 Task: Explore Airbnb accommodation in Kaohsiung, Taiwan from 10th December, 2023 to 16th December, 2023 for 4 adults.4 bedrooms having 4 beds and 4 bathrooms. Property type can be flat. Amenities needed are: wifi, TV, free parkinig on premises, gym, breakfast. Look for 3 properties as per requirement.
Action: Mouse moved to (609, 261)
Screenshot: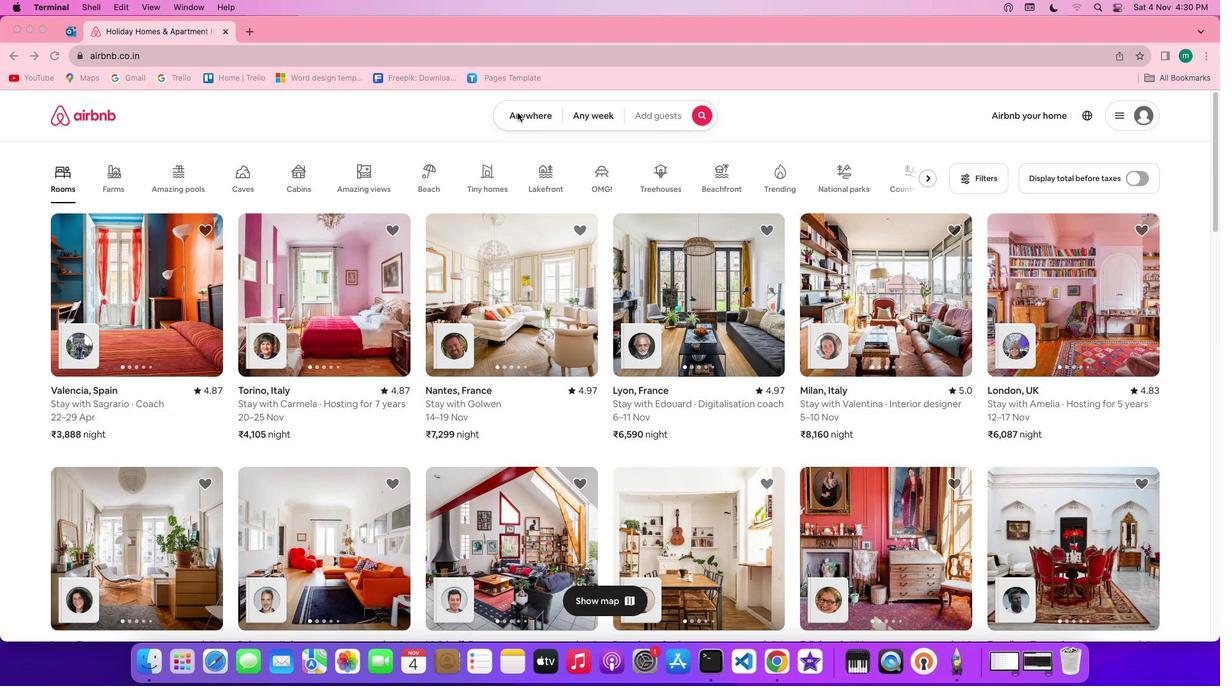 
Action: Mouse pressed left at (609, 261)
Screenshot: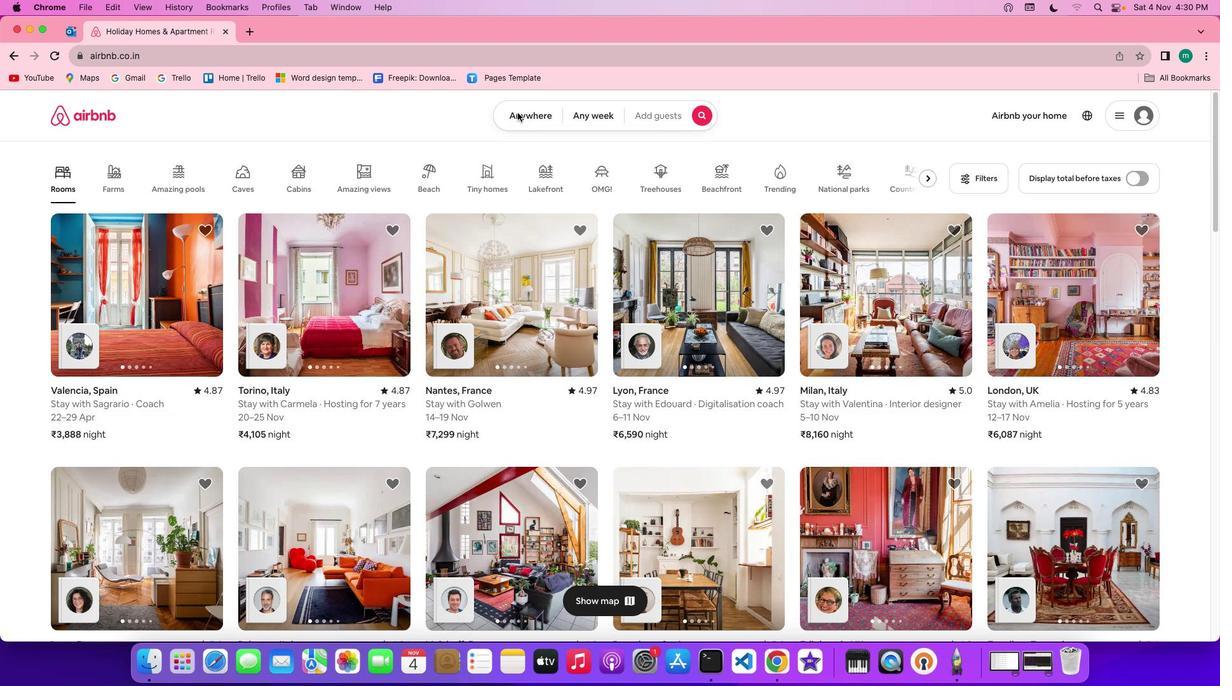 
Action: Mouse pressed left at (609, 261)
Screenshot: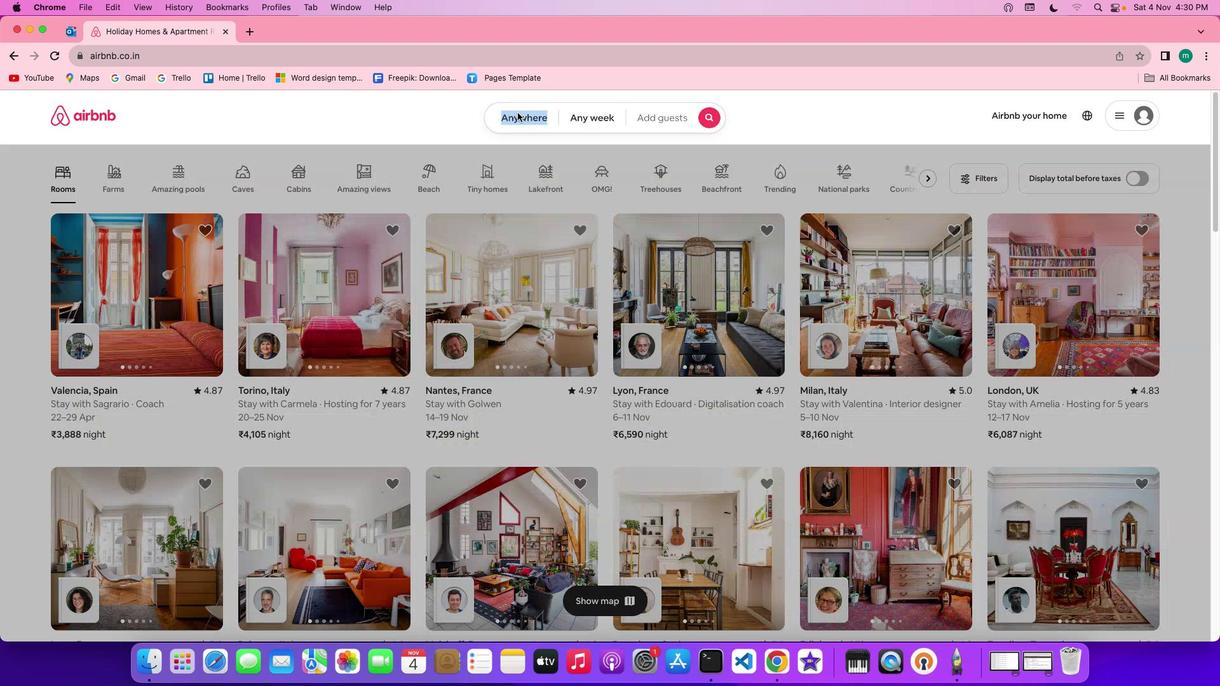 
Action: Mouse moved to (549, 290)
Screenshot: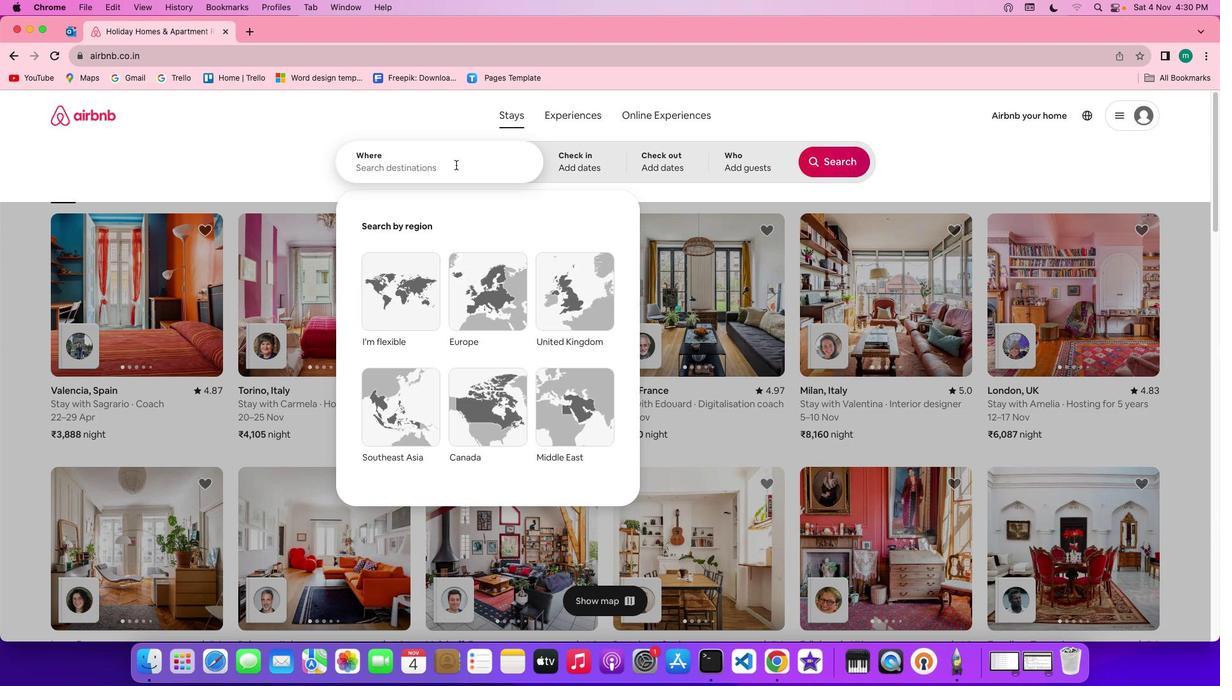 
Action: Key pressed Key.shift'k''a''o''h''s''i''u''n''g'','Key.spaceKey.shift't''a''i''w''a''n'
Screenshot: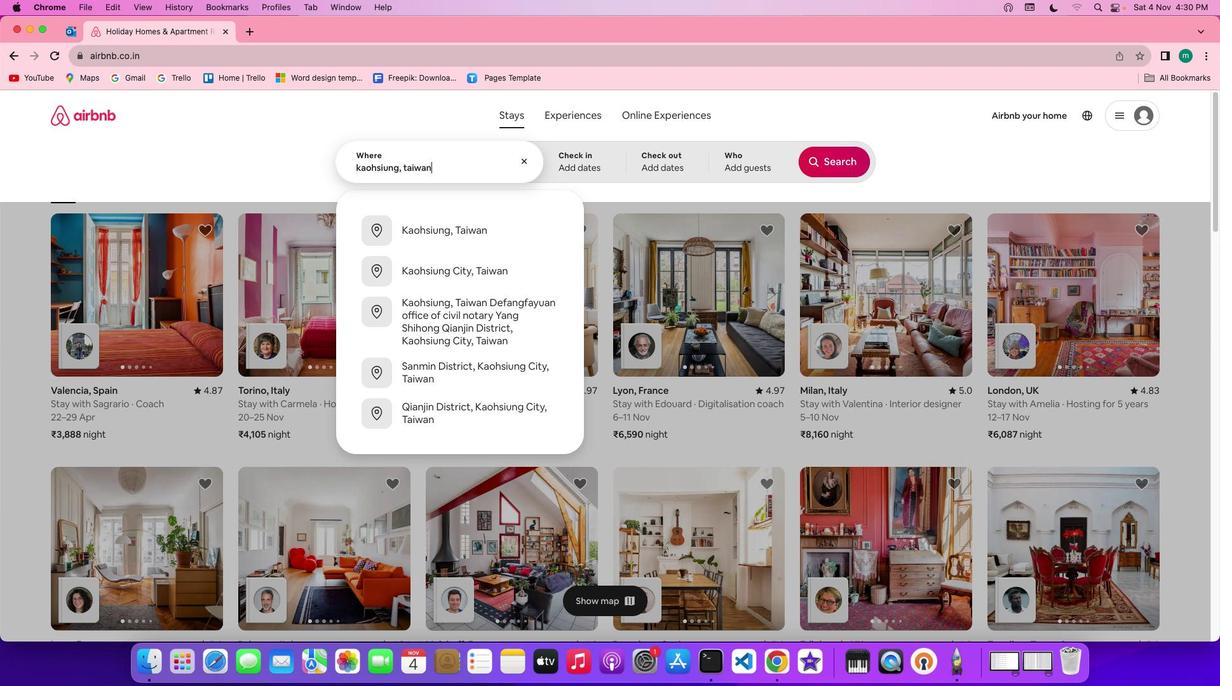 
Action: Mouse moved to (677, 290)
Screenshot: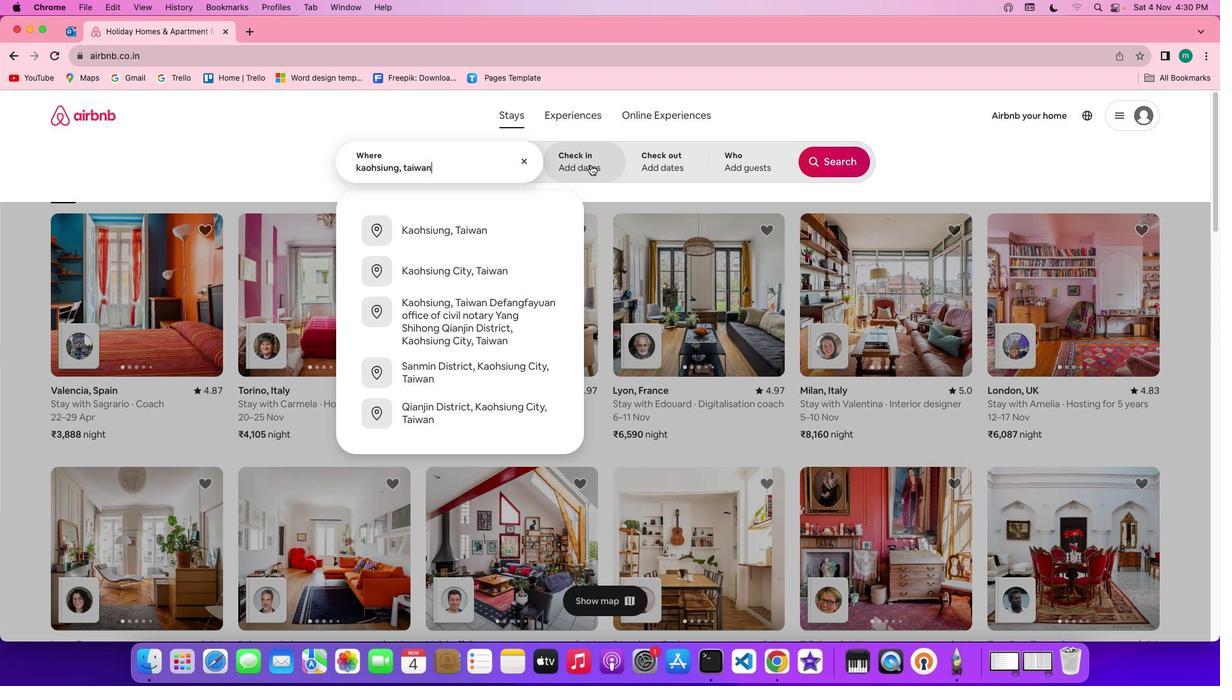 
Action: Mouse pressed left at (677, 290)
Screenshot: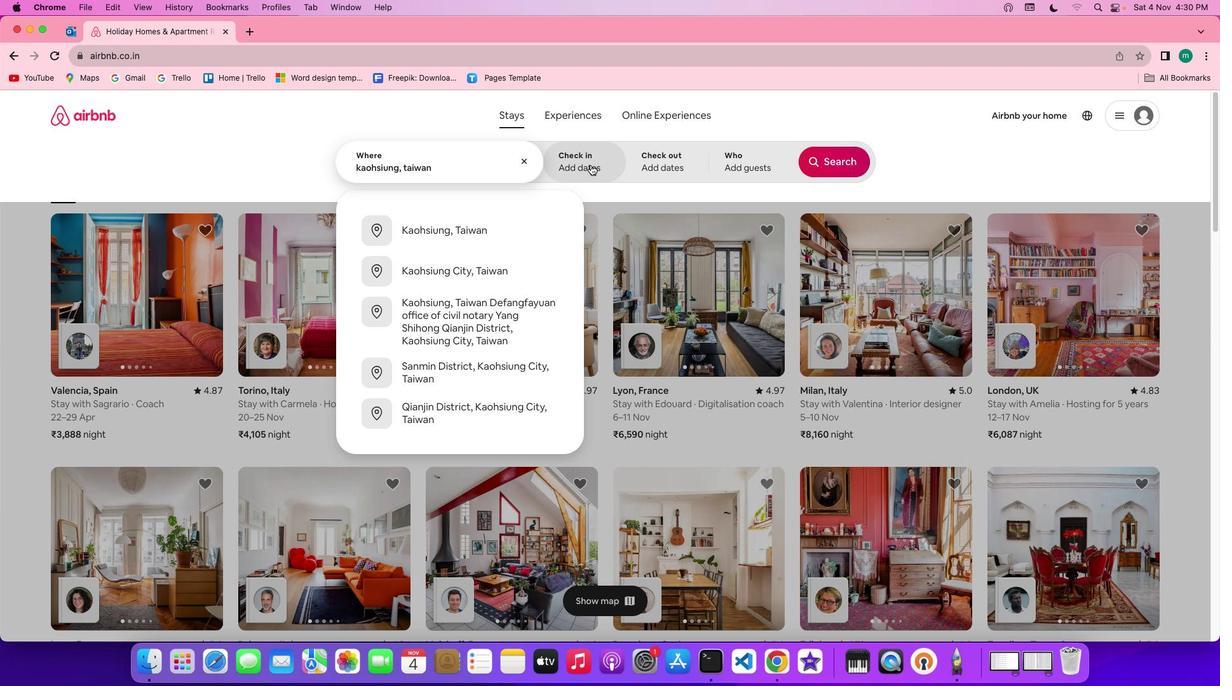 
Action: Mouse moved to (719, 410)
Screenshot: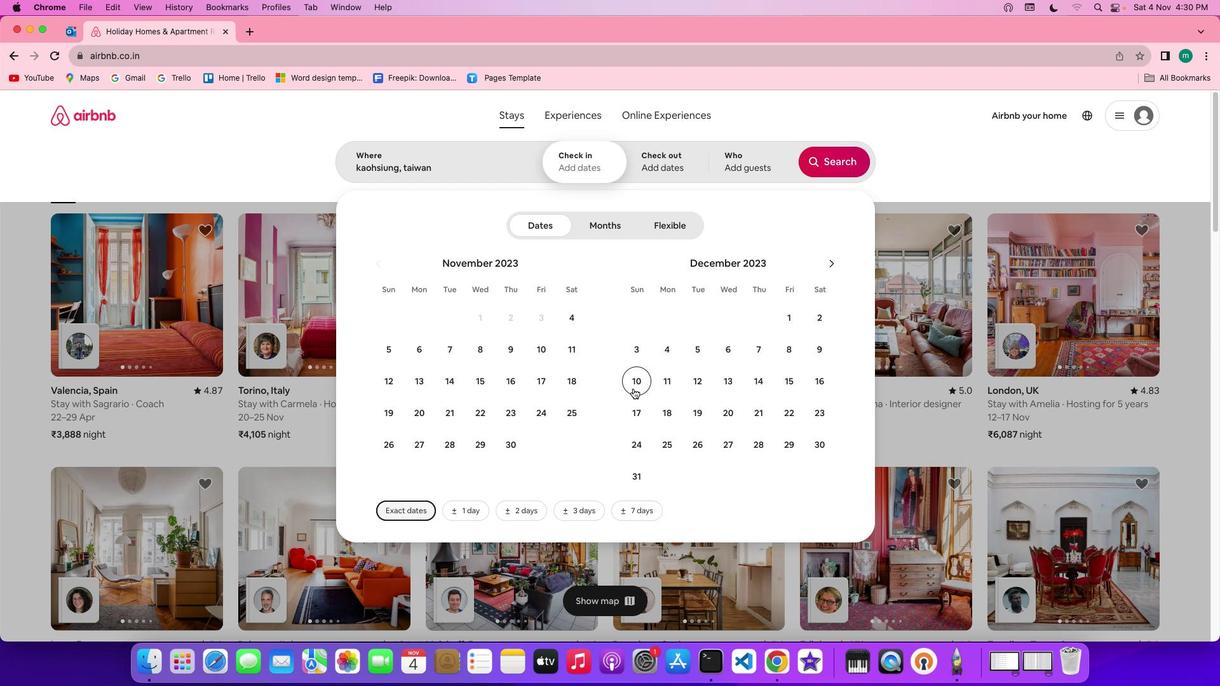 
Action: Mouse pressed left at (719, 410)
Screenshot: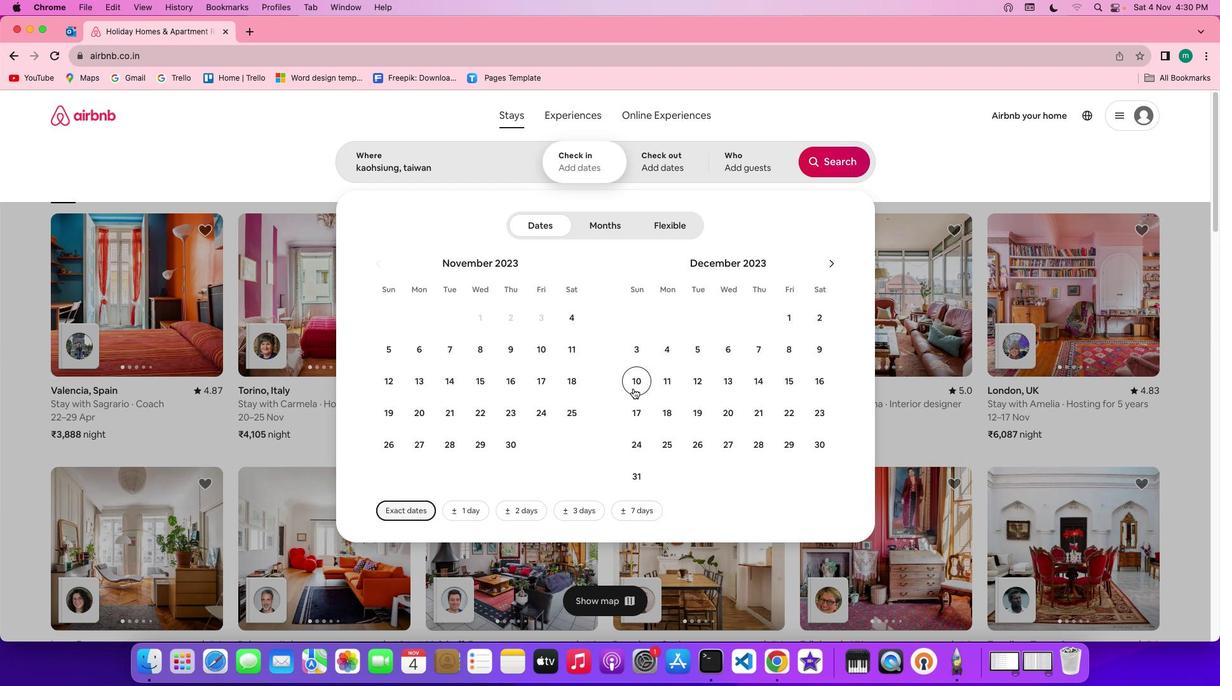 
Action: Mouse moved to (888, 407)
Screenshot: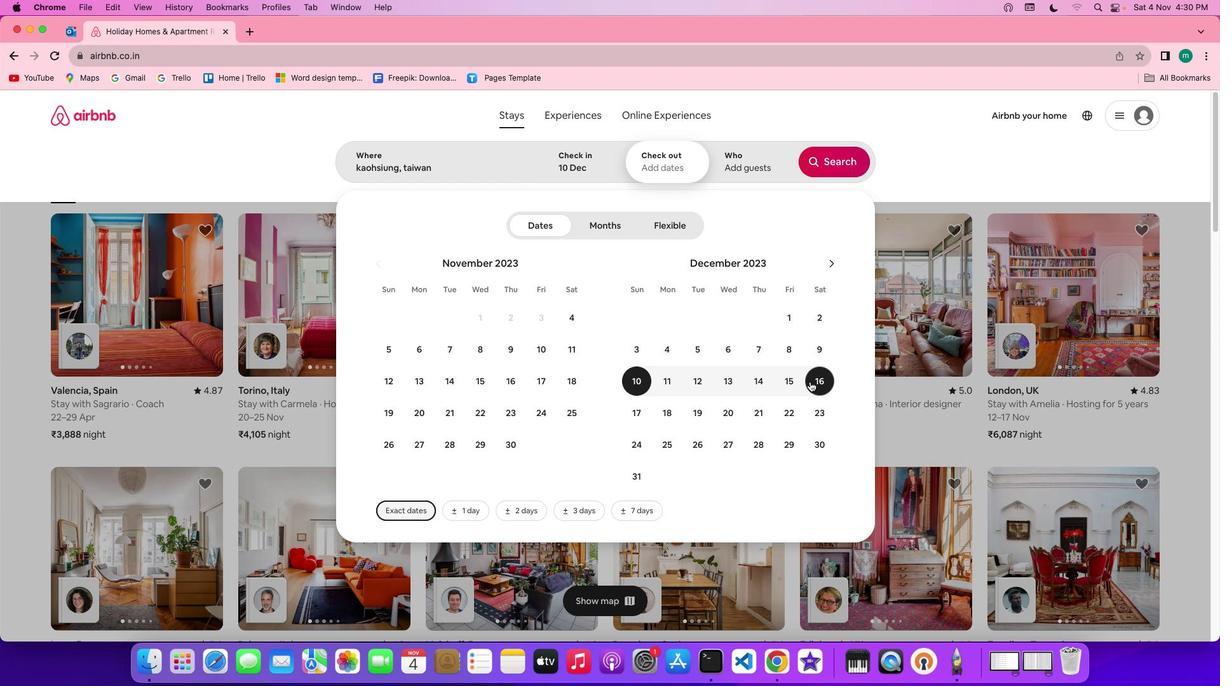 
Action: Mouse pressed left at (888, 407)
Screenshot: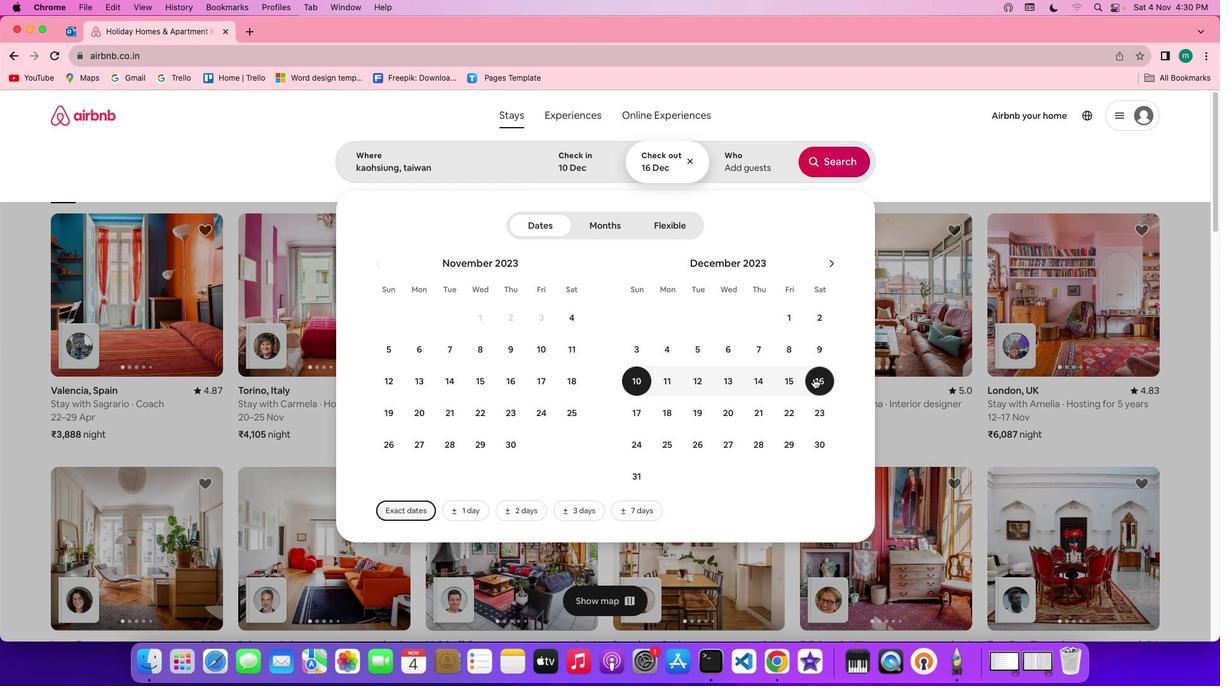 
Action: Mouse moved to (849, 292)
Screenshot: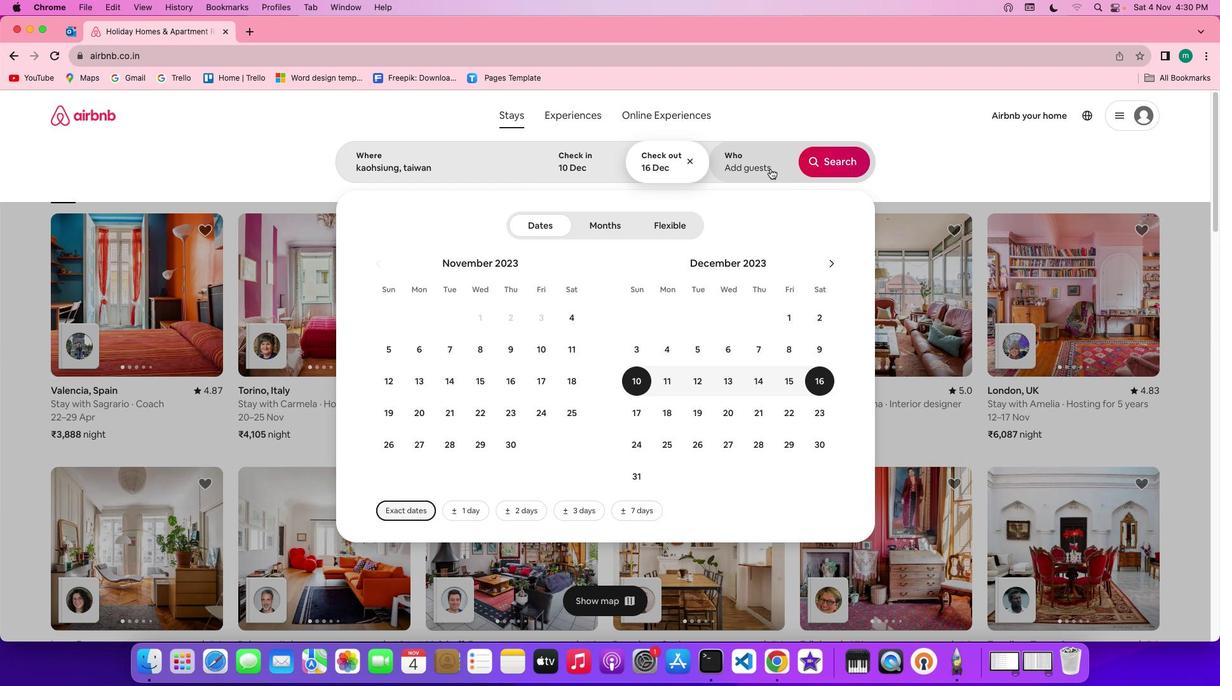 
Action: Mouse pressed left at (849, 292)
Screenshot: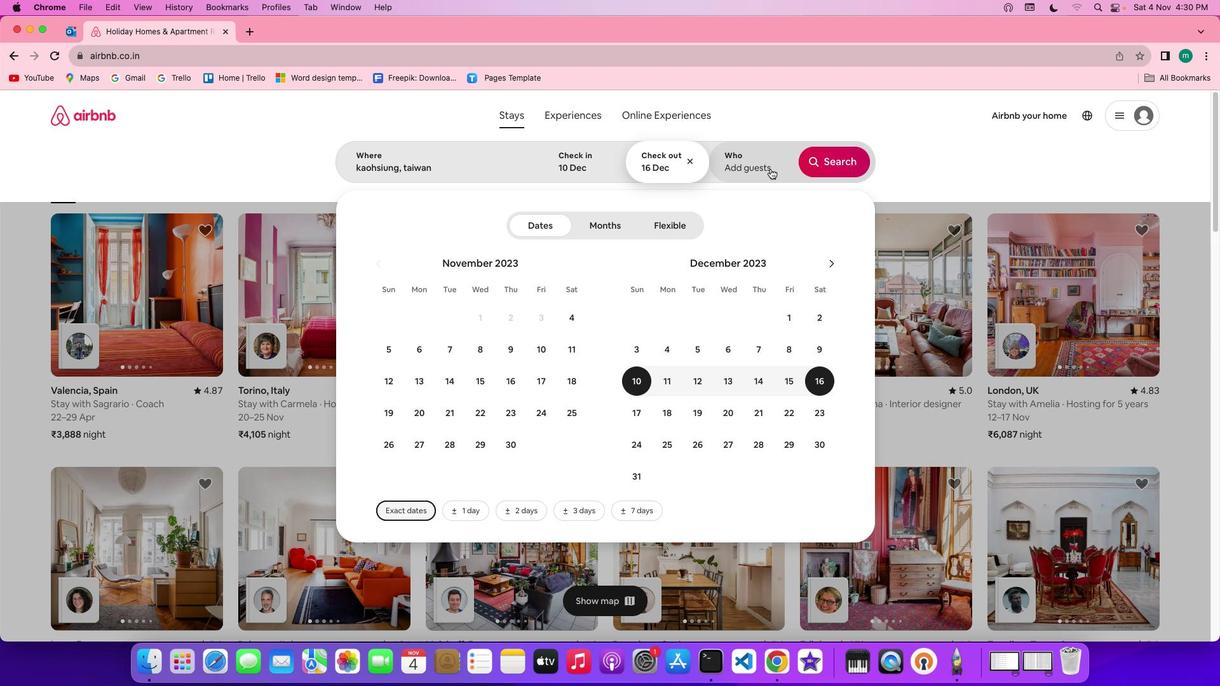 
Action: Mouse moved to (921, 324)
Screenshot: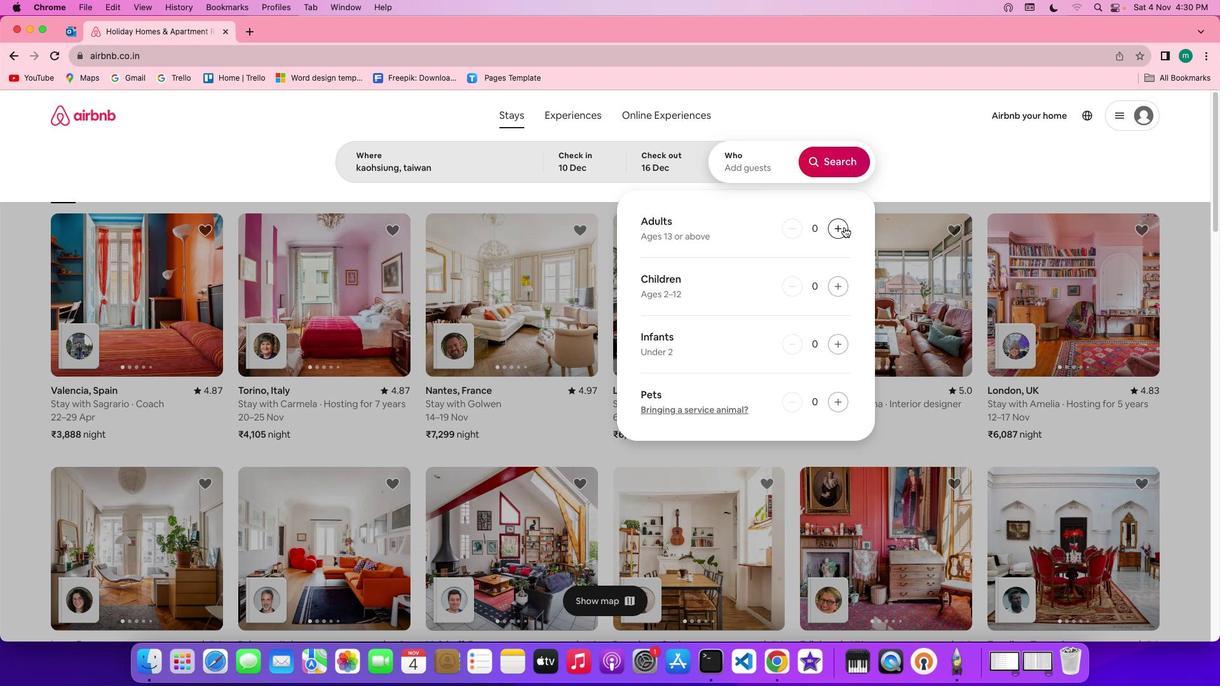 
Action: Mouse pressed left at (921, 324)
Screenshot: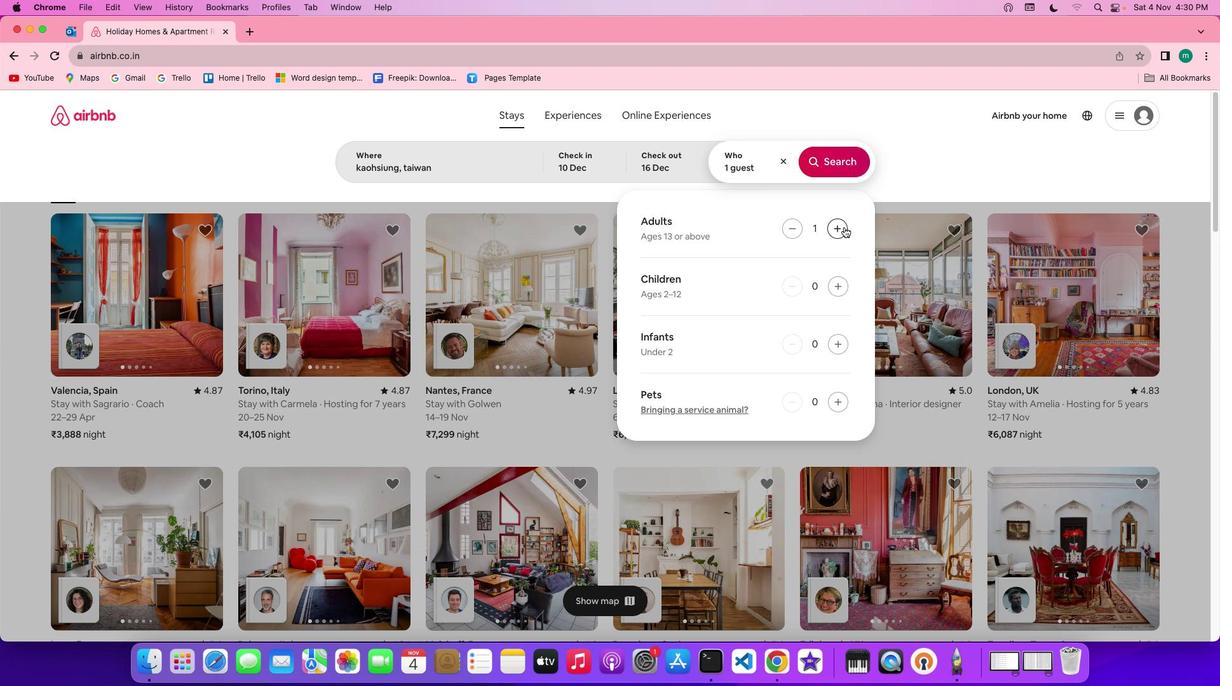 
Action: Mouse pressed left at (921, 324)
Screenshot: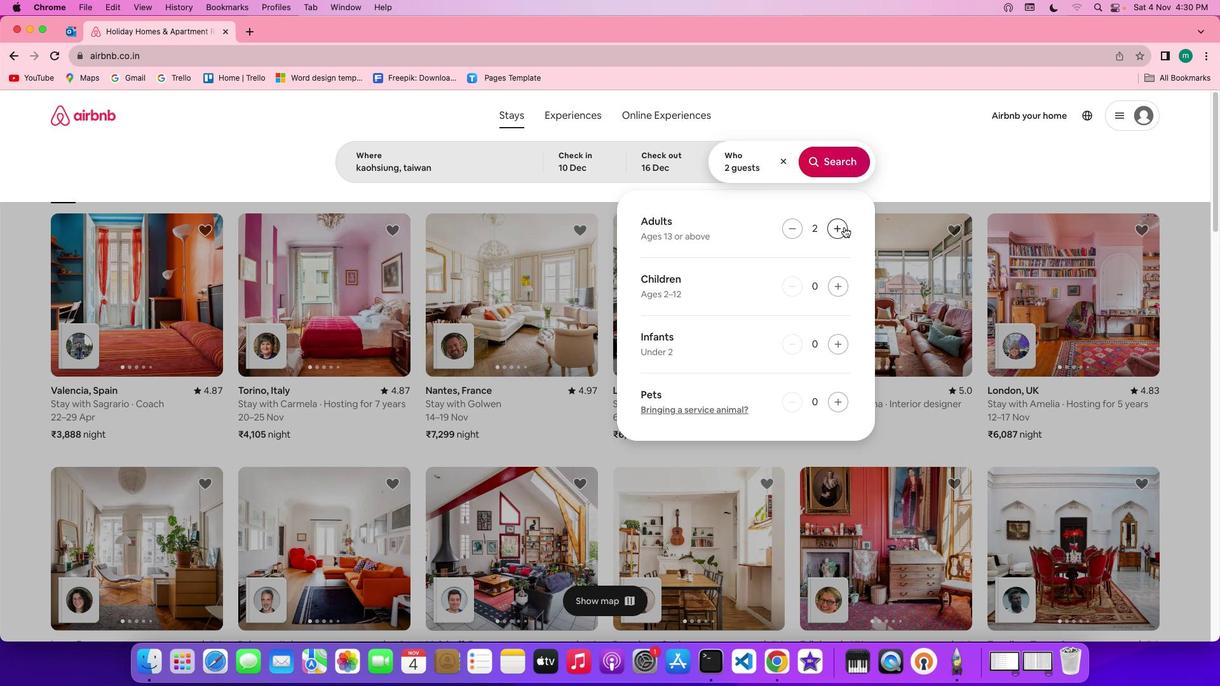 
Action: Mouse pressed left at (921, 324)
Screenshot: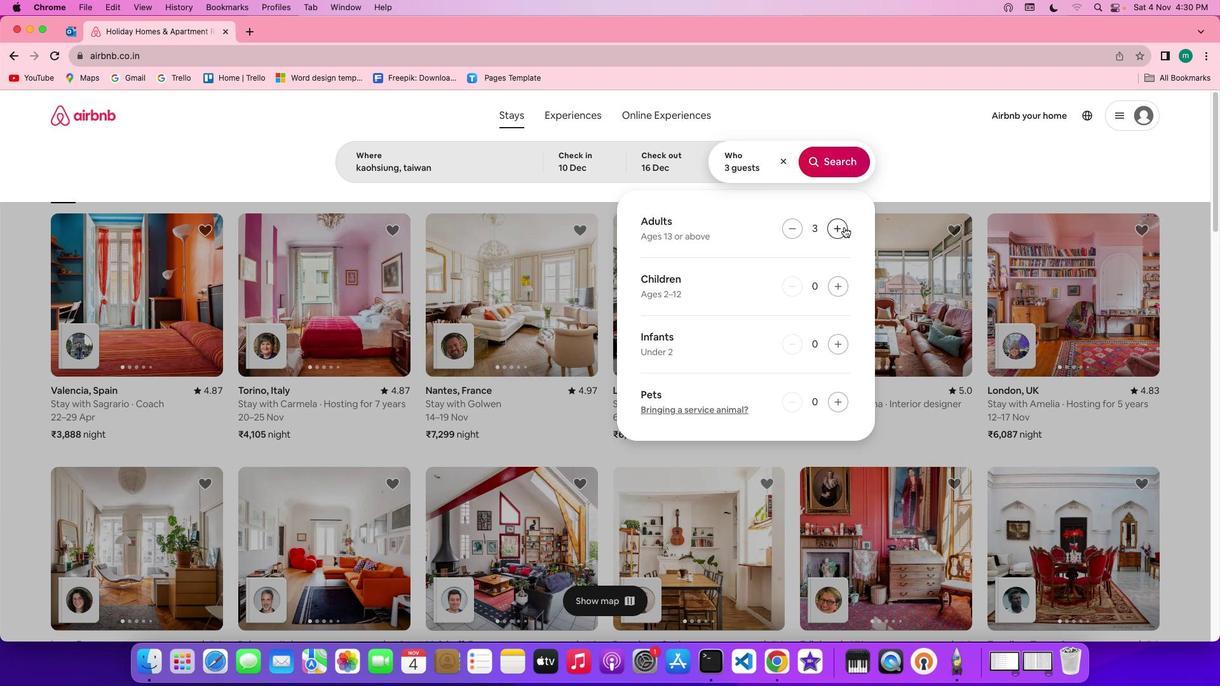 
Action: Mouse pressed left at (921, 324)
Screenshot: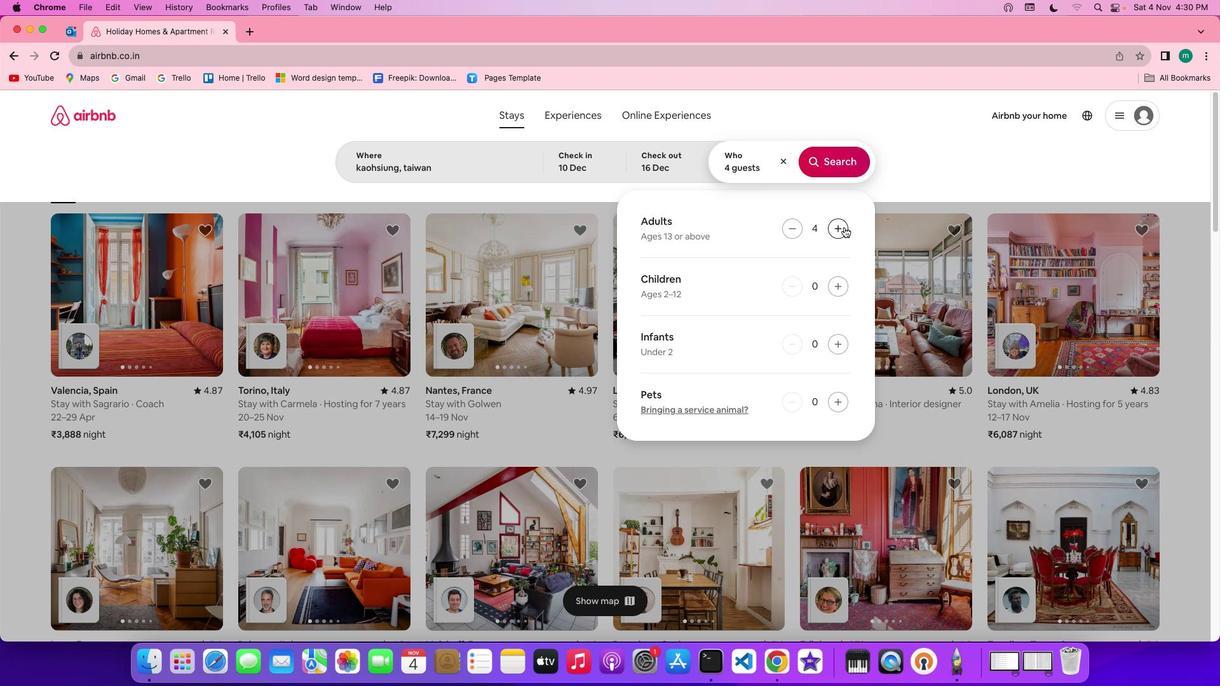 
Action: Mouse moved to (907, 285)
Screenshot: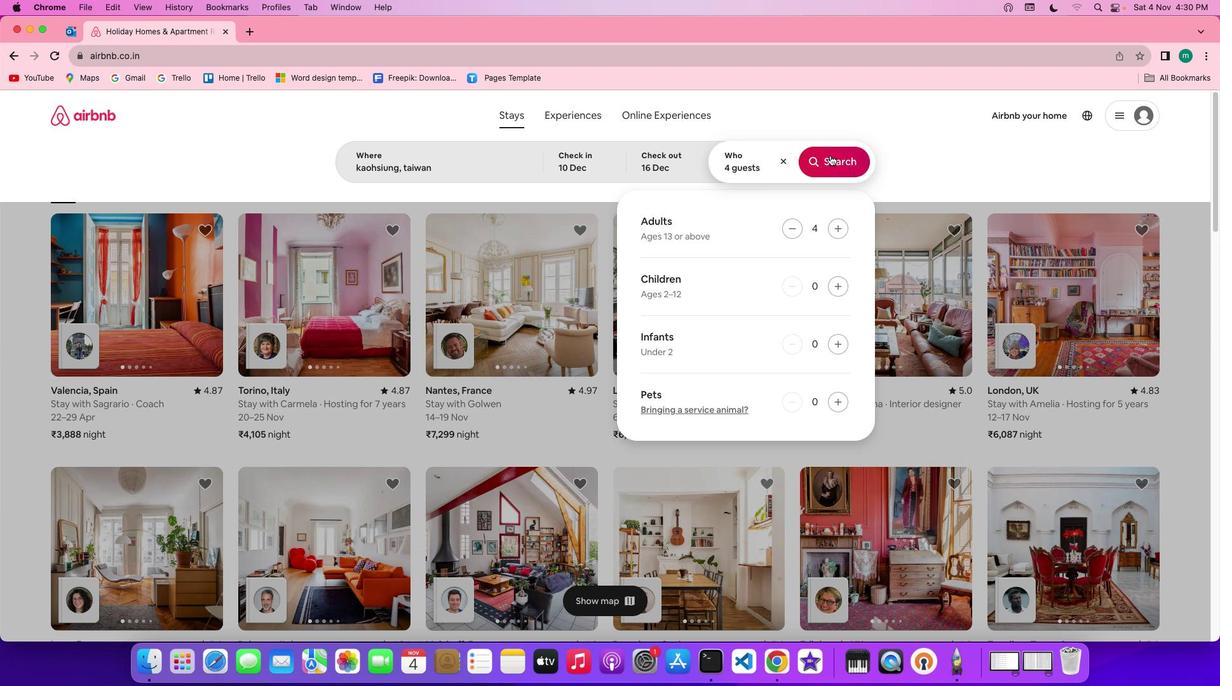 
Action: Mouse pressed left at (907, 285)
Screenshot: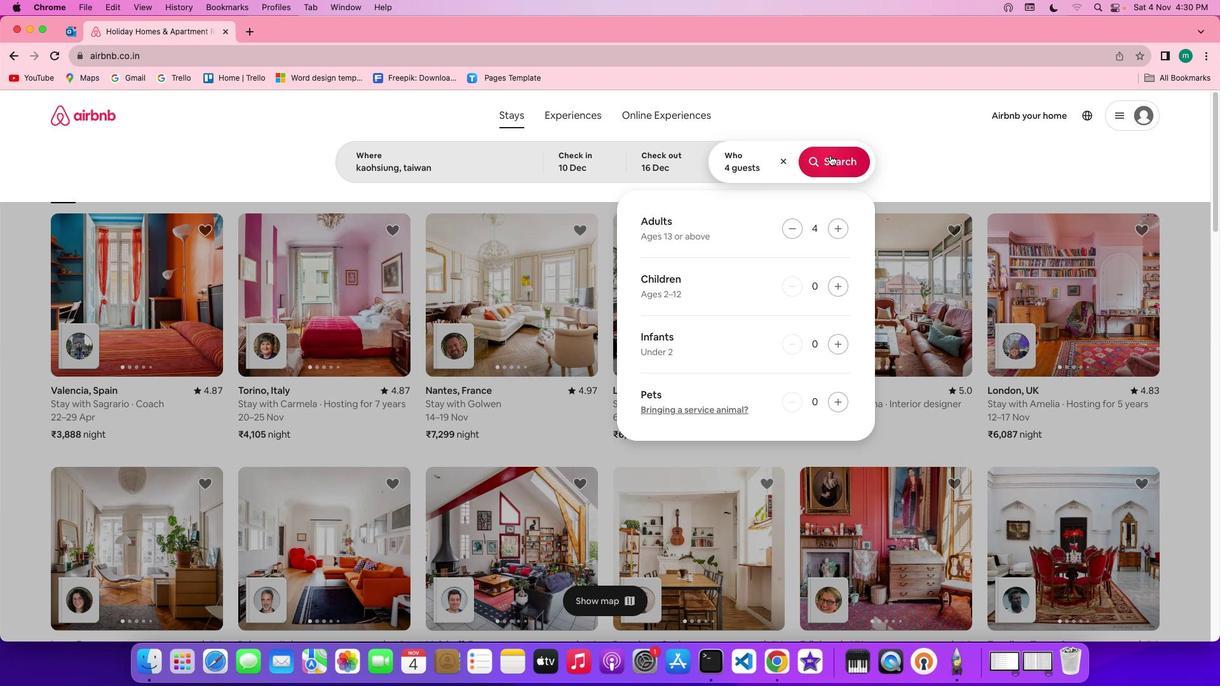 
Action: Mouse moved to (1074, 289)
Screenshot: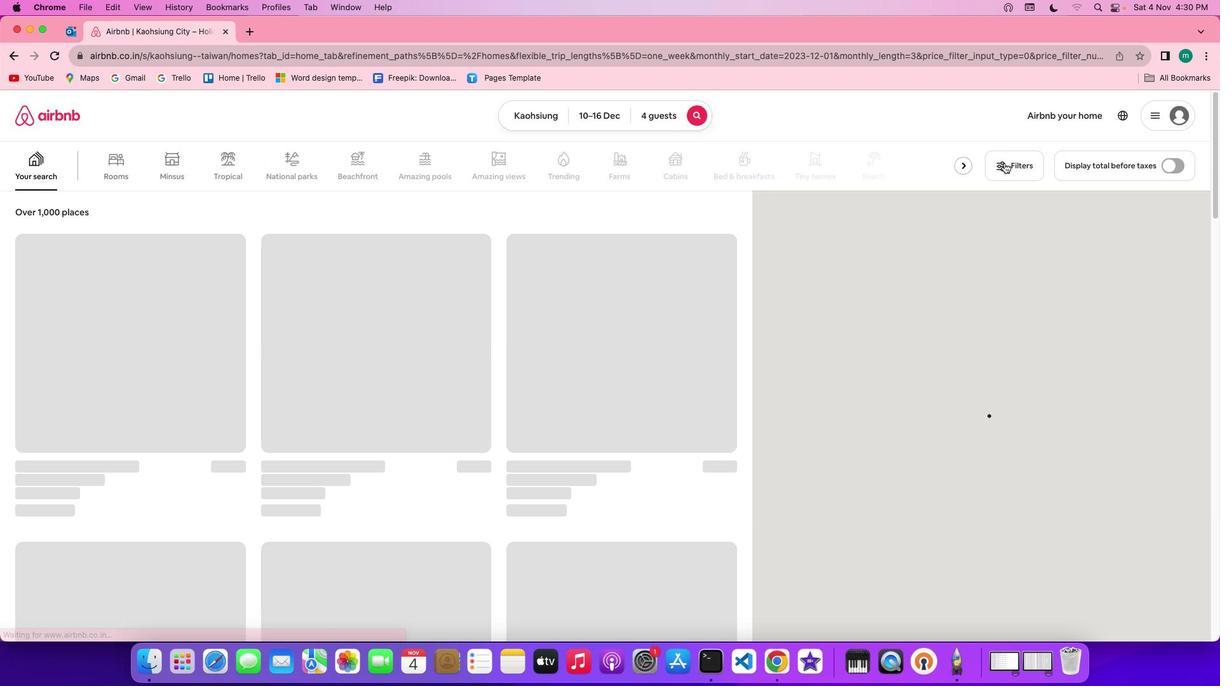 
Action: Mouse pressed left at (1074, 289)
Screenshot: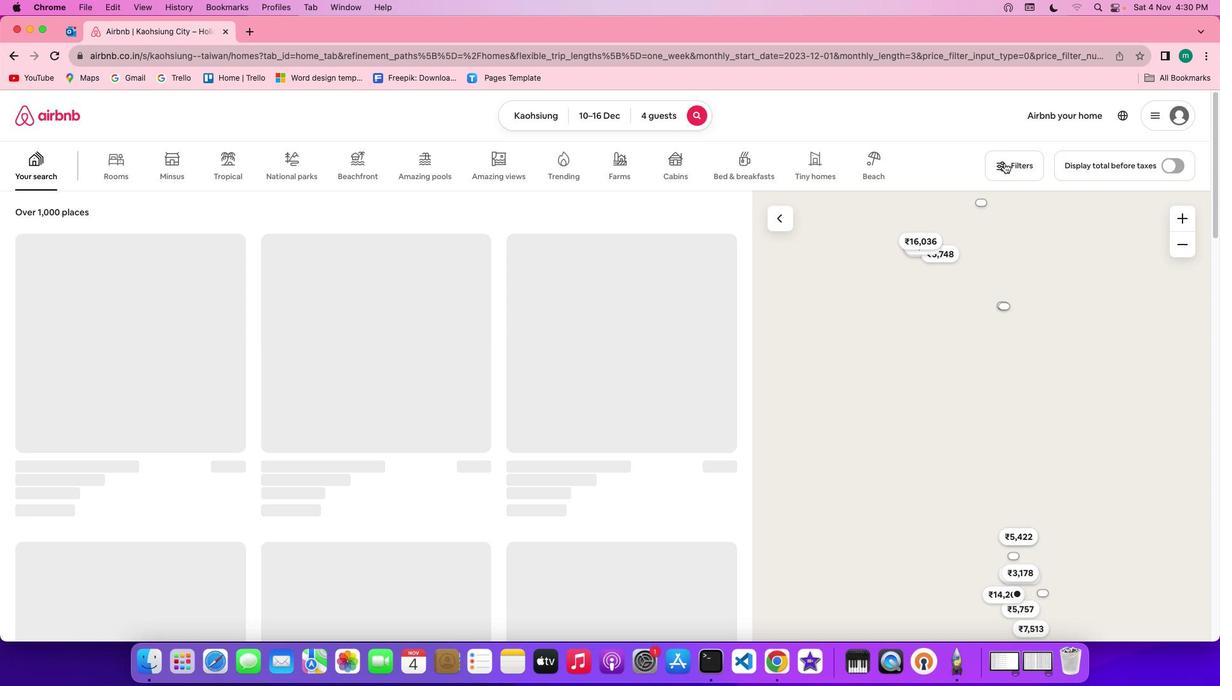 
Action: Mouse moved to (1090, 290)
Screenshot: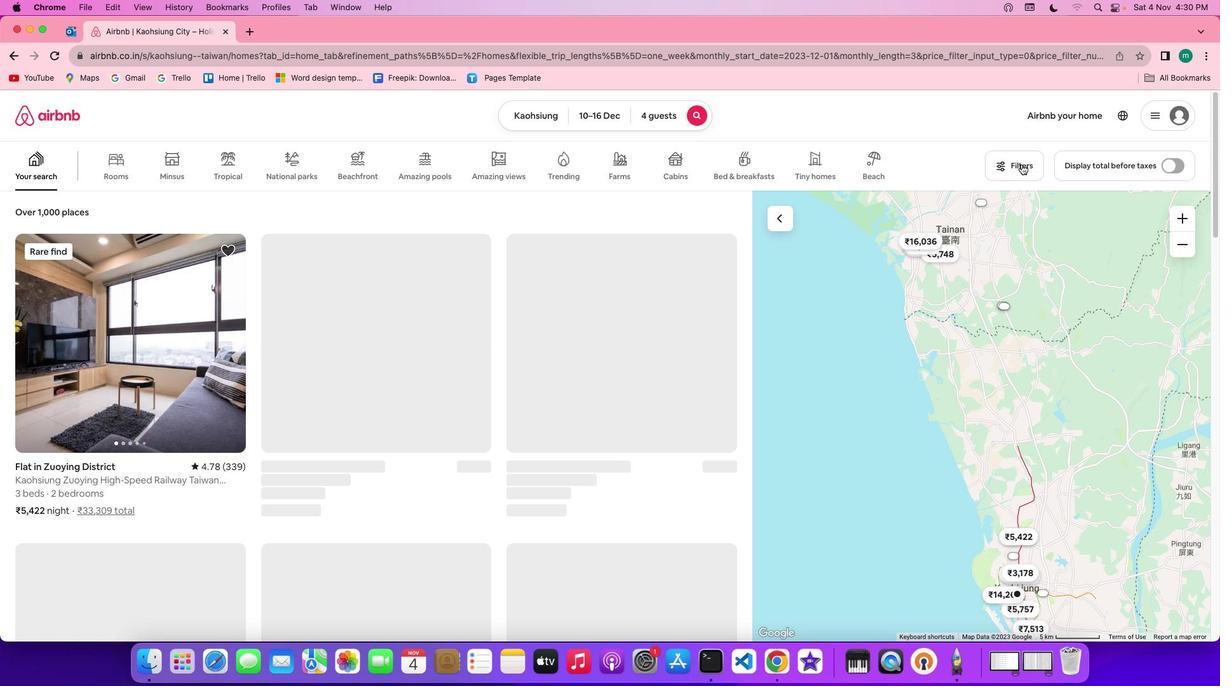 
Action: Mouse pressed left at (1090, 290)
Screenshot: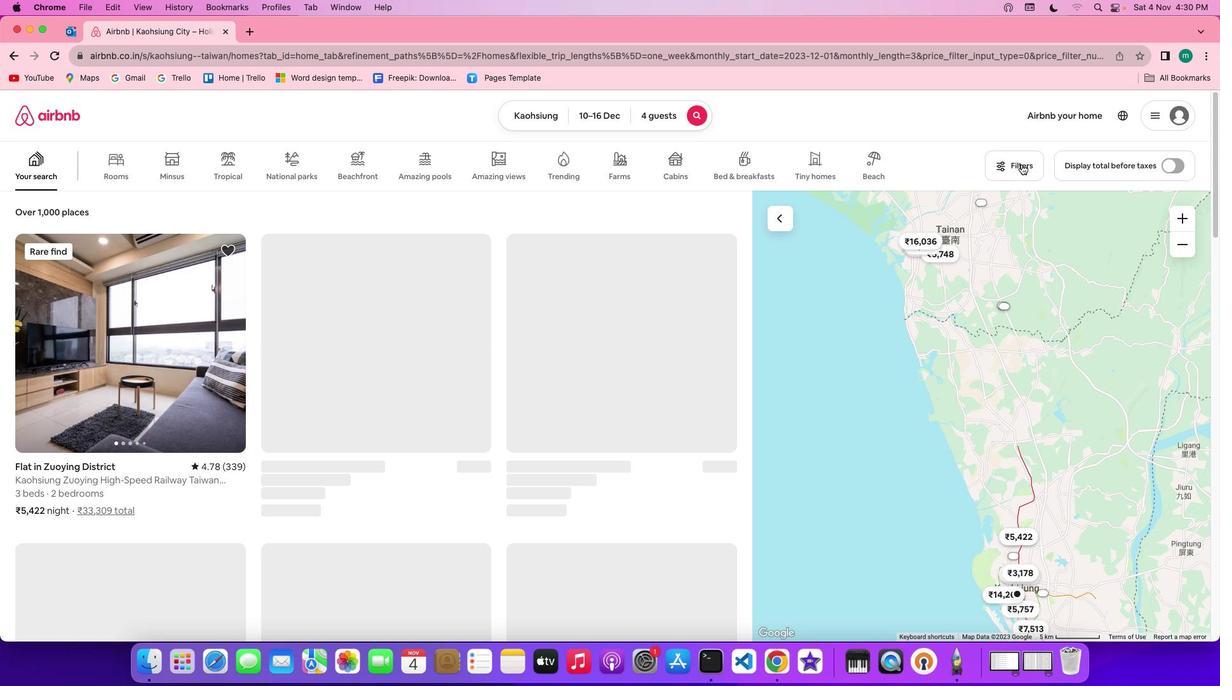 
Action: Mouse moved to (1069, 289)
Screenshot: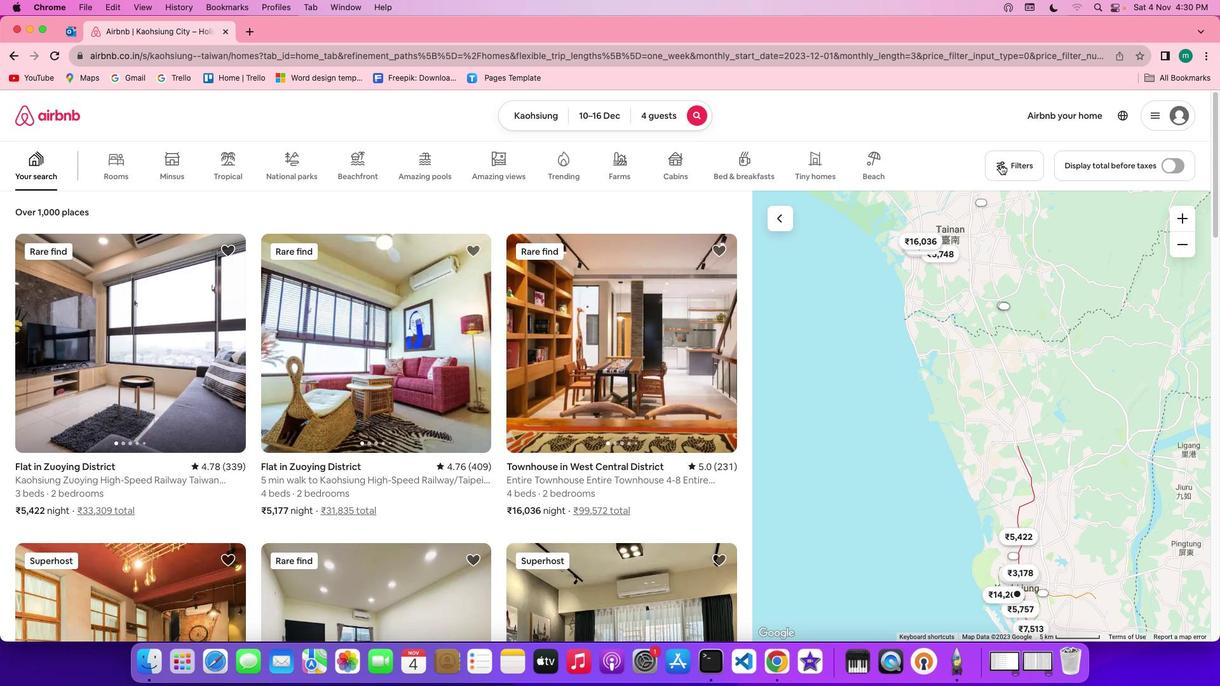 
Action: Mouse pressed left at (1069, 289)
Screenshot: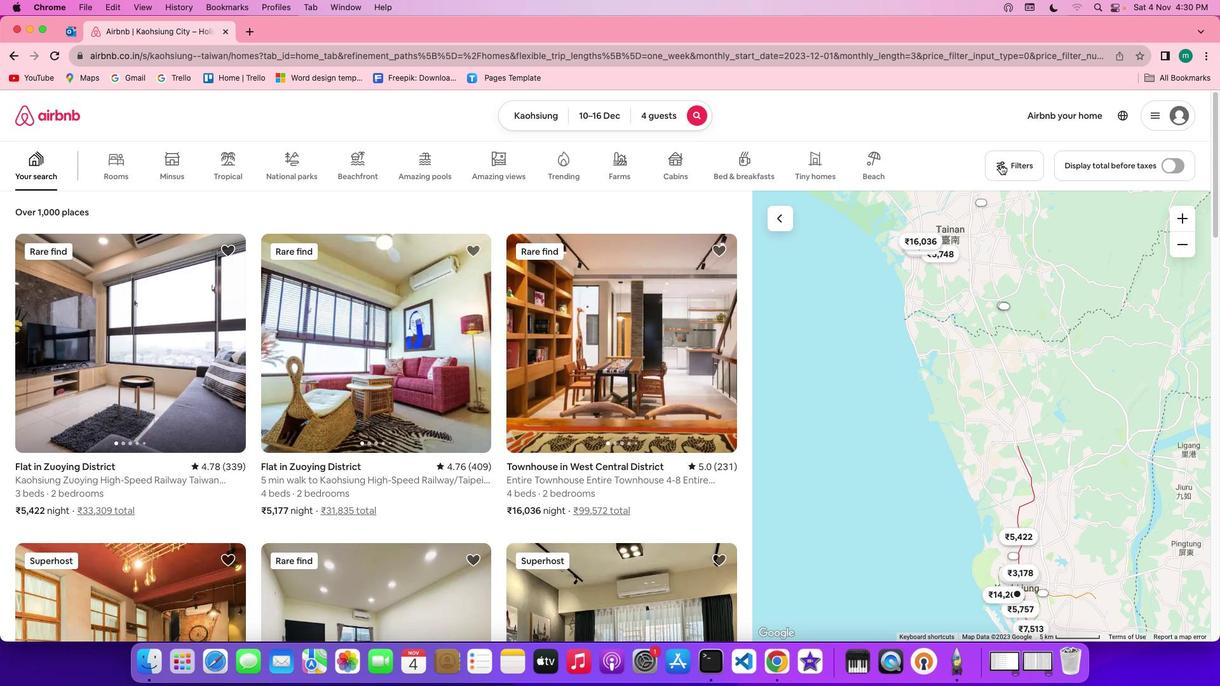 
Action: Mouse moved to (707, 423)
Screenshot: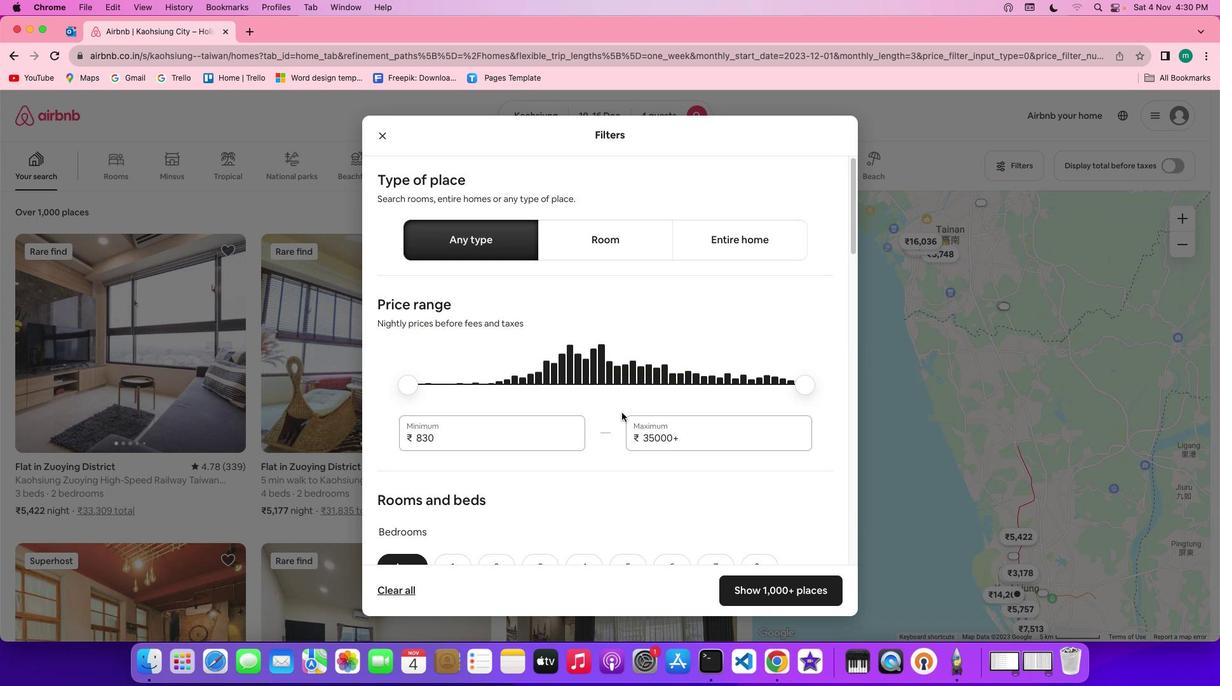 
Action: Mouse scrolled (707, 423) with delta (113, 201)
Screenshot: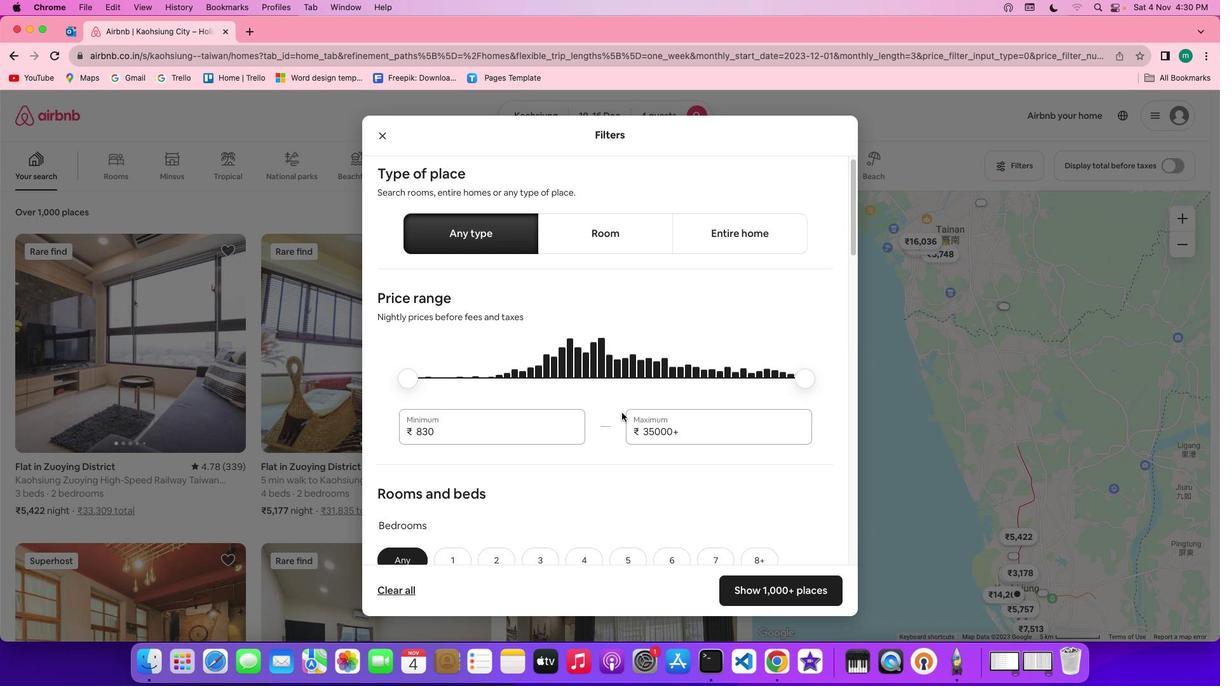 
Action: Mouse scrolled (707, 423) with delta (113, 201)
Screenshot: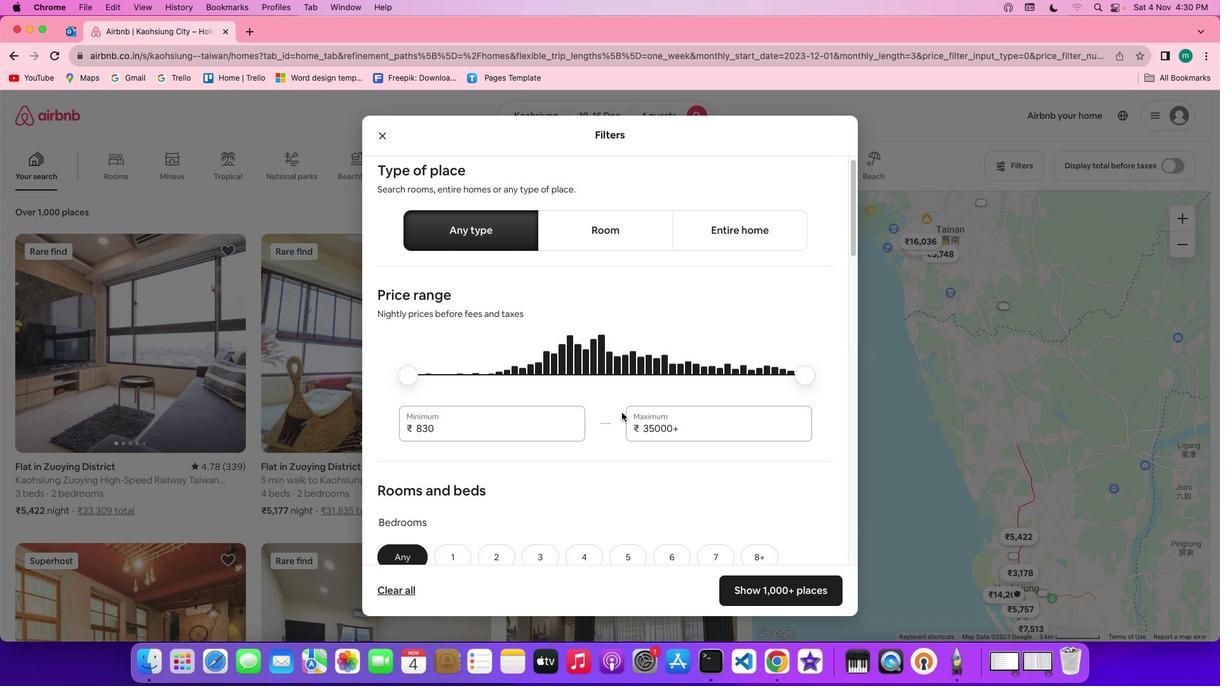 
Action: Mouse scrolled (707, 423) with delta (113, 200)
Screenshot: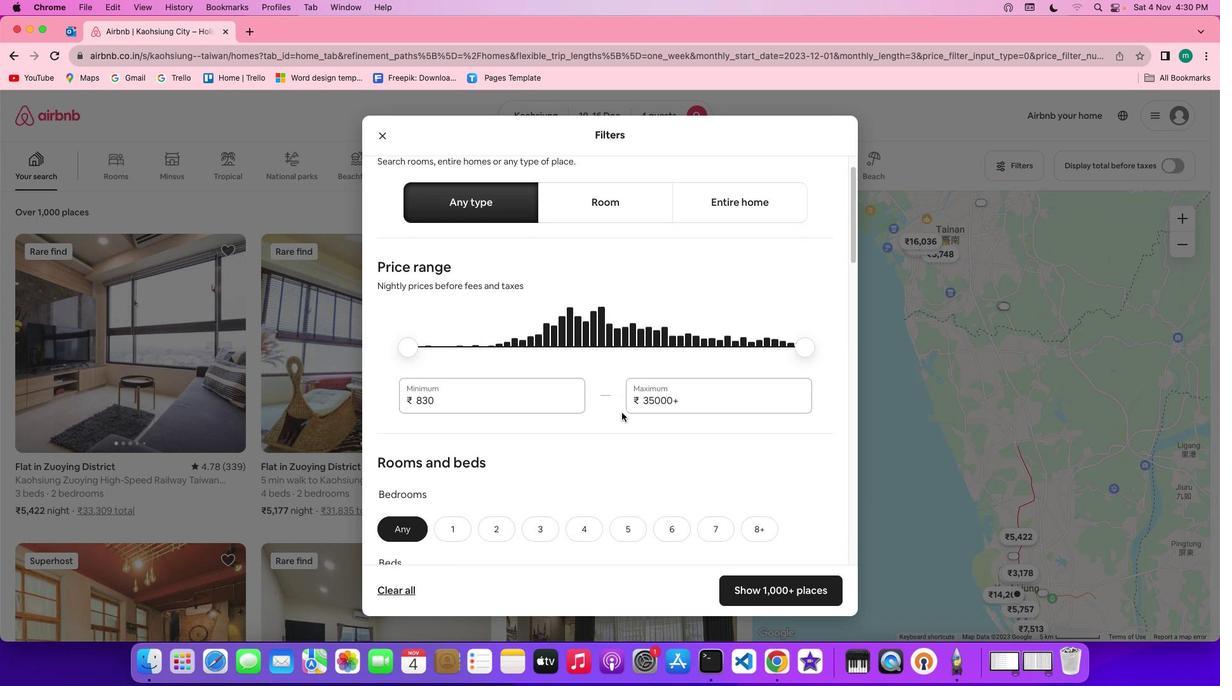 
Action: Mouse scrolled (707, 423) with delta (113, 200)
Screenshot: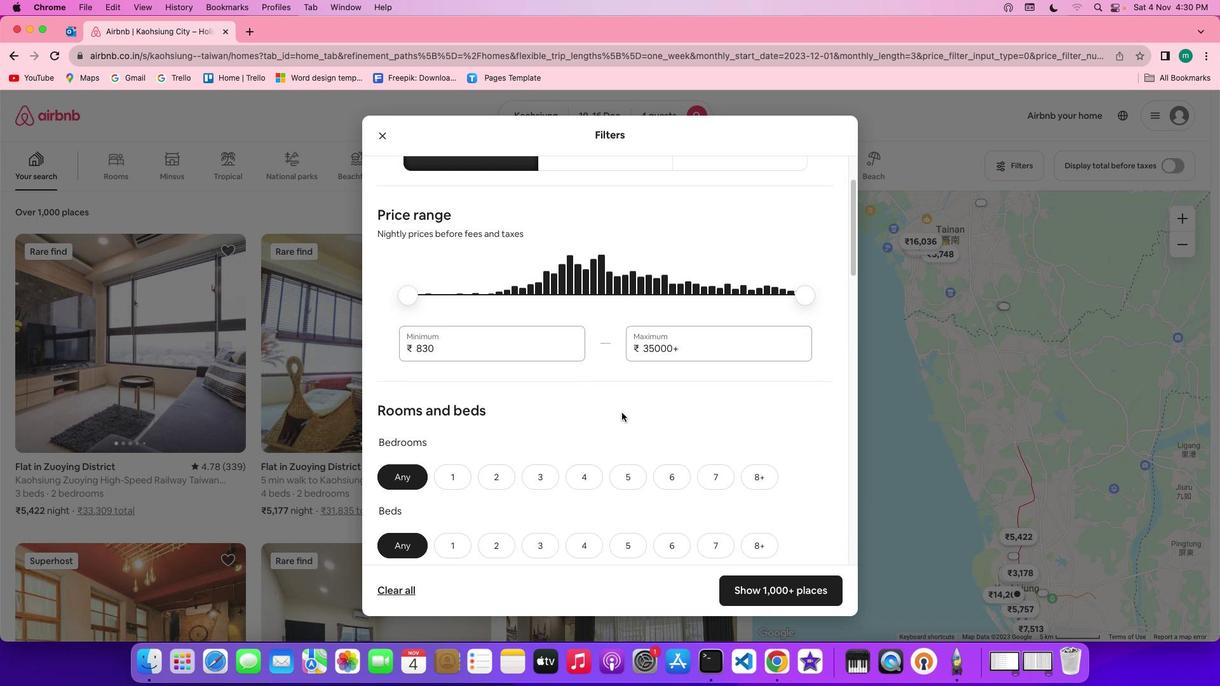 
Action: Mouse scrolled (707, 423) with delta (113, 201)
Screenshot: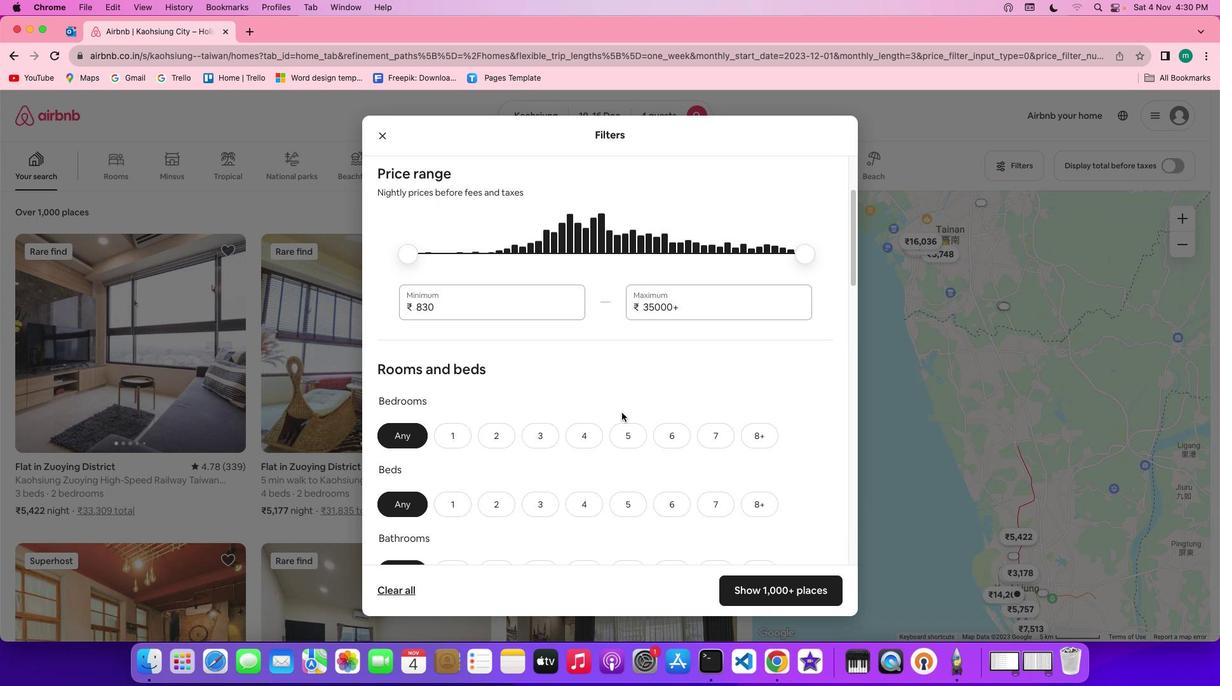 
Action: Mouse scrolled (707, 423) with delta (113, 201)
Screenshot: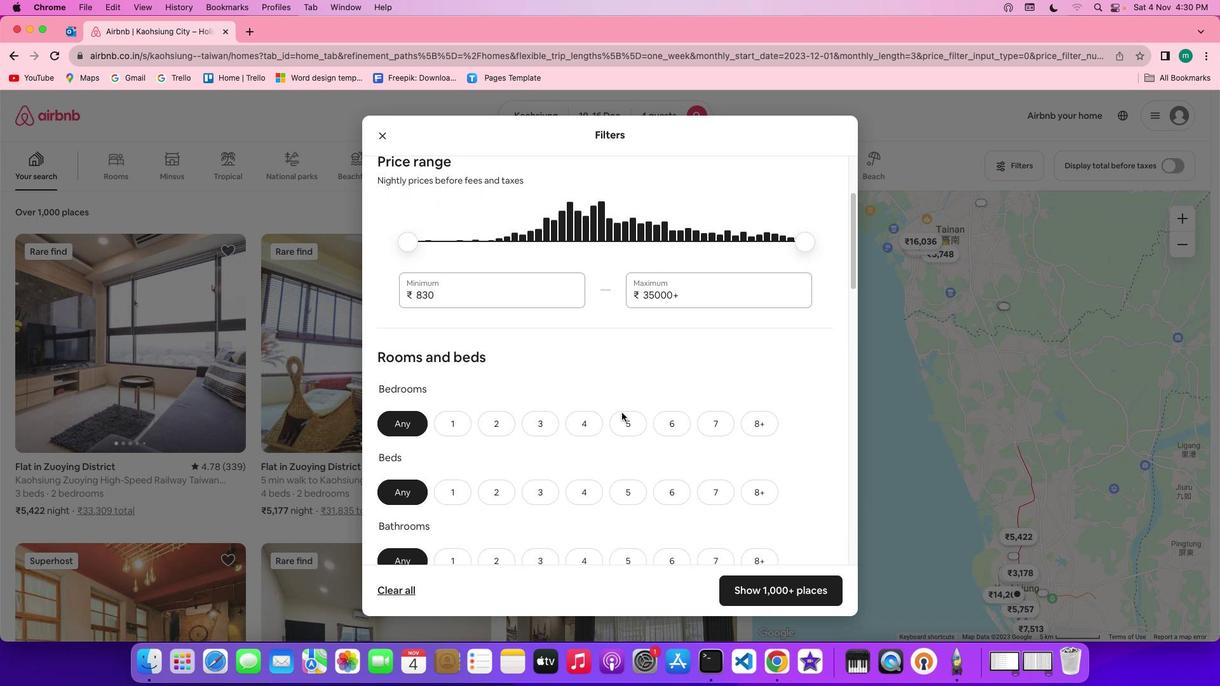 
Action: Mouse scrolled (707, 423) with delta (113, 200)
Screenshot: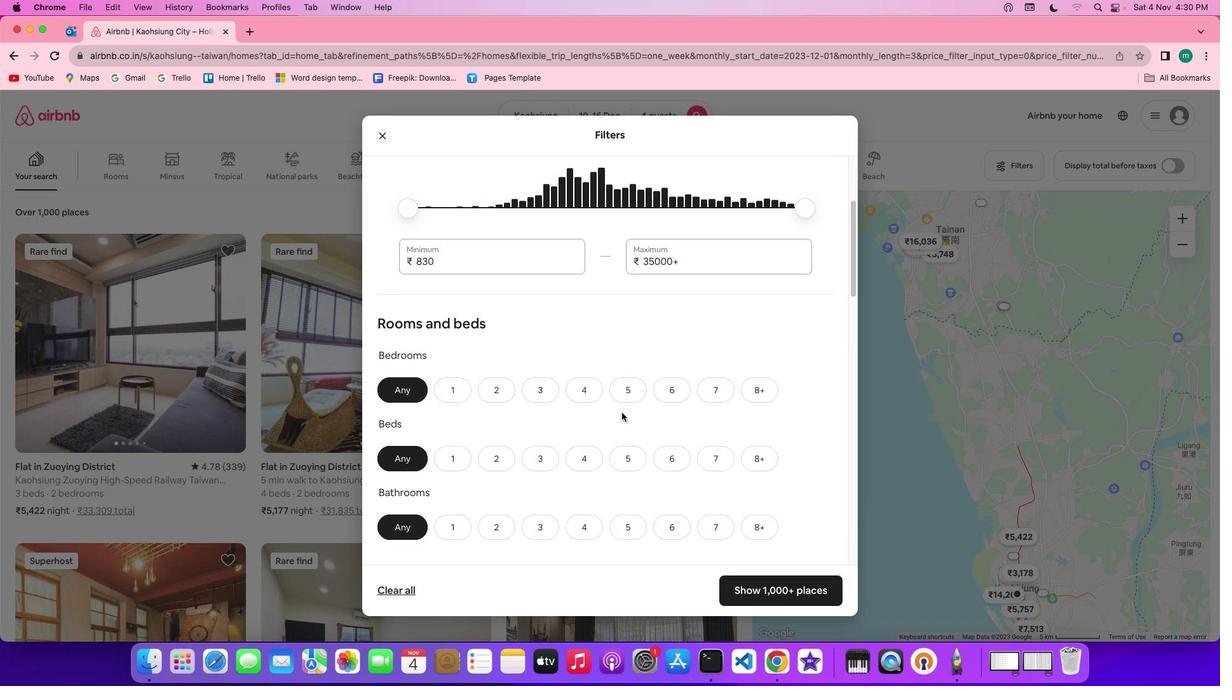 
Action: Mouse scrolled (707, 423) with delta (113, 201)
Screenshot: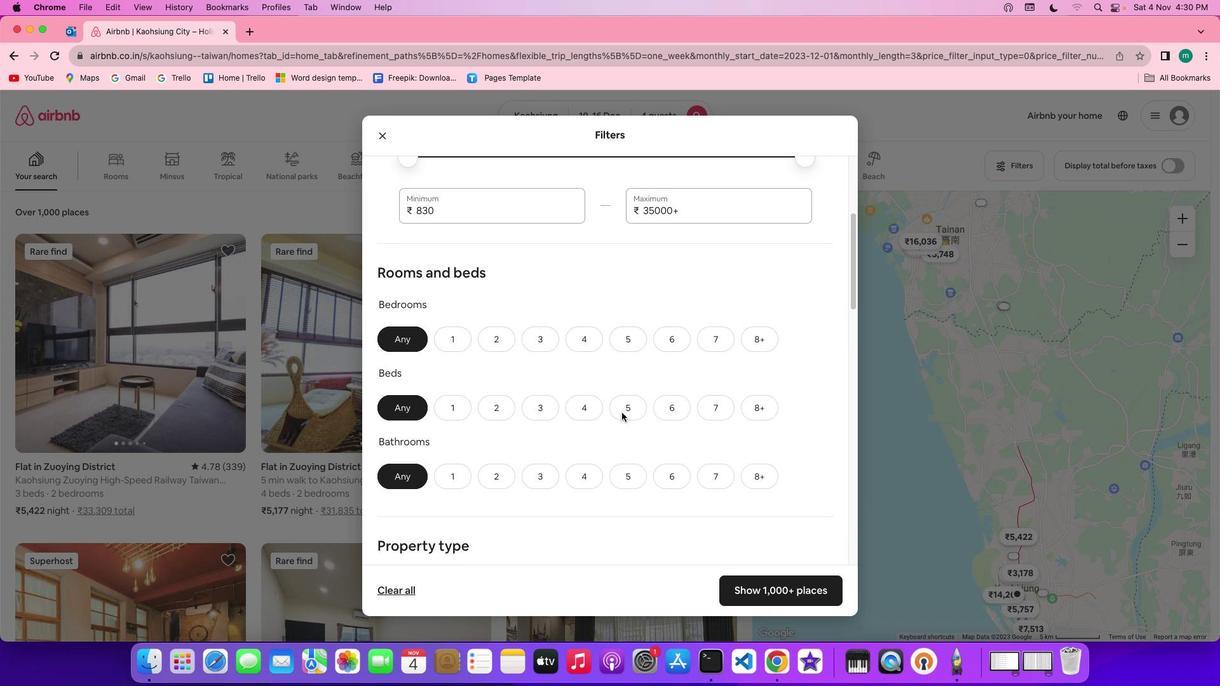 
Action: Mouse moved to (680, 367)
Screenshot: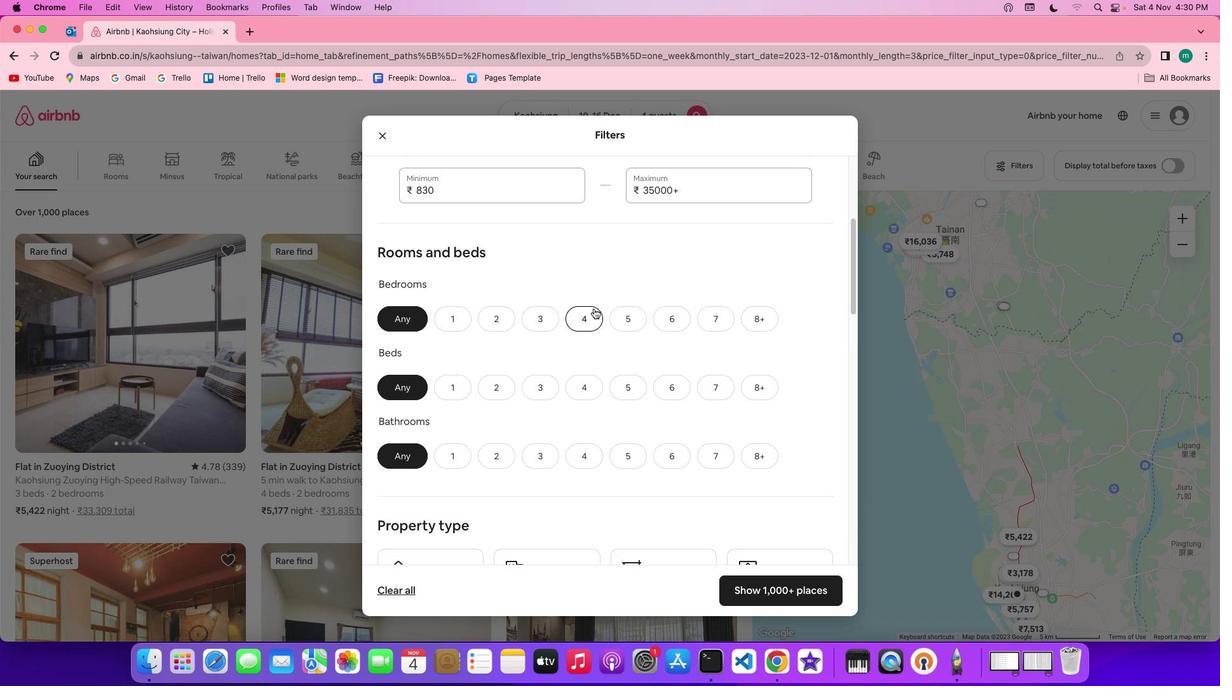 
Action: Mouse pressed left at (680, 367)
Screenshot: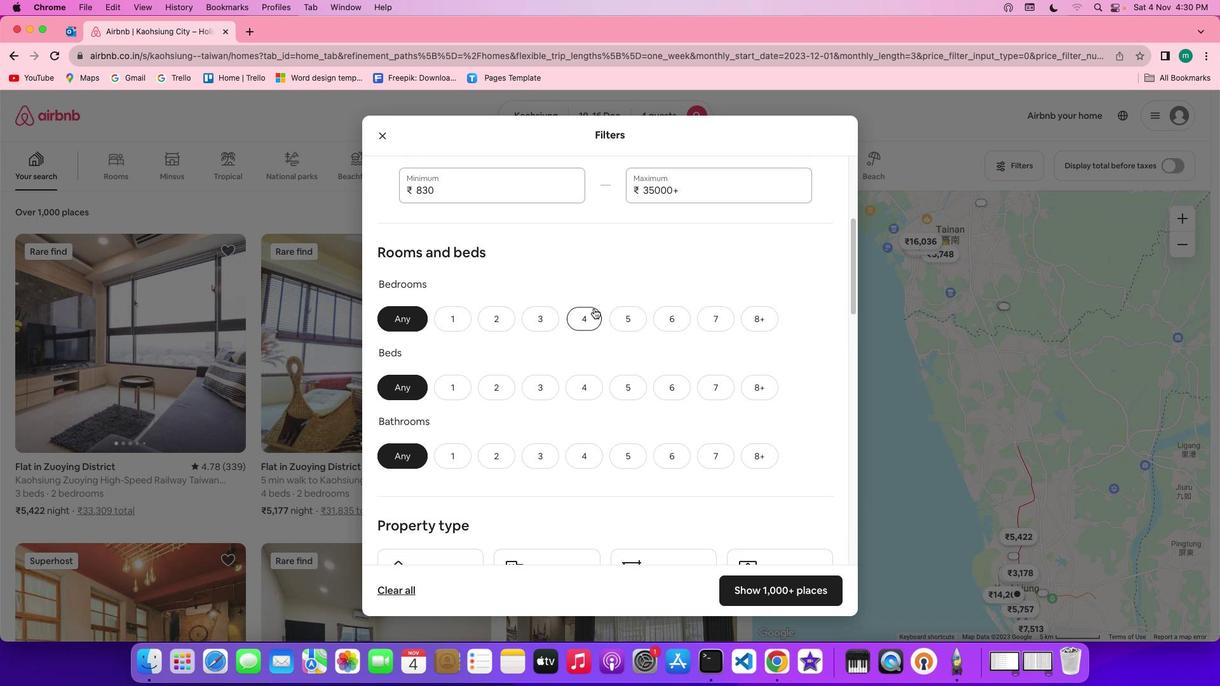 
Action: Mouse moved to (678, 411)
Screenshot: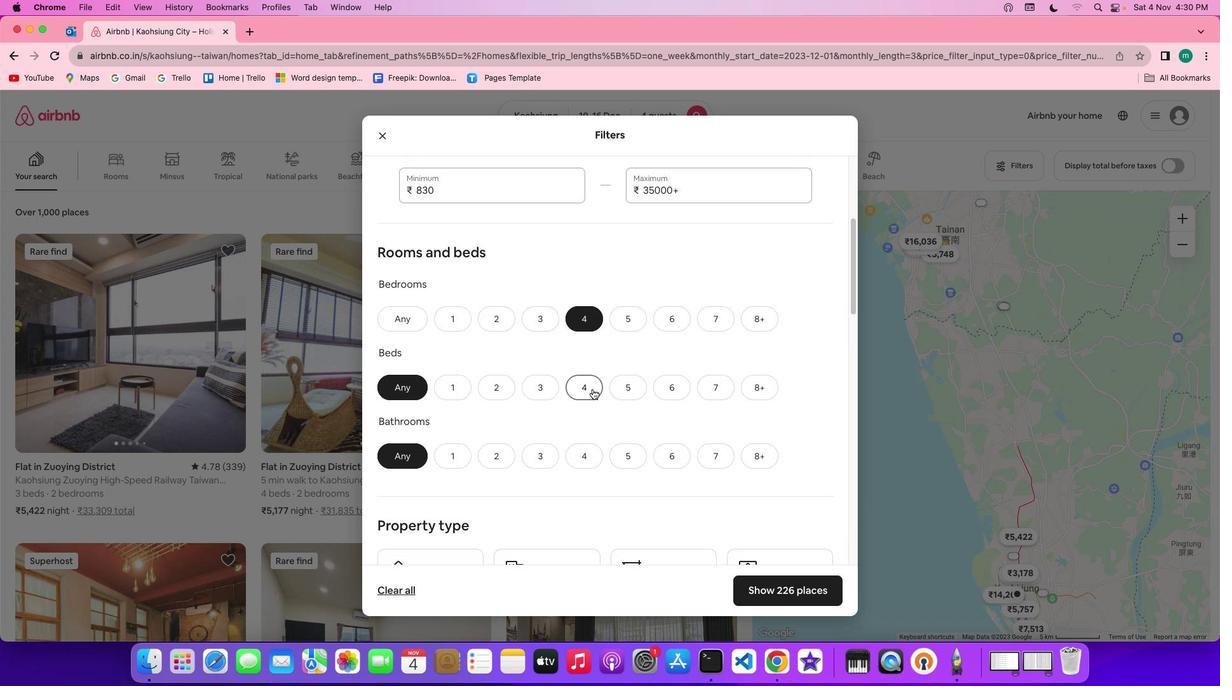 
Action: Mouse pressed left at (678, 411)
Screenshot: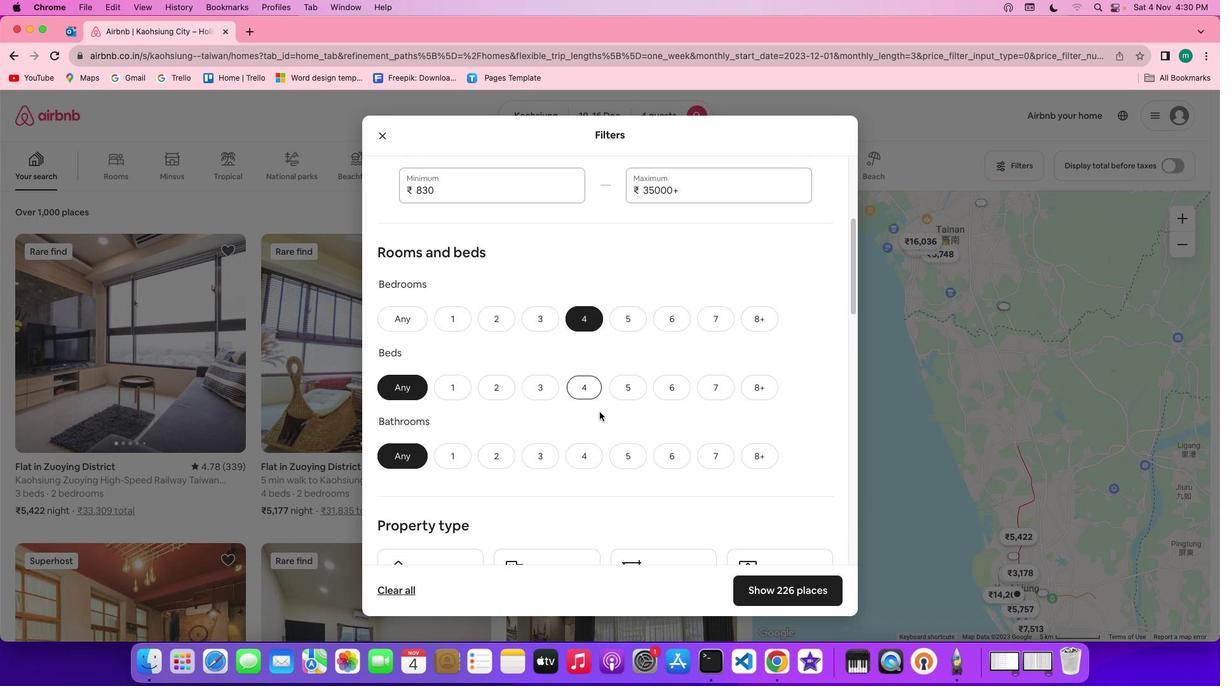 
Action: Mouse moved to (680, 442)
Screenshot: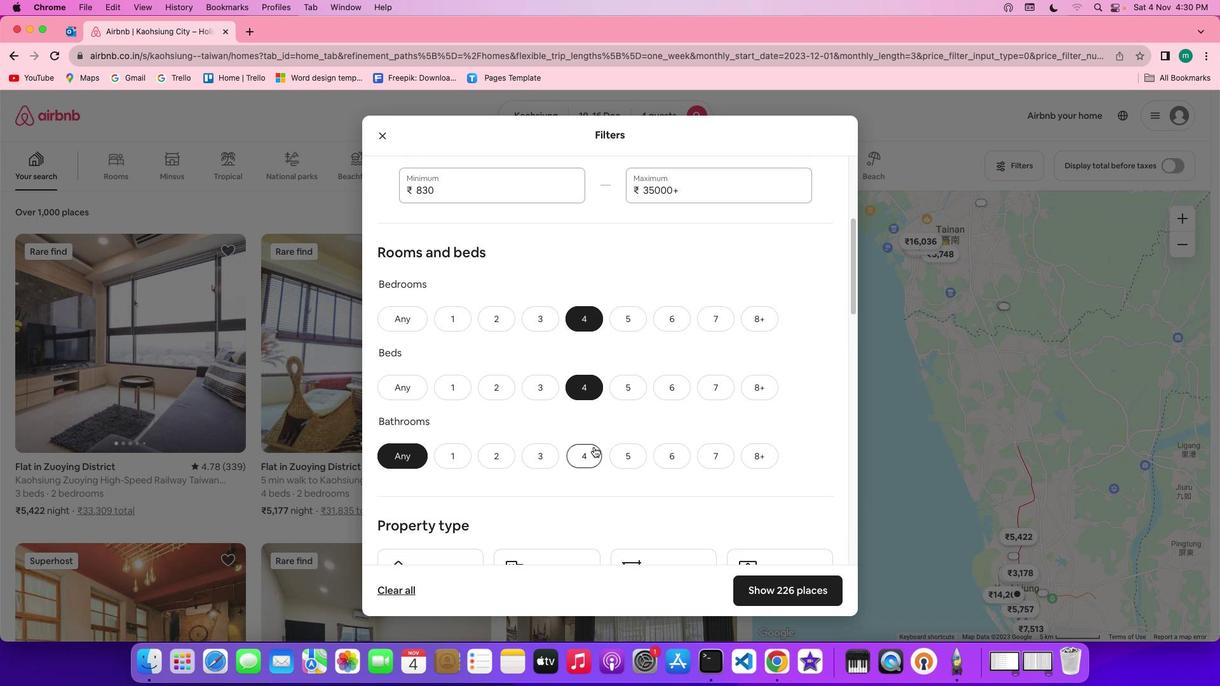
Action: Mouse pressed left at (680, 442)
Screenshot: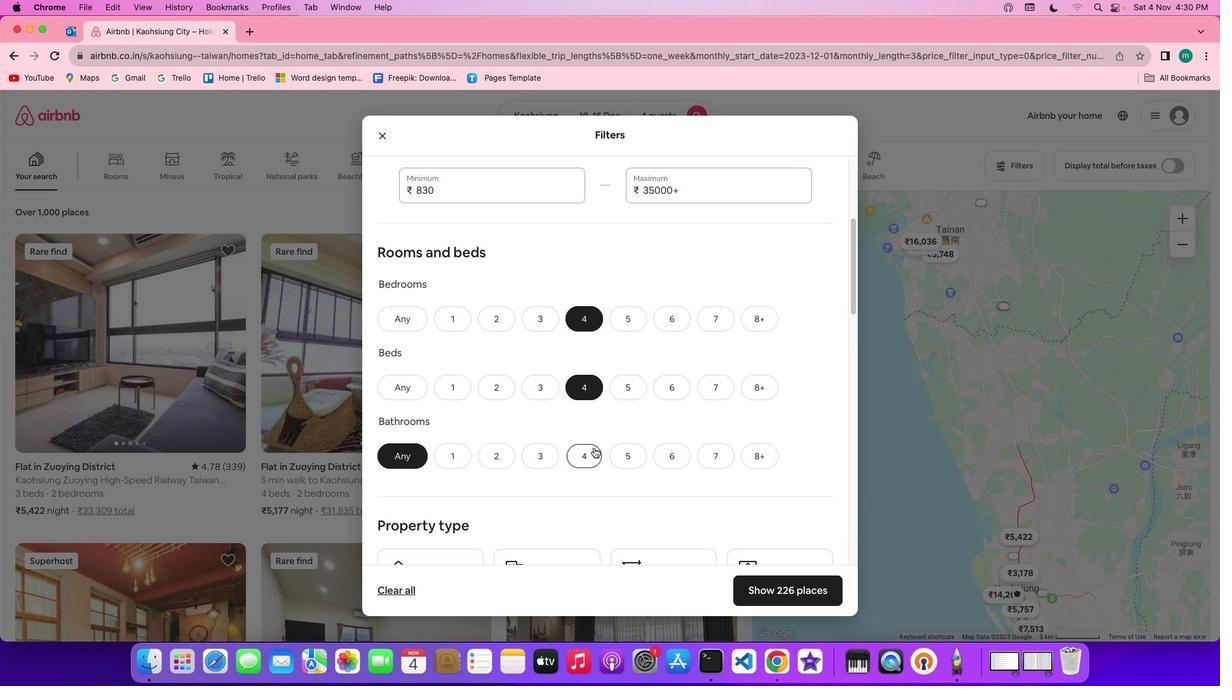 
Action: Mouse moved to (775, 445)
Screenshot: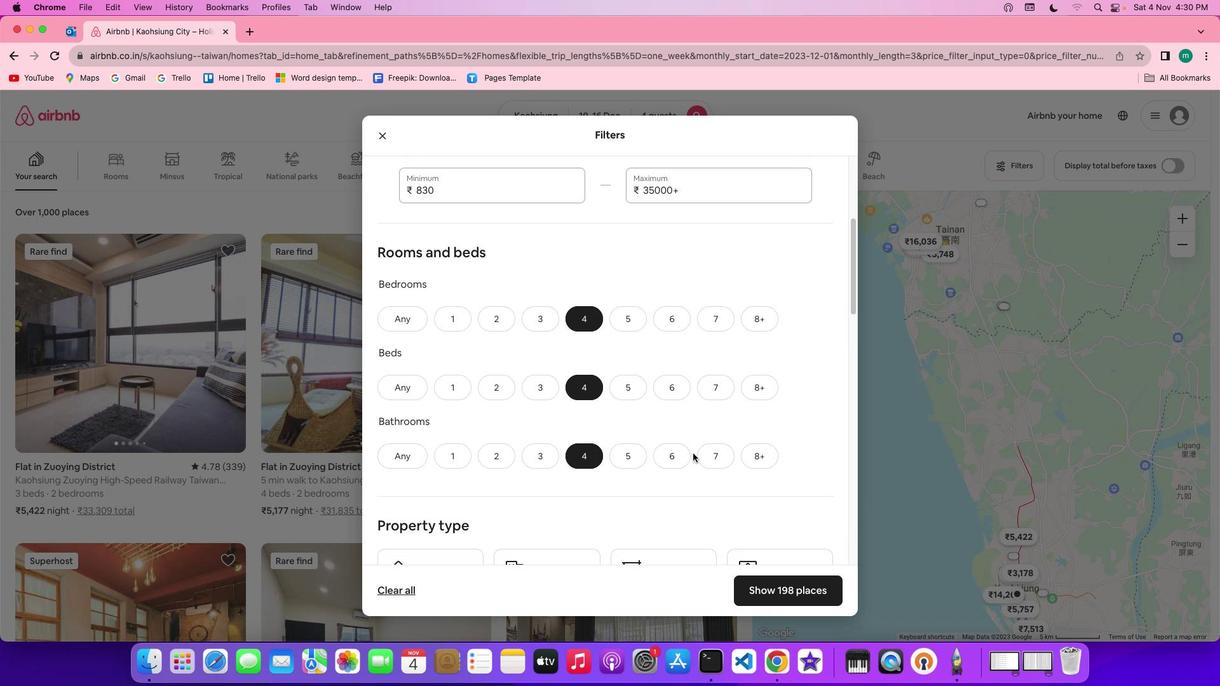 
Action: Mouse scrolled (775, 445) with delta (113, 201)
Screenshot: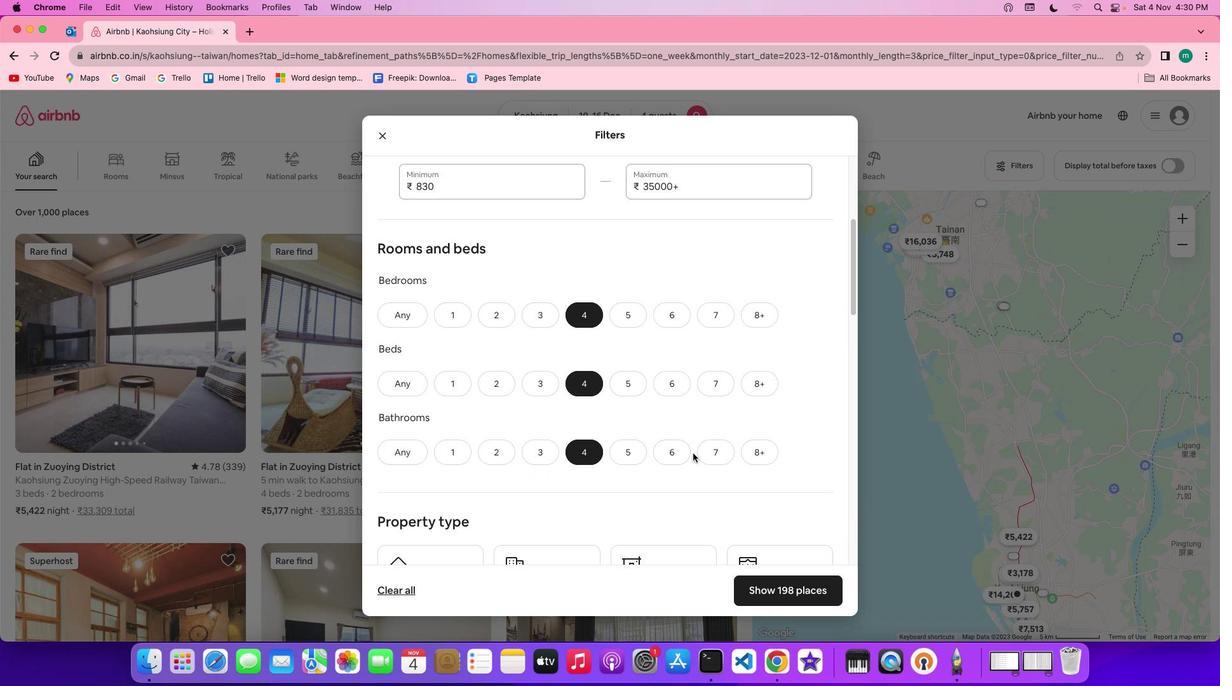 
Action: Mouse scrolled (775, 445) with delta (113, 201)
Screenshot: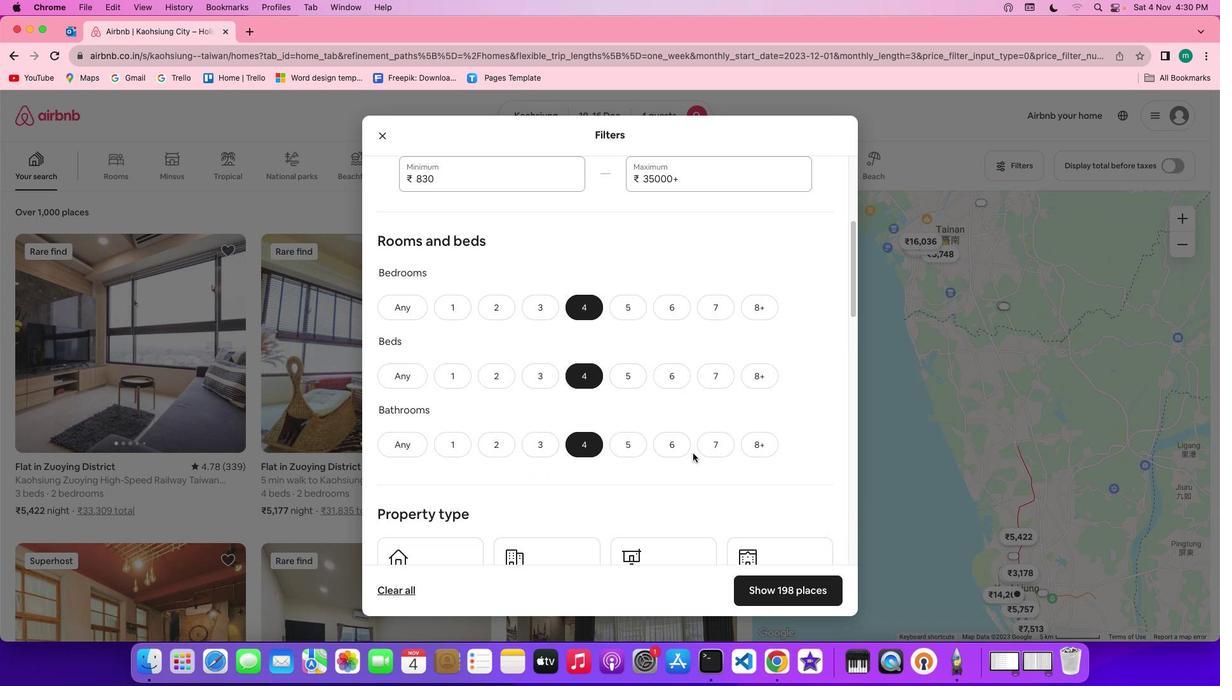 
Action: Mouse scrolled (775, 445) with delta (113, 201)
Screenshot: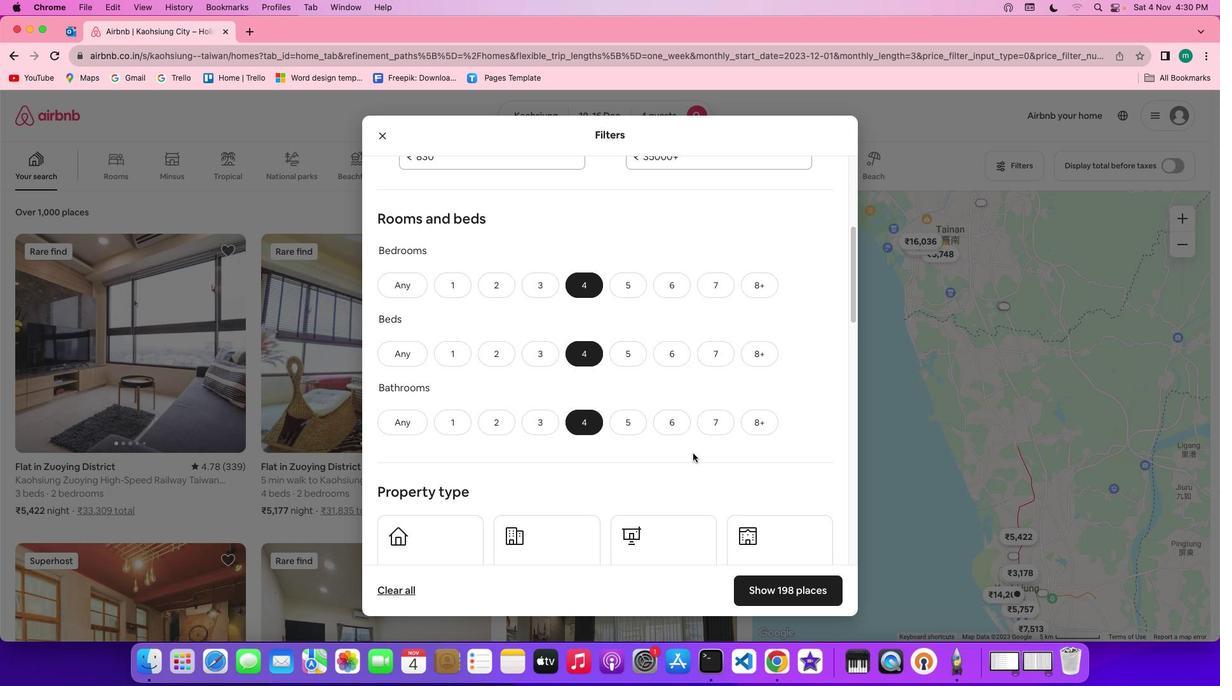 
Action: Mouse scrolled (775, 445) with delta (113, 201)
Screenshot: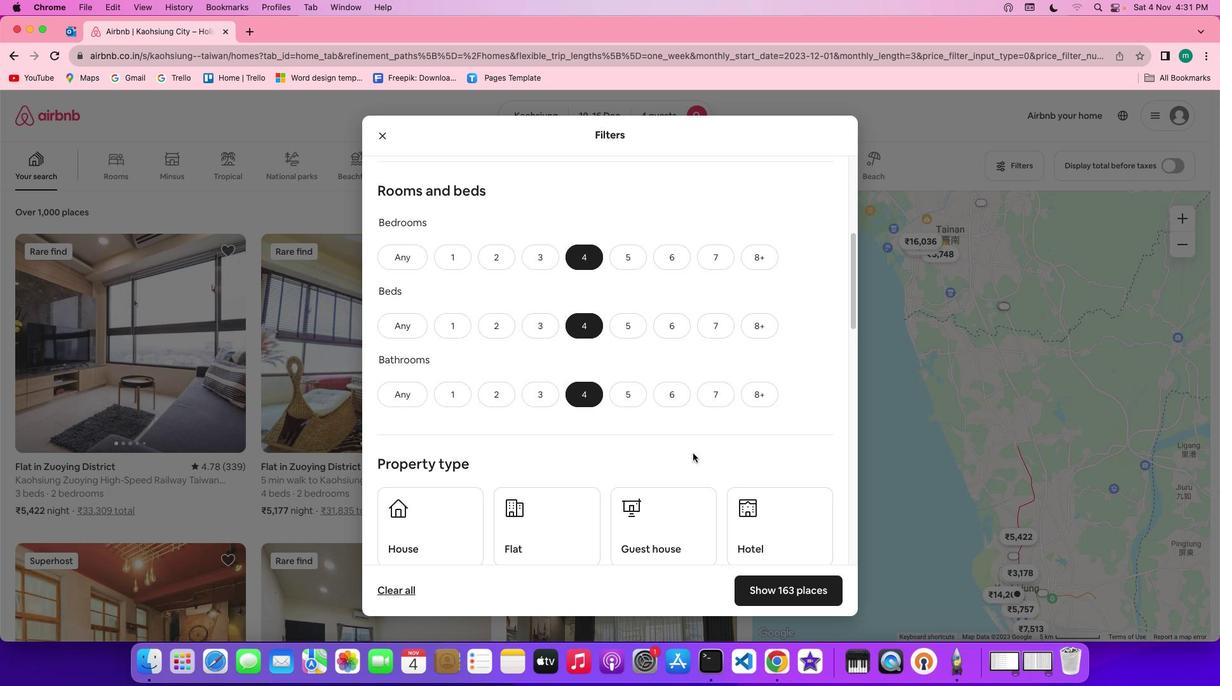 
Action: Mouse scrolled (775, 445) with delta (113, 201)
Screenshot: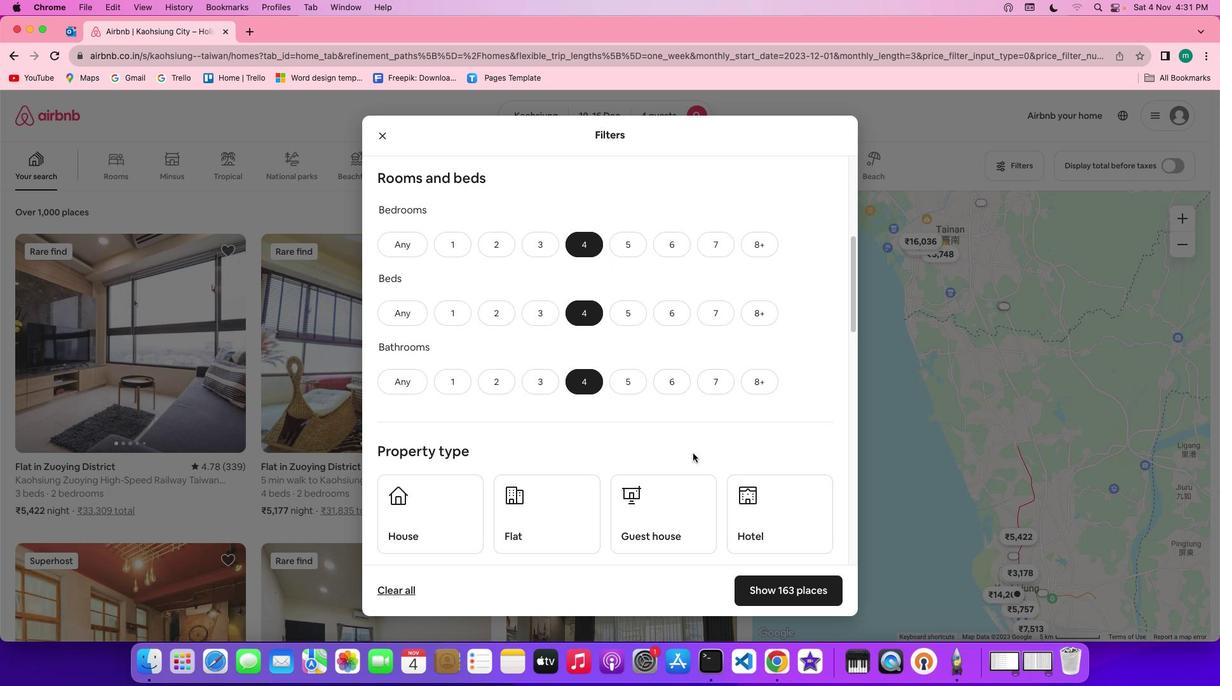 
Action: Mouse scrolled (775, 445) with delta (113, 200)
Screenshot: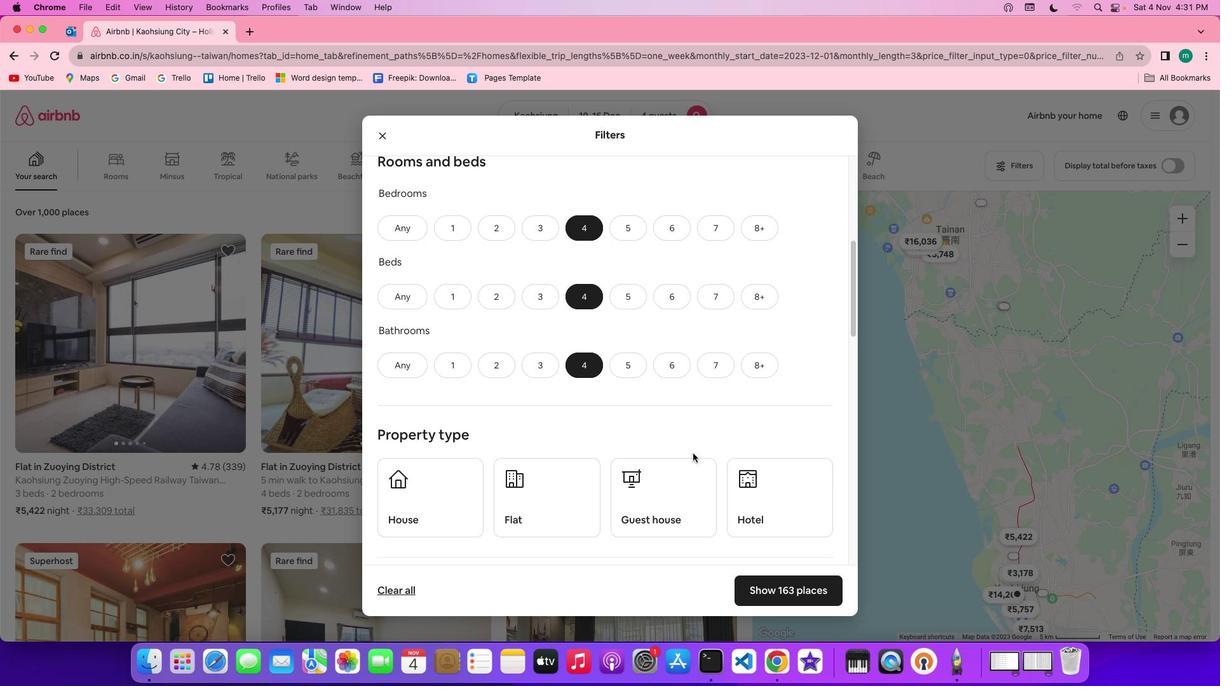 
Action: Mouse scrolled (775, 445) with delta (113, 201)
Screenshot: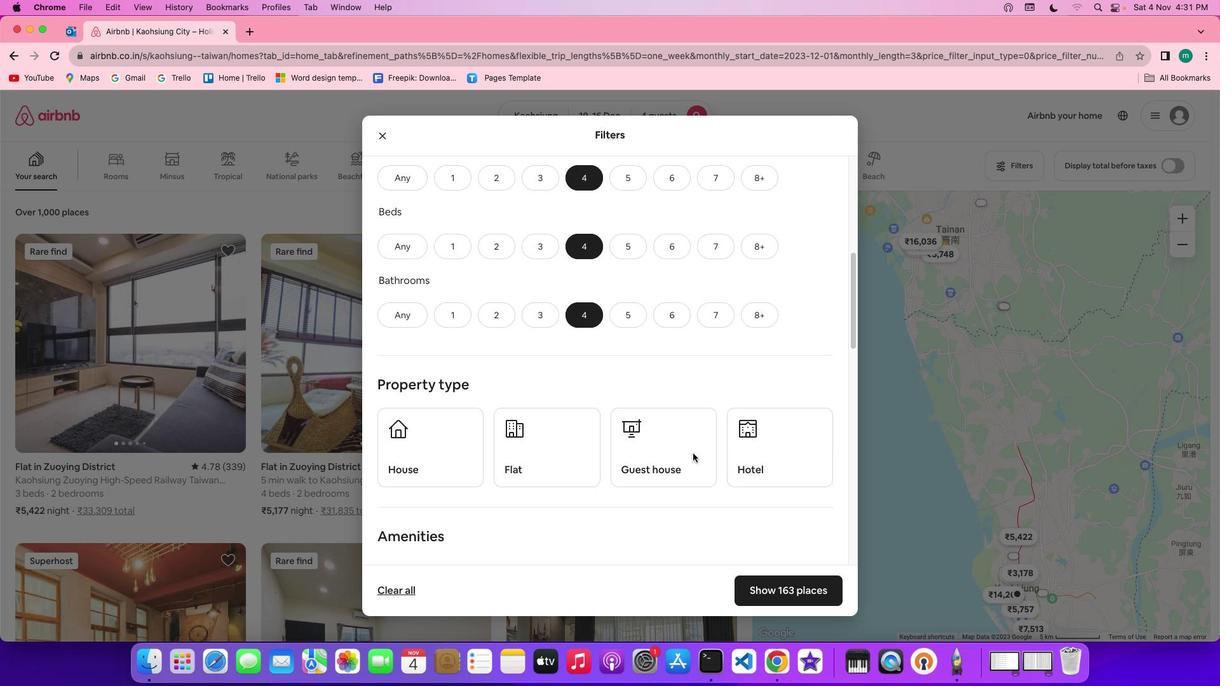 
Action: Mouse scrolled (775, 445) with delta (113, 201)
Screenshot: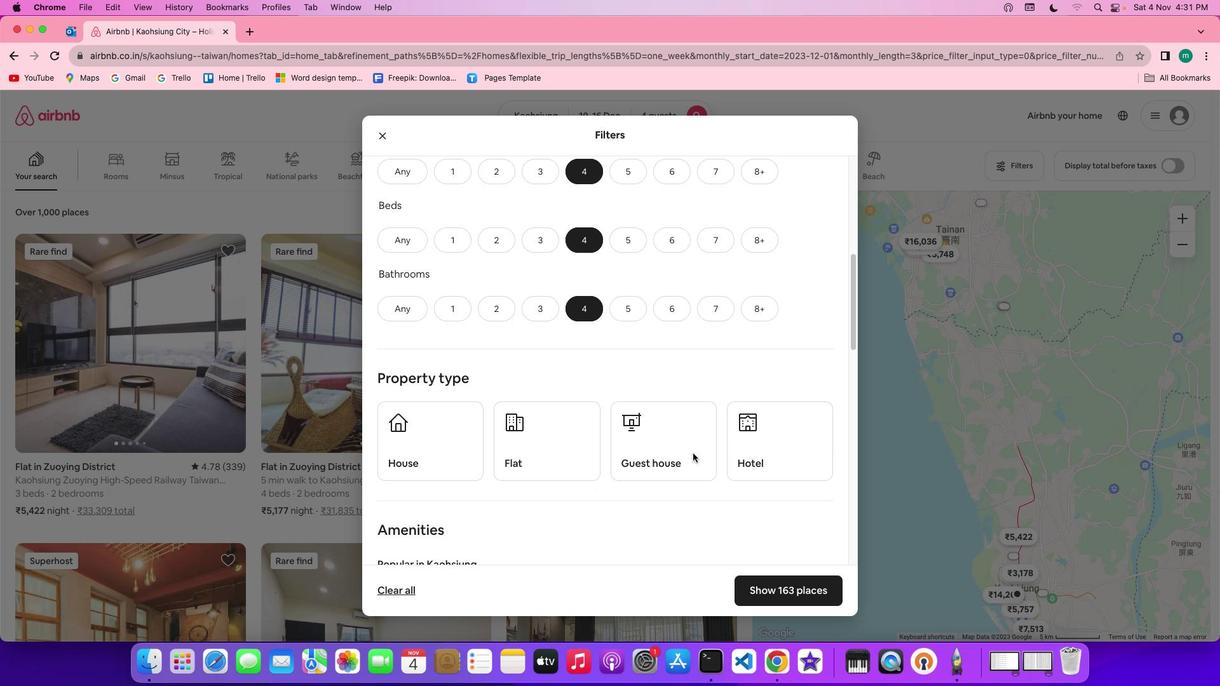 
Action: Mouse scrolled (775, 445) with delta (113, 201)
Screenshot: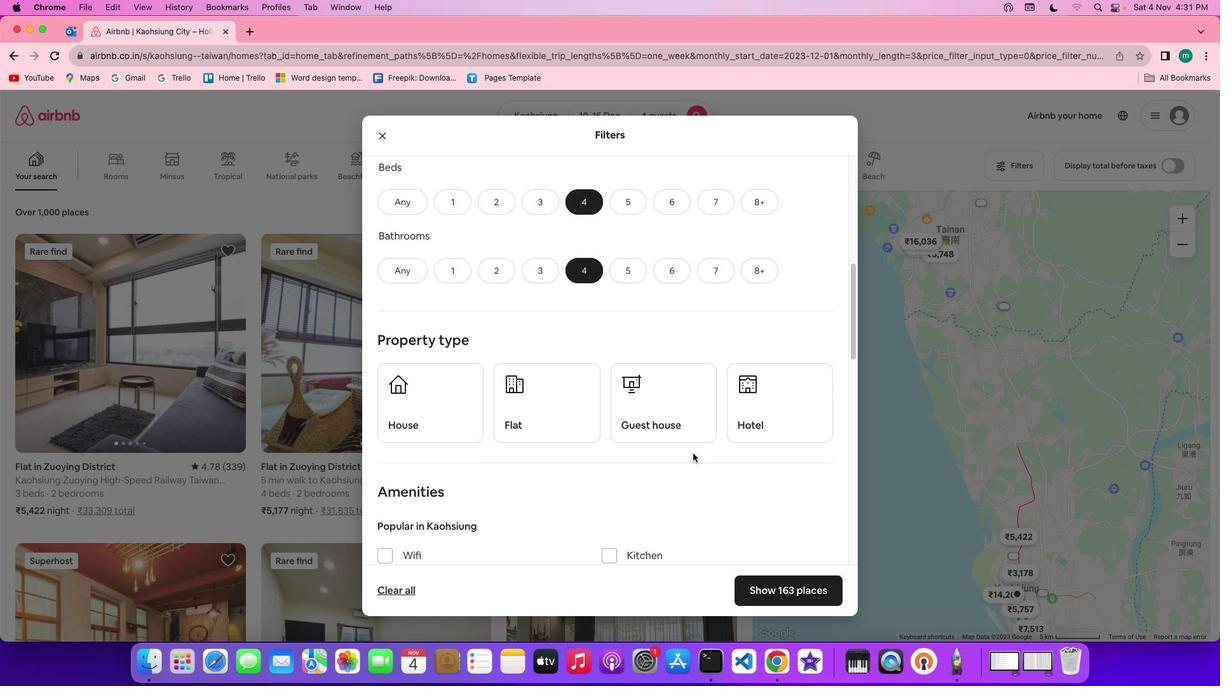 
Action: Mouse scrolled (775, 445) with delta (113, 201)
Screenshot: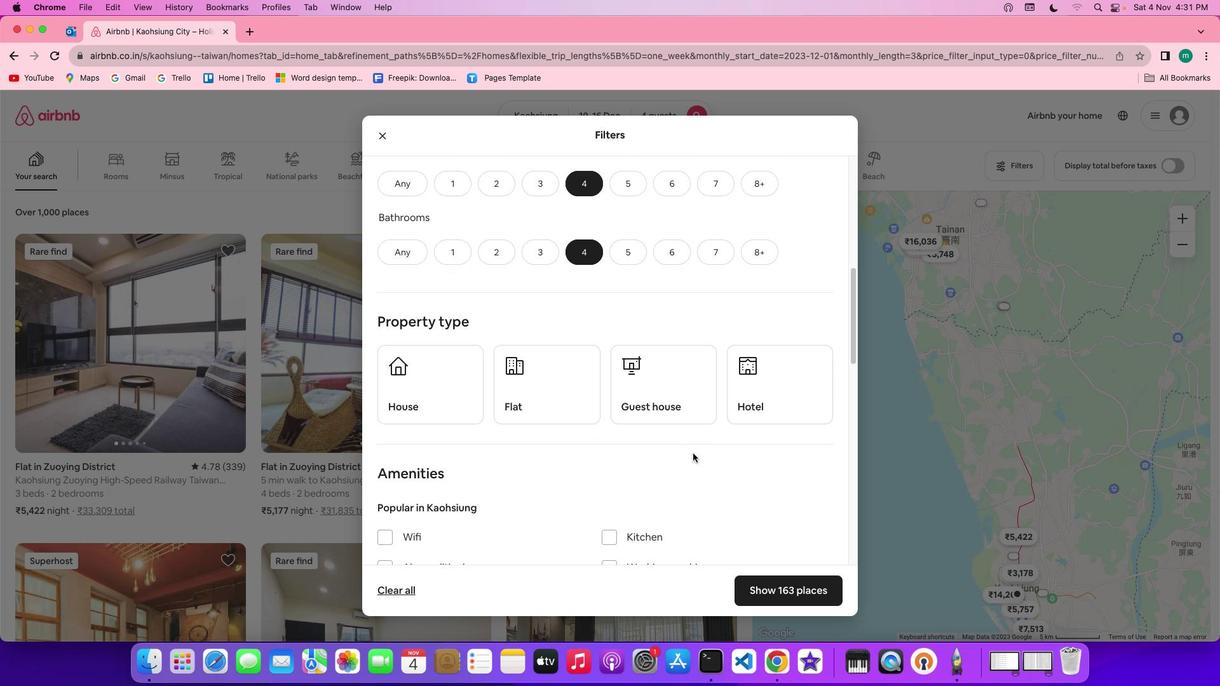 
Action: Mouse scrolled (775, 445) with delta (113, 201)
Screenshot: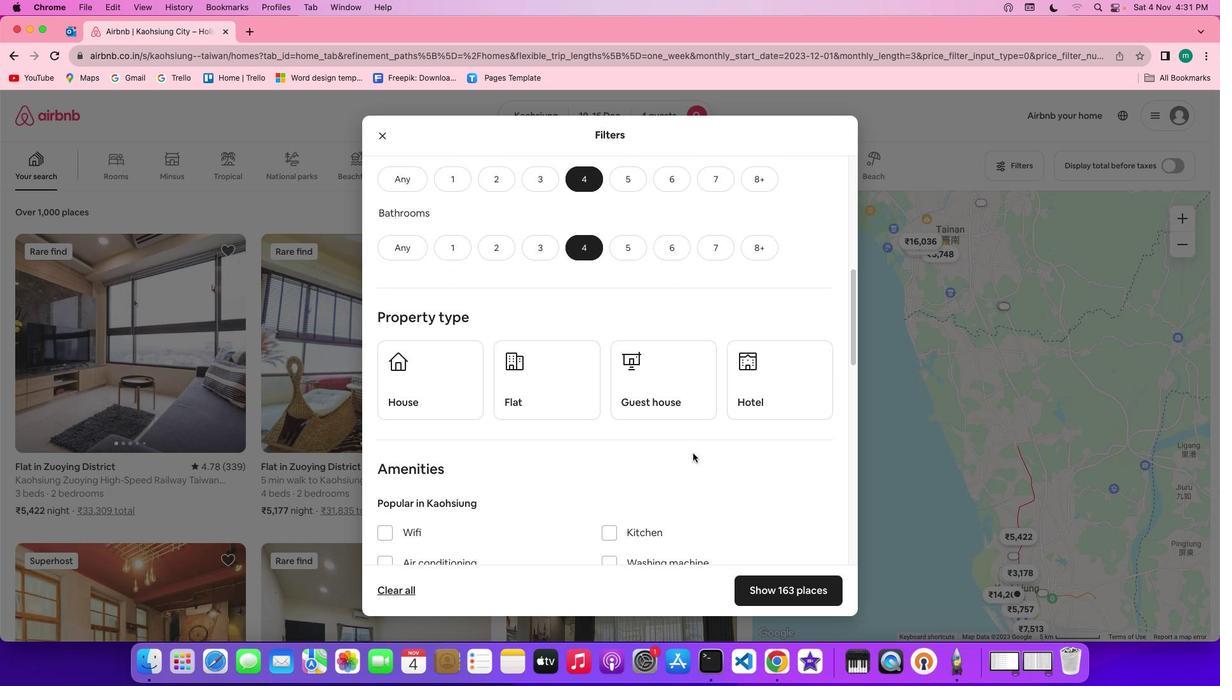 
Action: Mouse scrolled (775, 445) with delta (113, 201)
Screenshot: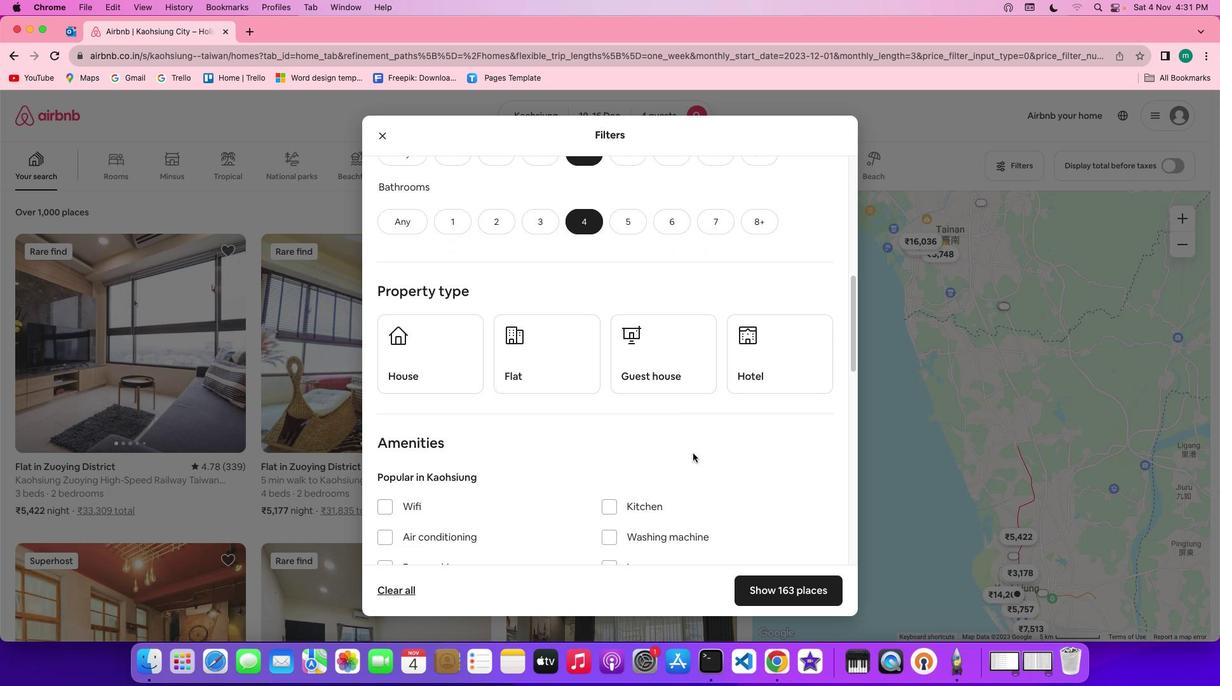 
Action: Mouse moved to (652, 408)
Screenshot: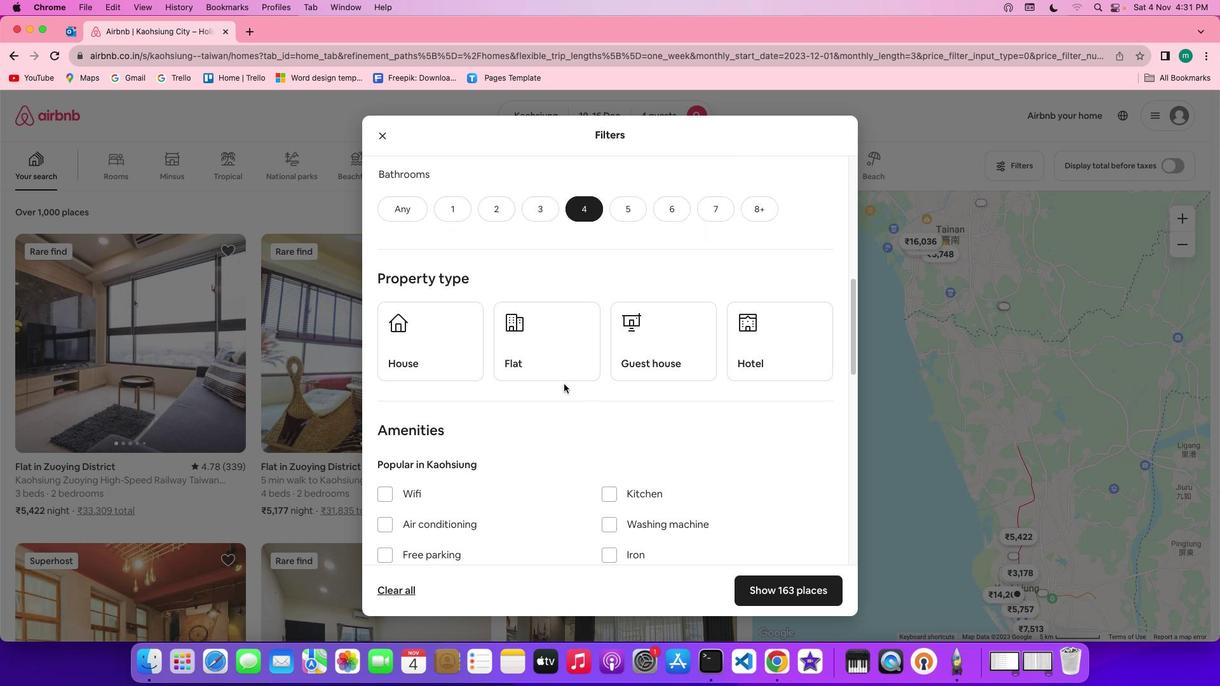 
Action: Mouse pressed left at (652, 408)
Screenshot: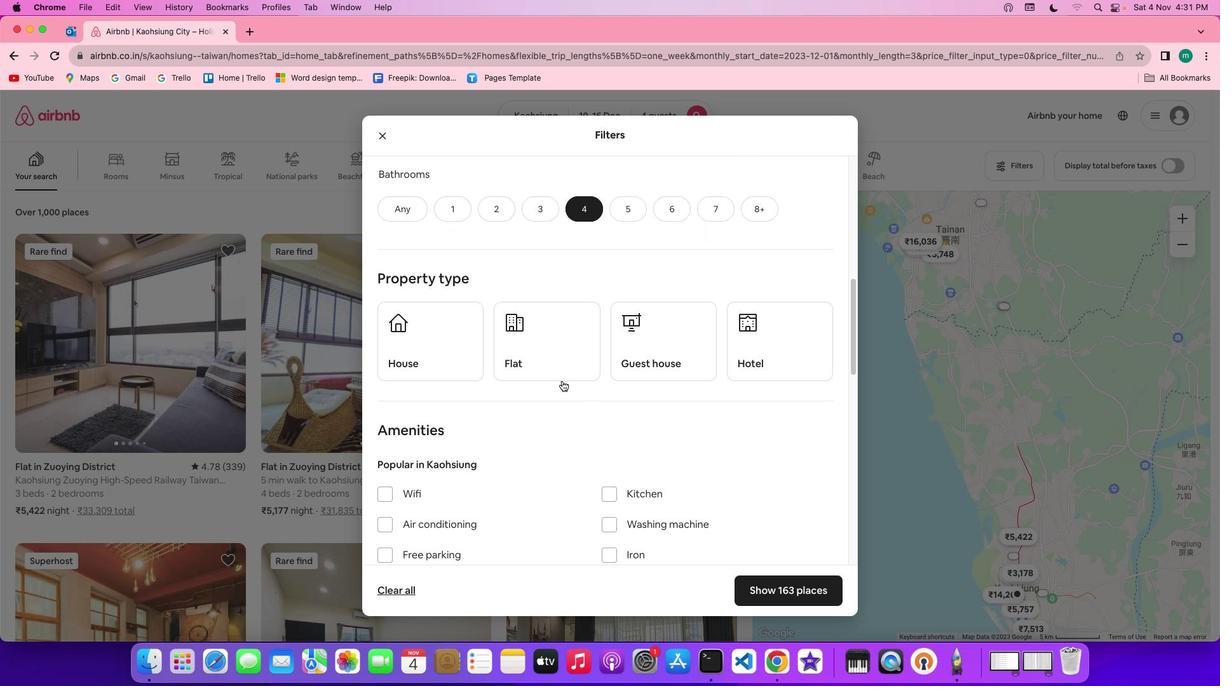 
Action: Mouse moved to (649, 404)
Screenshot: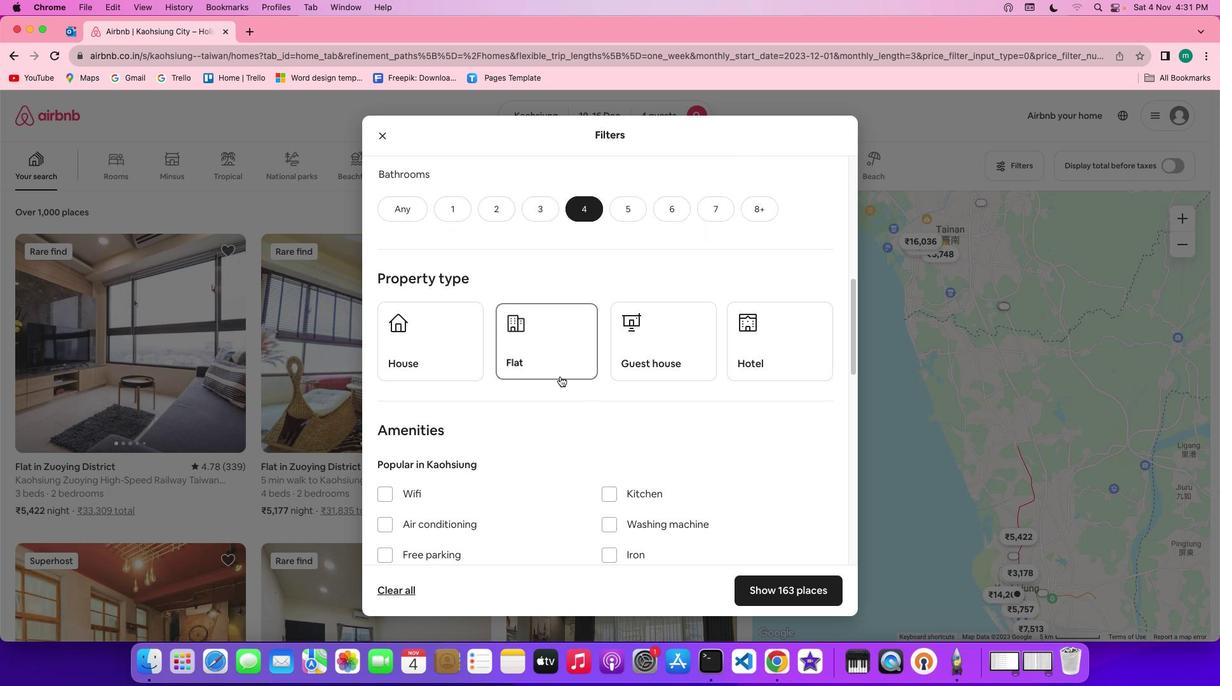 
Action: Mouse pressed left at (649, 404)
Screenshot: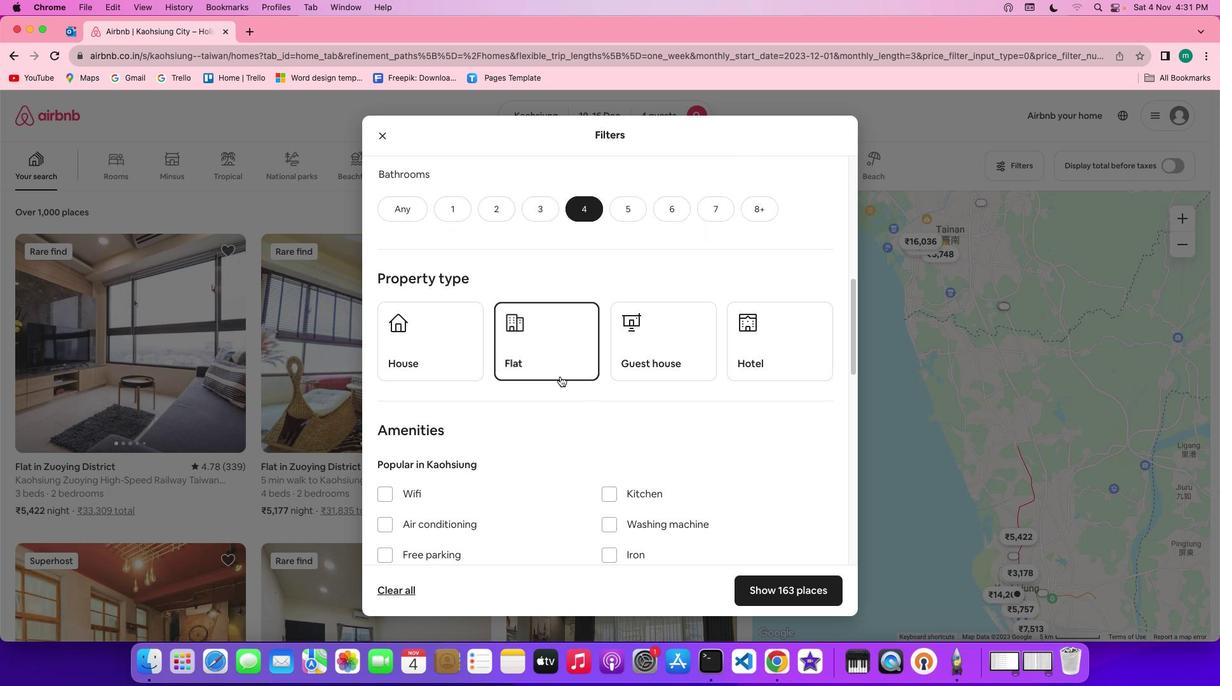 
Action: Mouse moved to (739, 425)
Screenshot: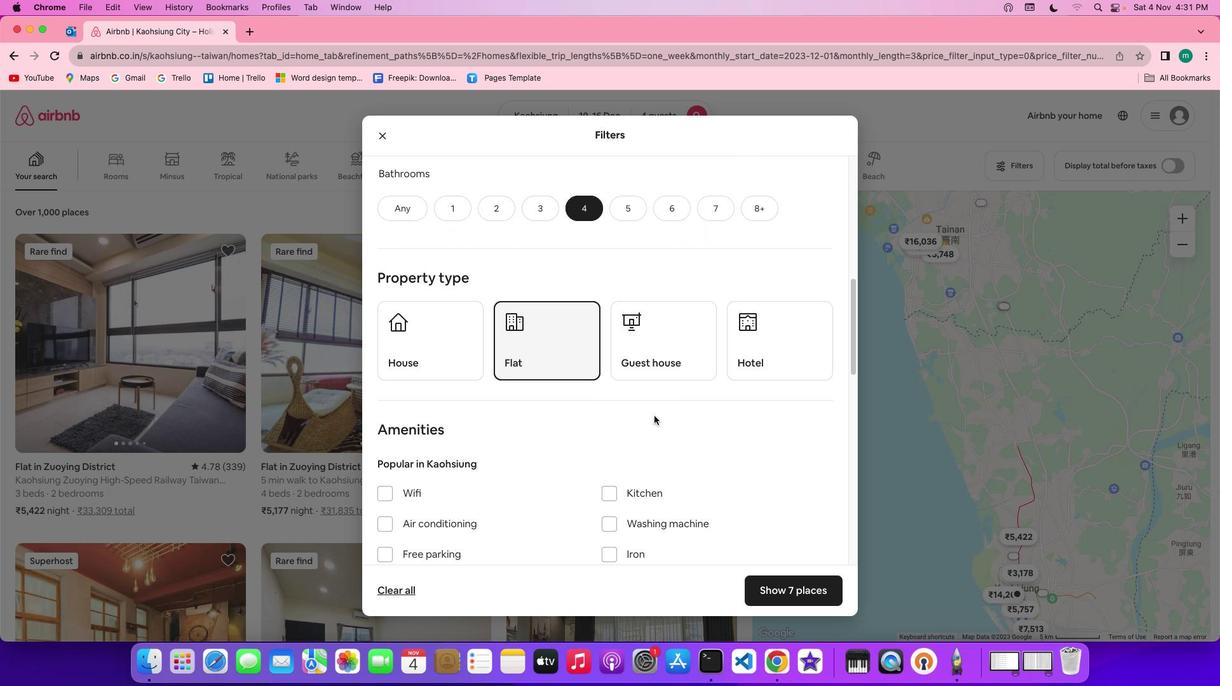 
Action: Mouse scrolled (739, 425) with delta (113, 201)
Screenshot: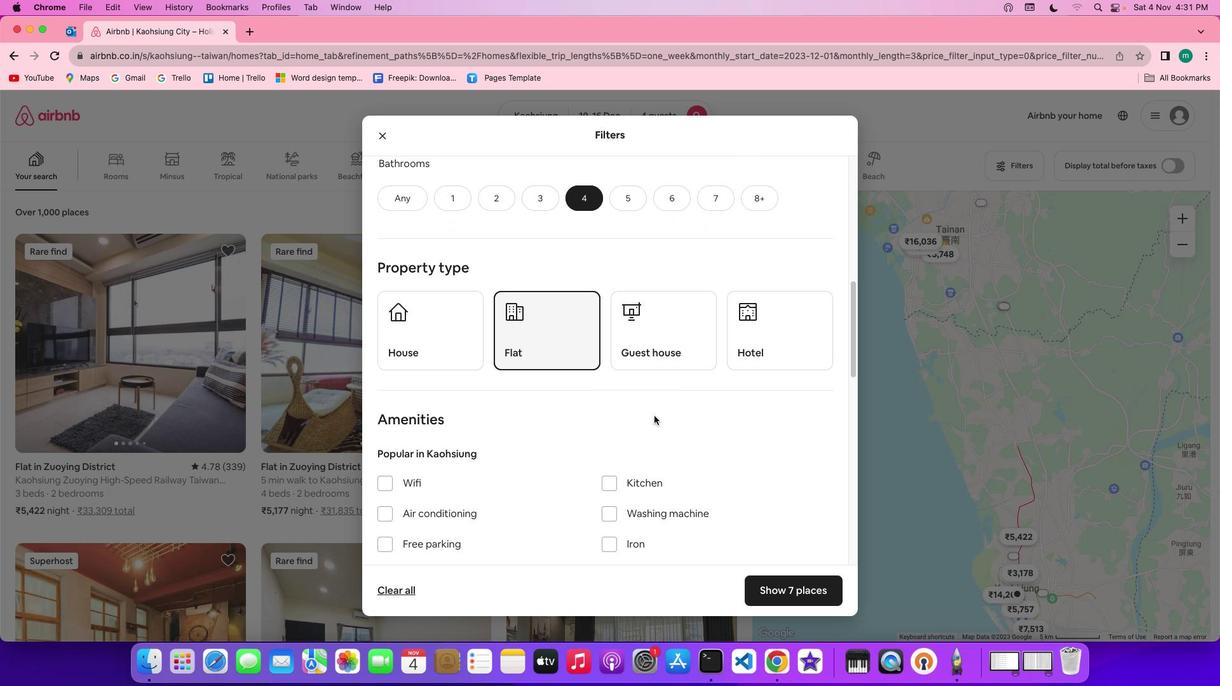 
Action: Mouse scrolled (739, 425) with delta (113, 201)
Screenshot: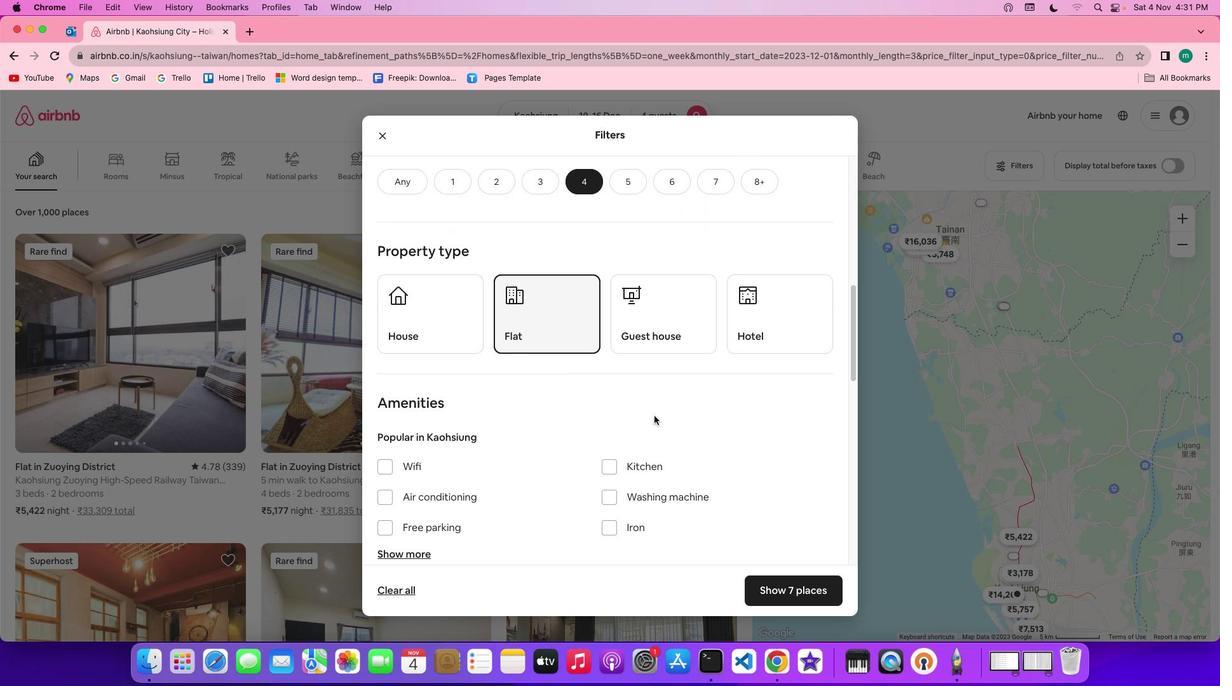 
Action: Mouse scrolled (739, 425) with delta (113, 200)
Screenshot: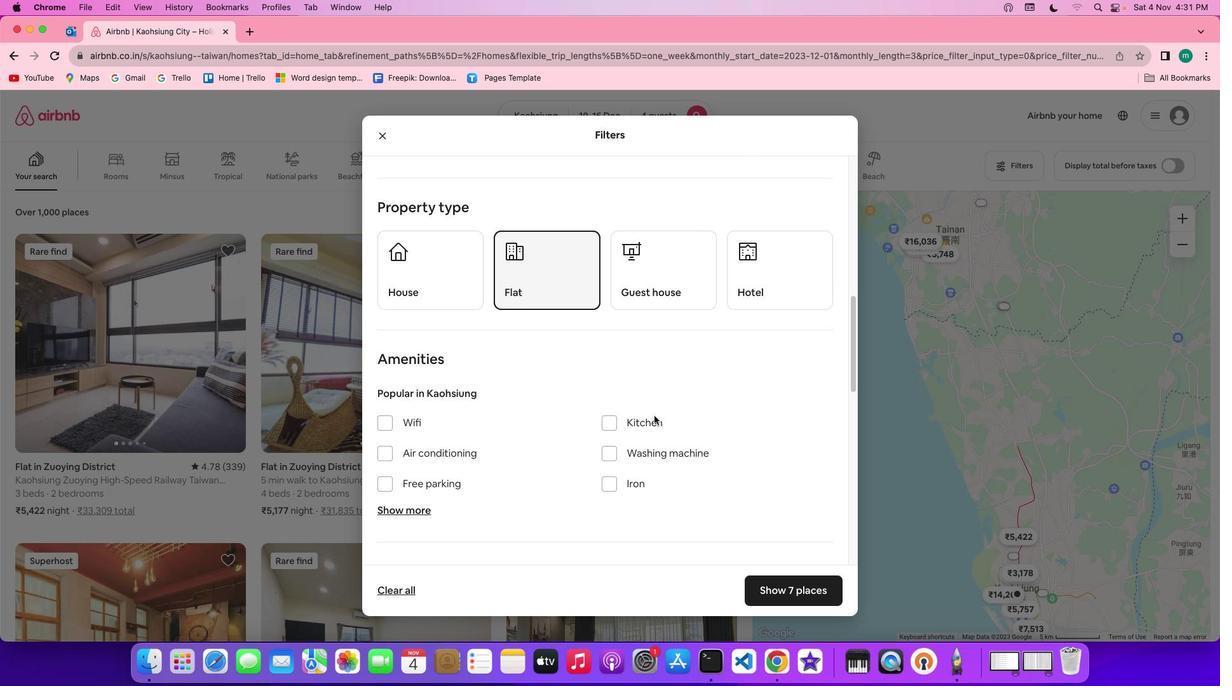 
Action: Mouse scrolled (739, 425) with delta (113, 201)
Screenshot: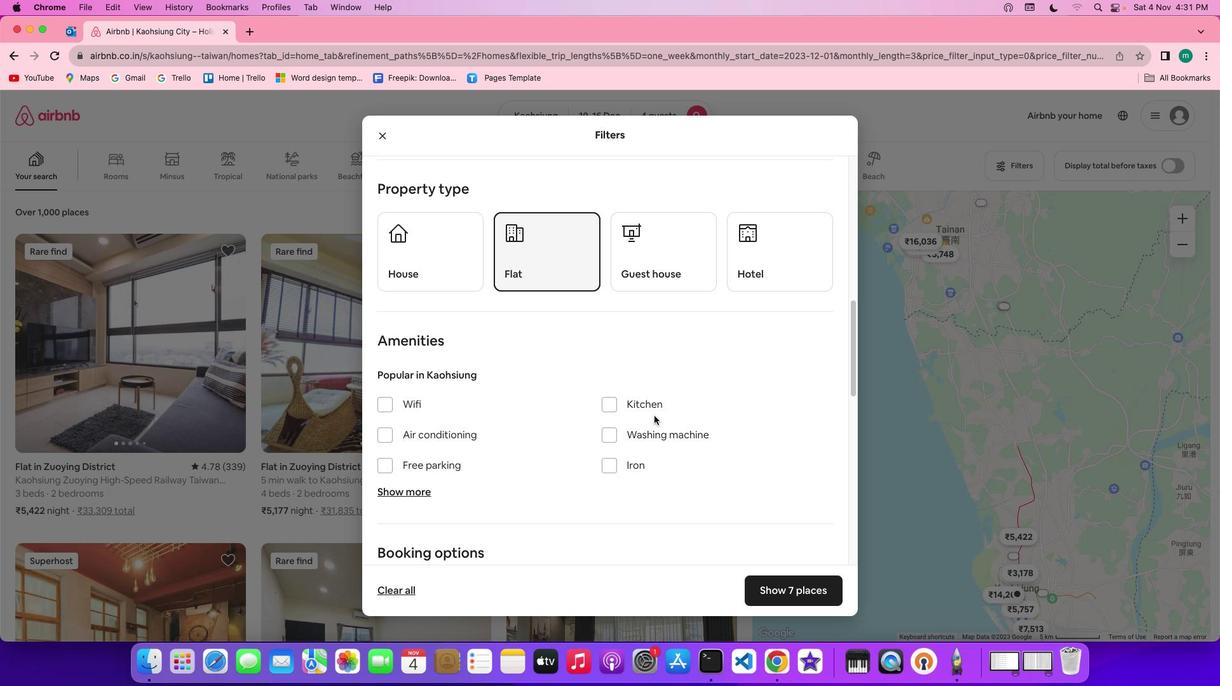 
Action: Mouse scrolled (739, 425) with delta (113, 201)
Screenshot: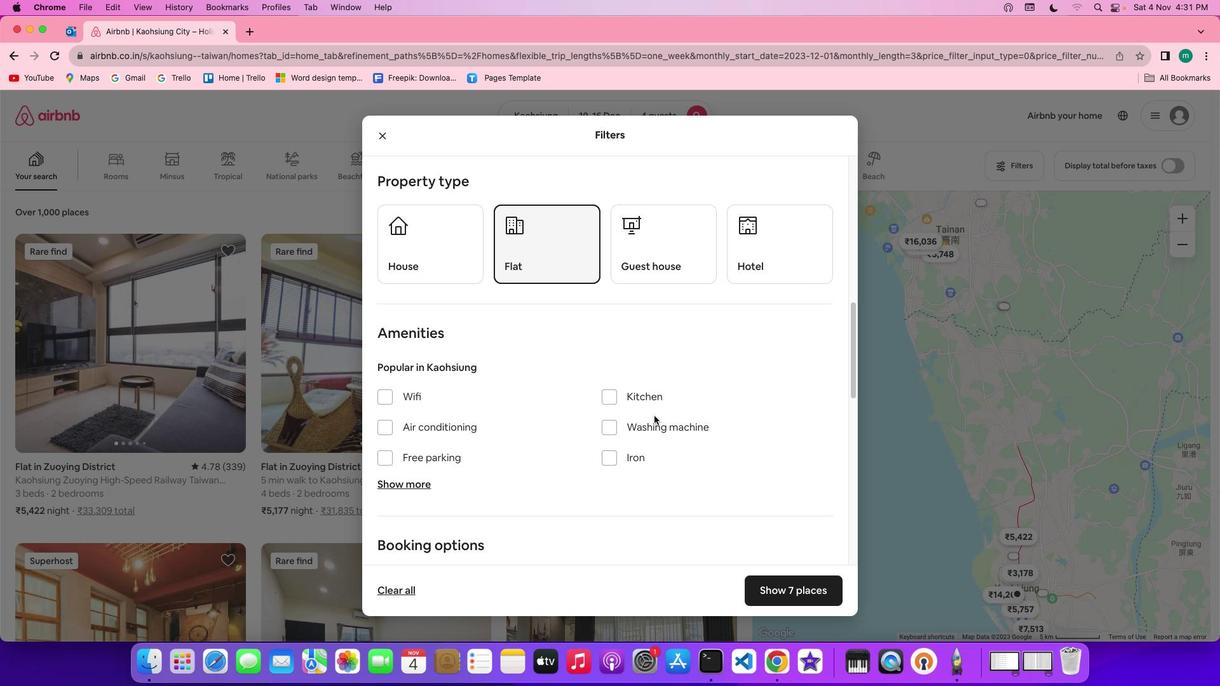 
Action: Mouse scrolled (739, 425) with delta (113, 201)
Screenshot: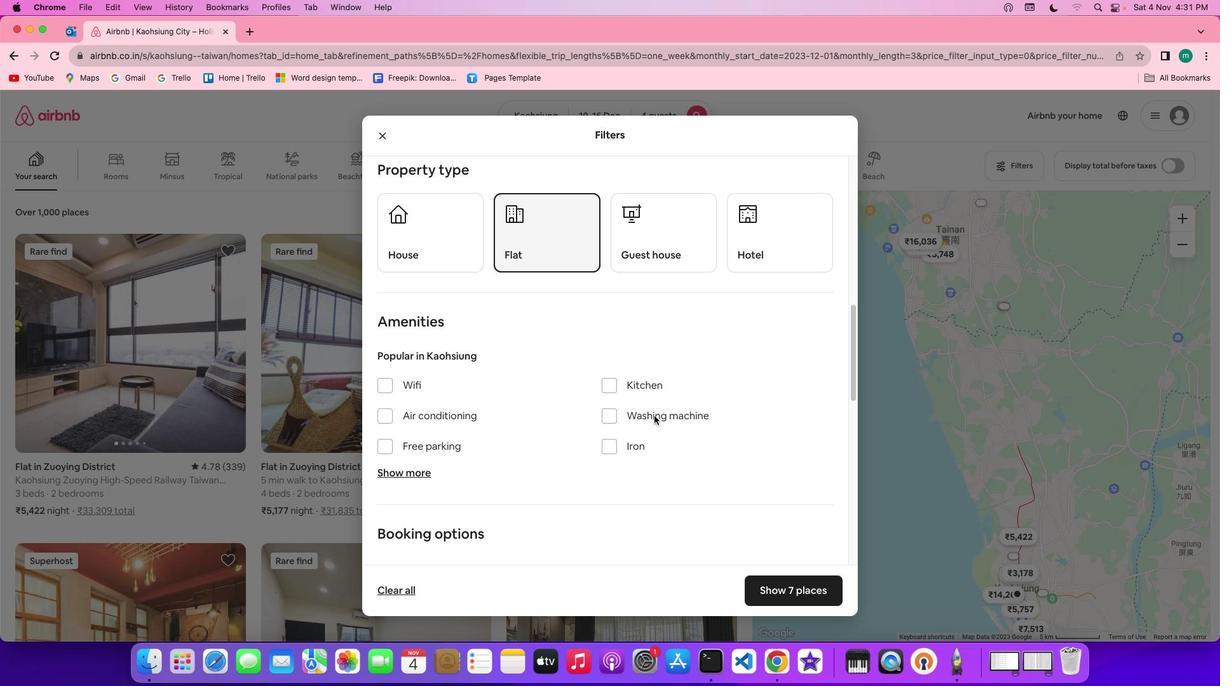 
Action: Mouse scrolled (739, 425) with delta (113, 200)
Screenshot: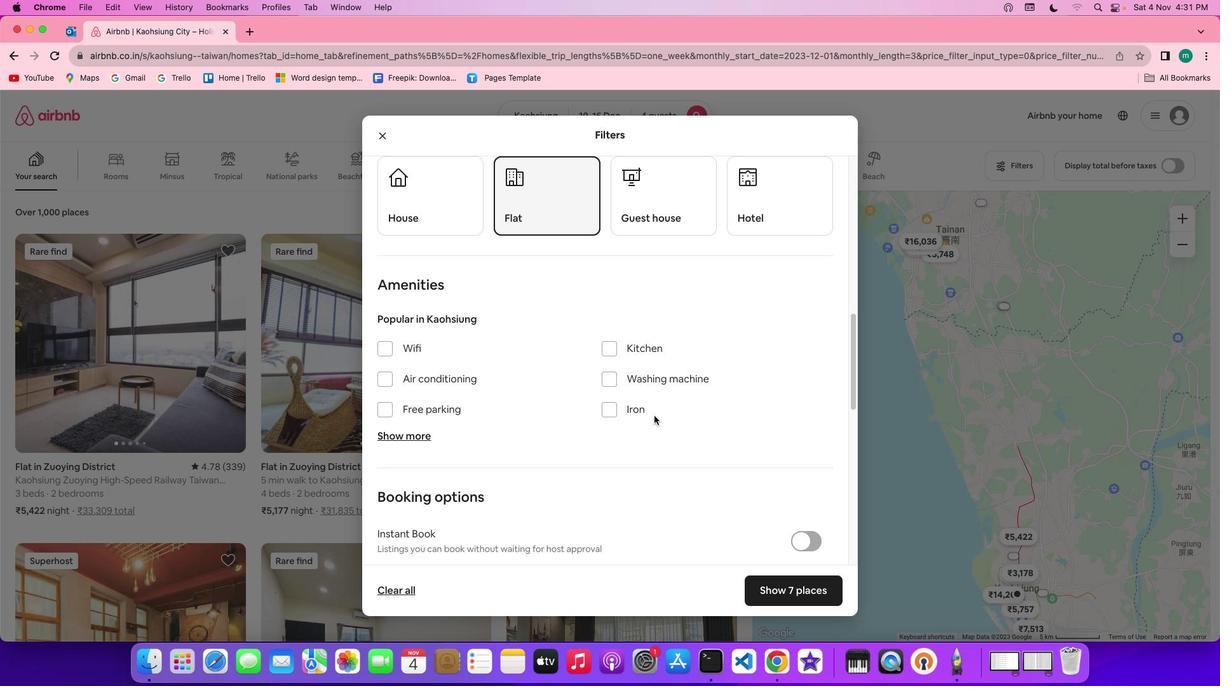 
Action: Mouse scrolled (739, 425) with delta (113, 201)
Screenshot: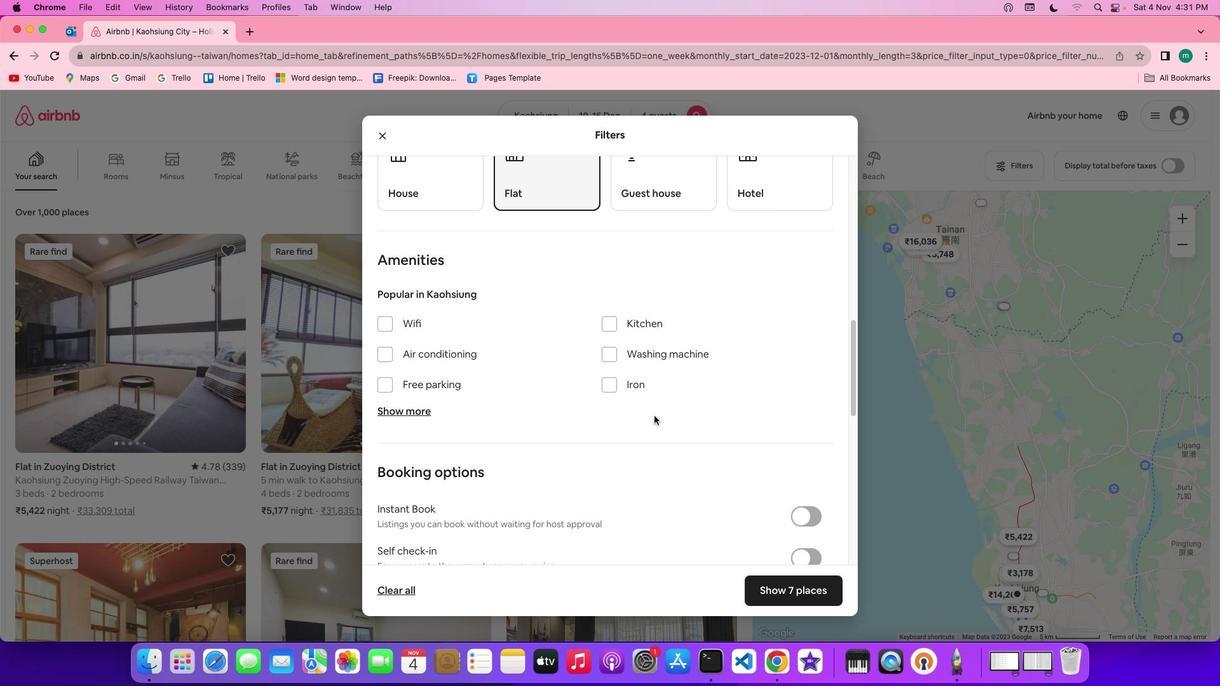 
Action: Mouse scrolled (739, 425) with delta (113, 201)
Screenshot: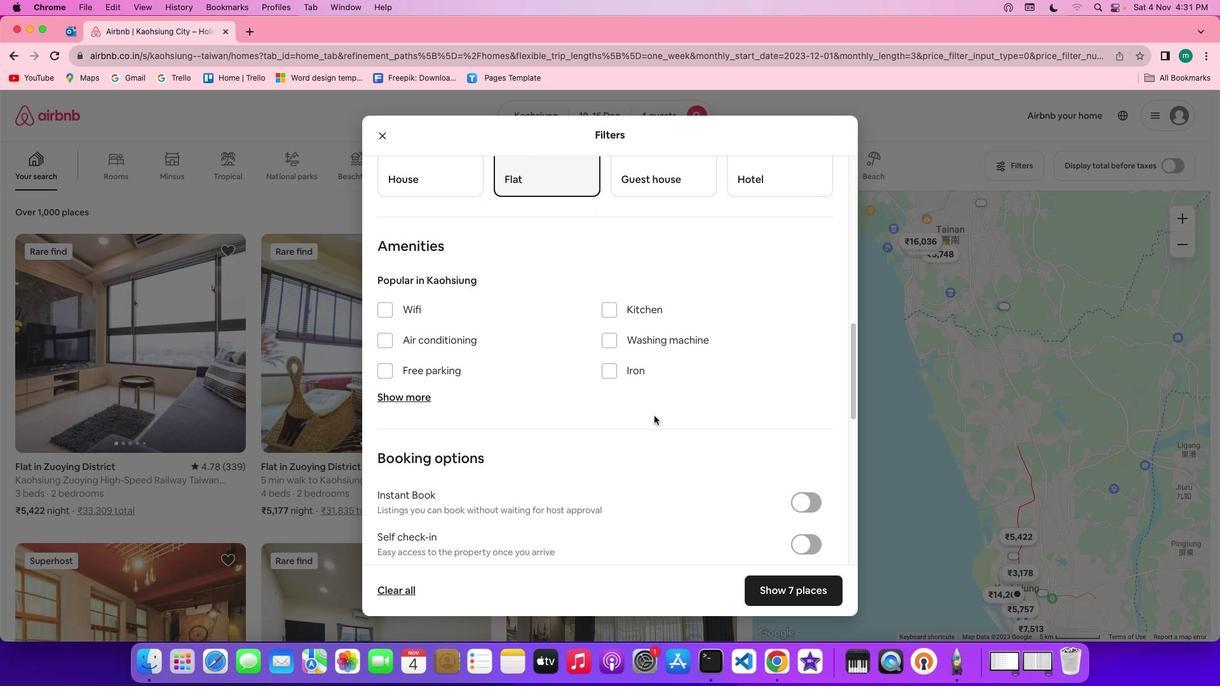 
Action: Mouse scrolled (739, 425) with delta (113, 201)
Screenshot: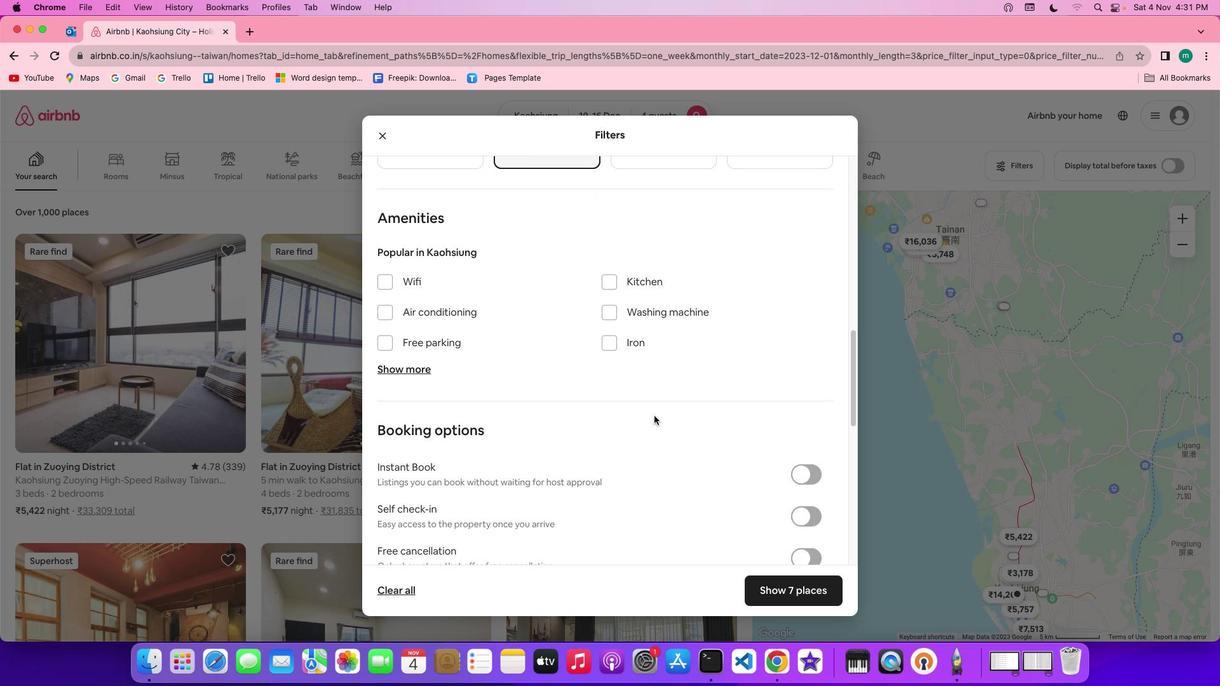 
Action: Mouse scrolled (739, 425) with delta (113, 201)
Screenshot: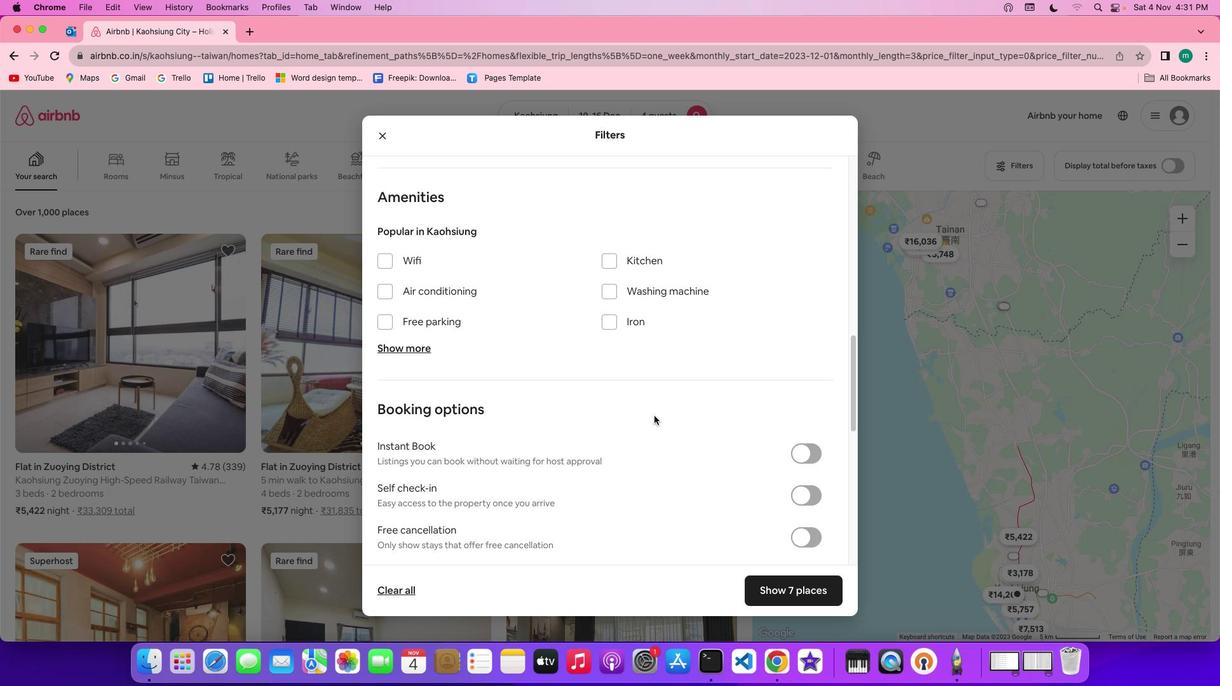 
Action: Mouse scrolled (739, 425) with delta (113, 201)
Screenshot: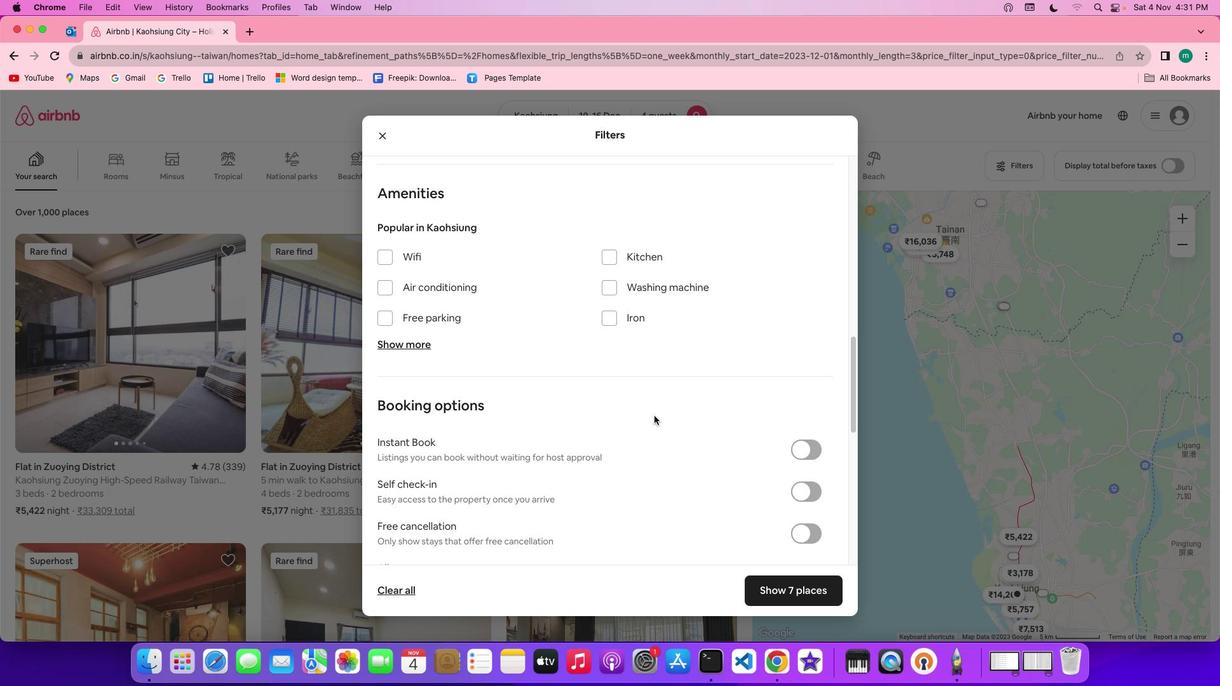 
Action: Mouse scrolled (739, 425) with delta (113, 201)
Screenshot: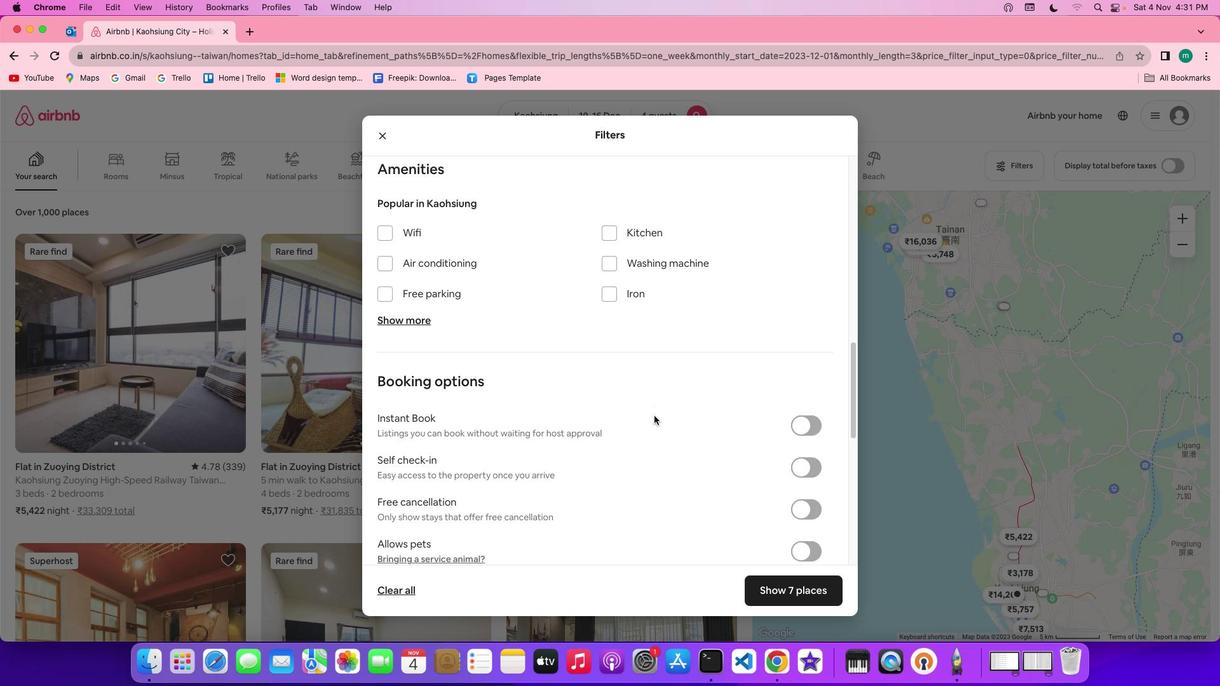 
Action: Mouse moved to (512, 321)
Screenshot: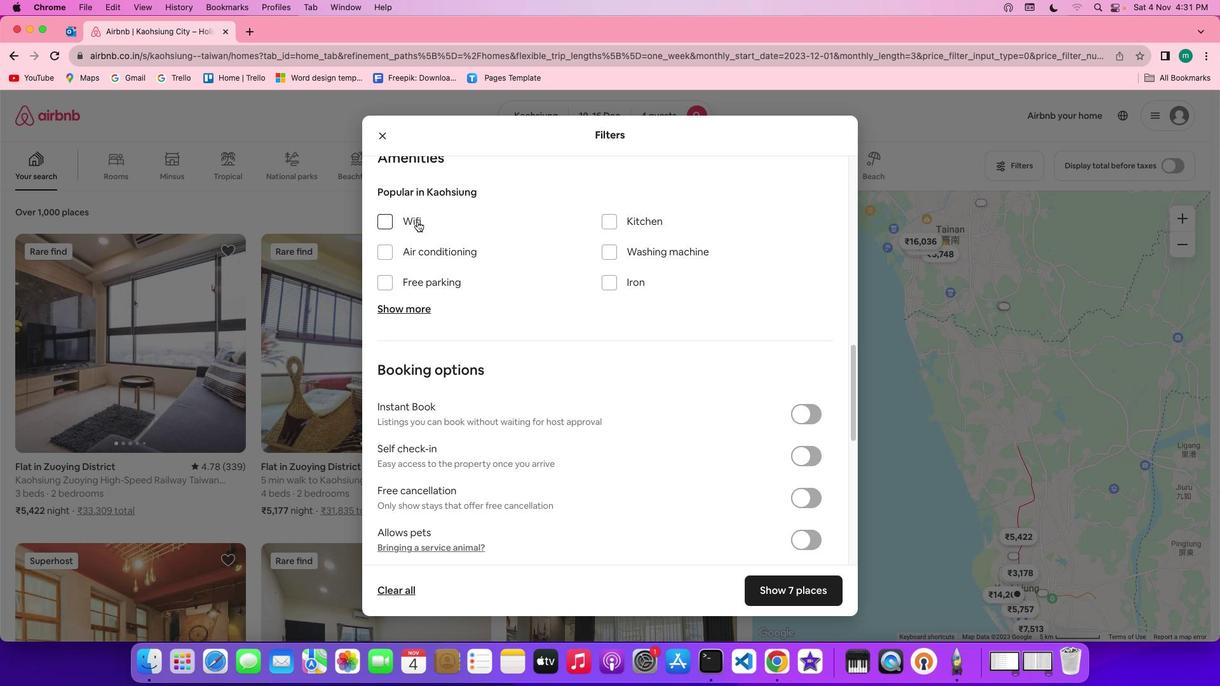 
Action: Mouse pressed left at (512, 321)
Screenshot: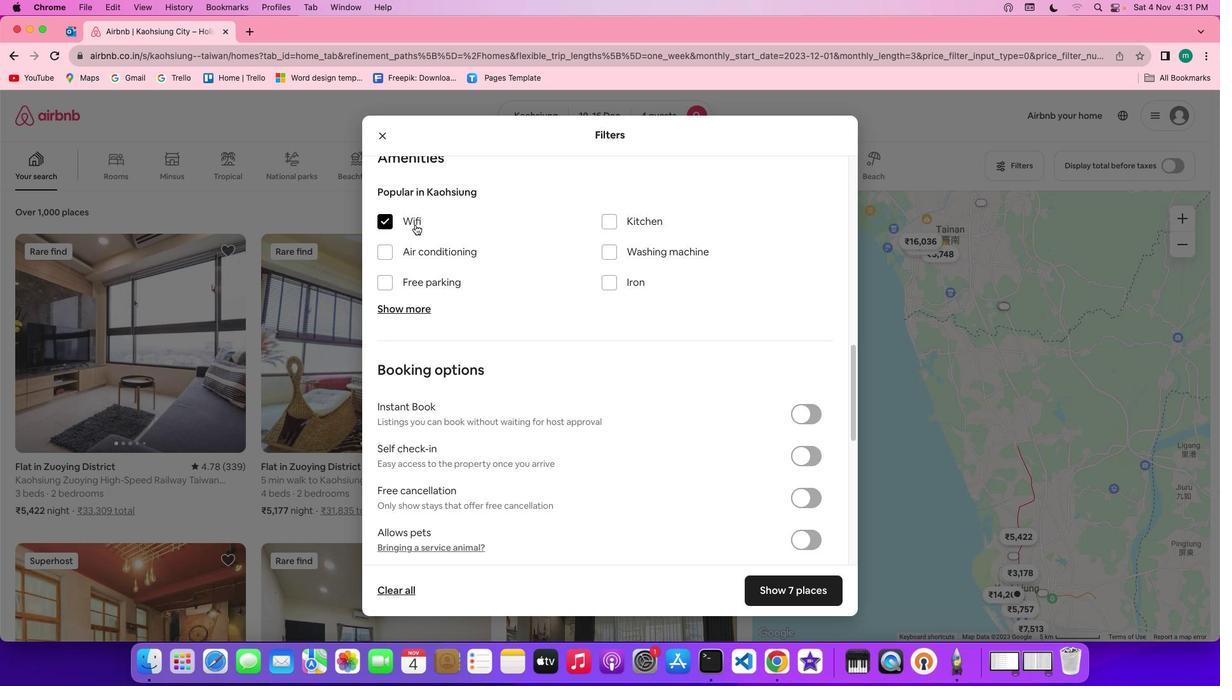 
Action: Mouse moved to (508, 369)
Screenshot: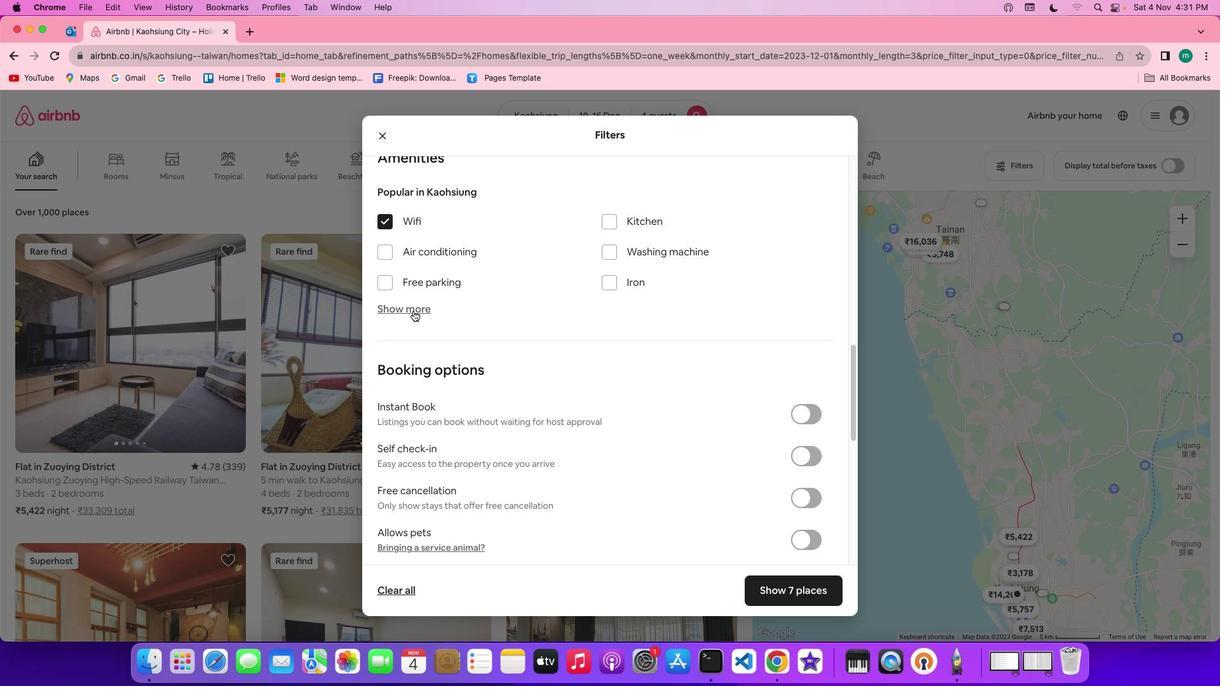 
Action: Mouse pressed left at (508, 369)
Screenshot: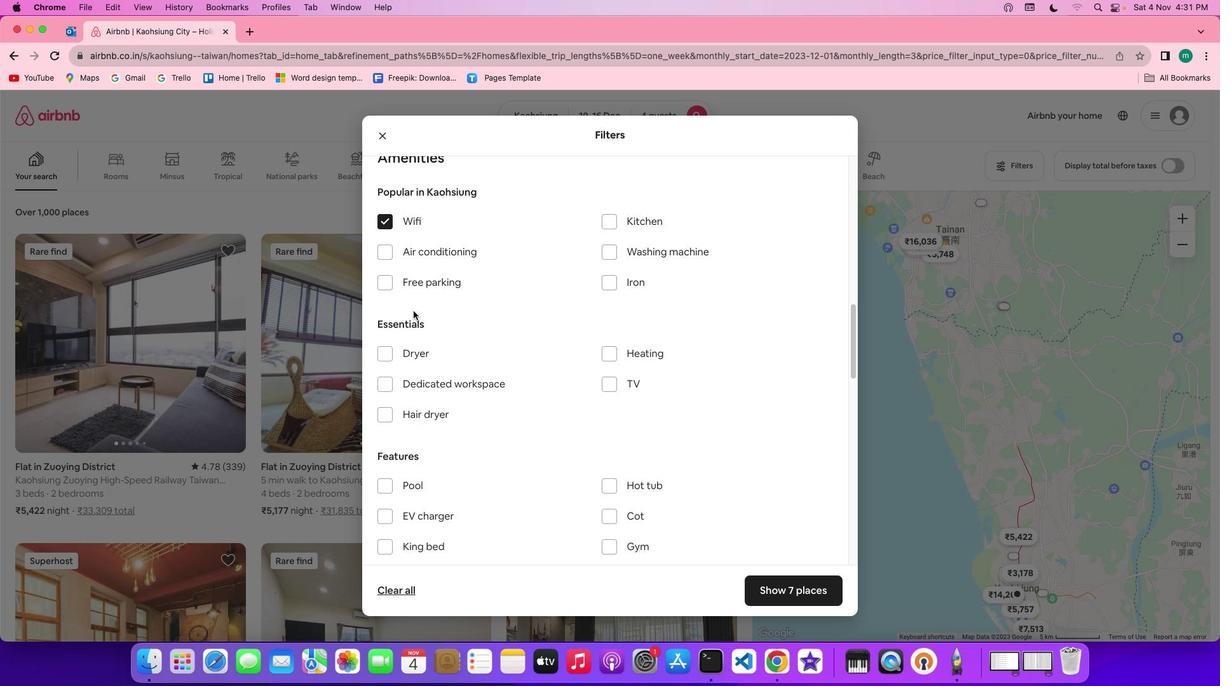 
Action: Mouse moved to (705, 411)
Screenshot: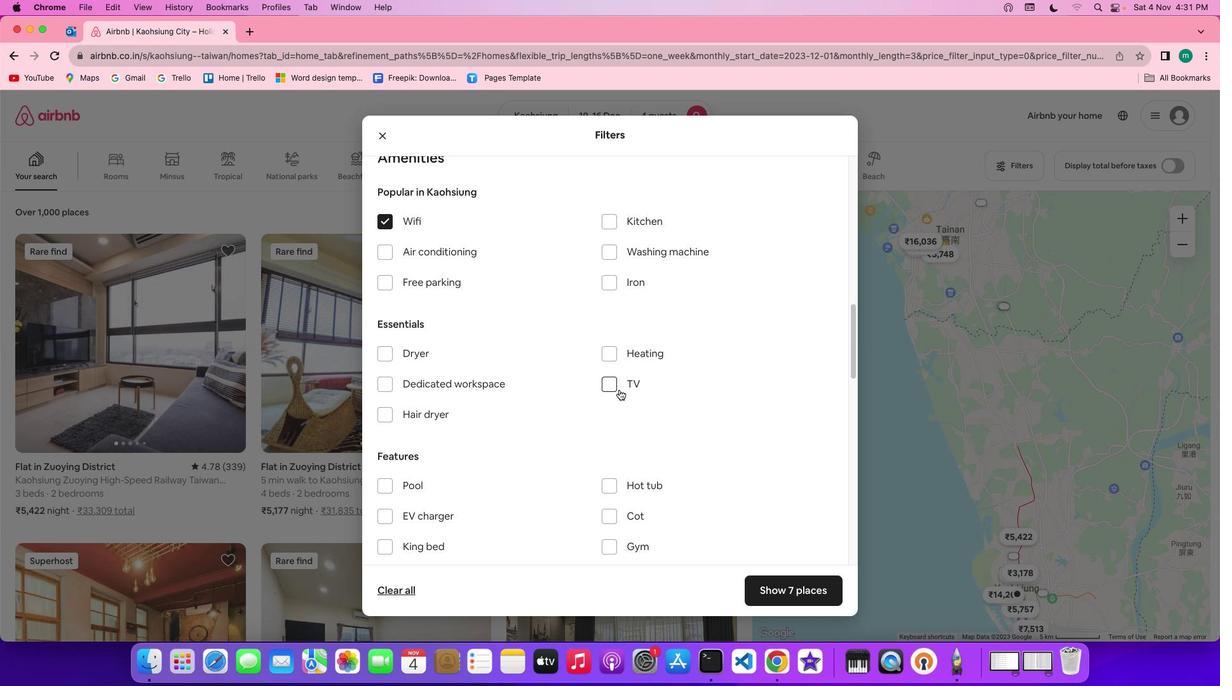
Action: Mouse pressed left at (705, 411)
Screenshot: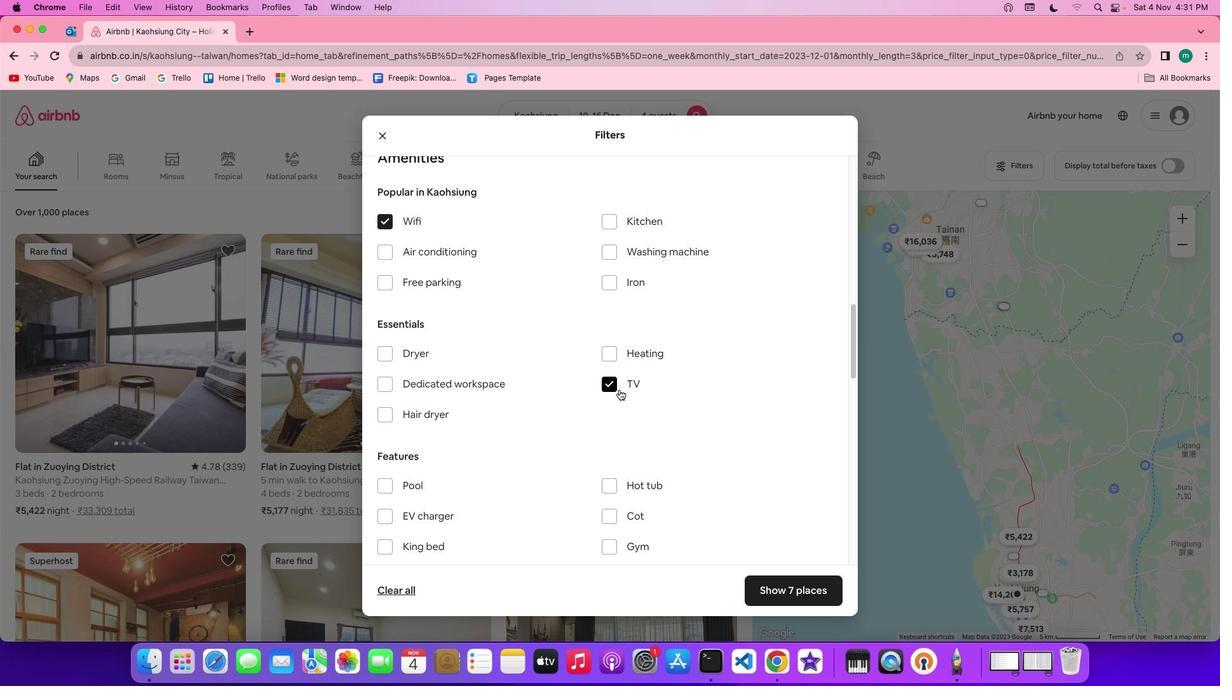 
Action: Mouse scrolled (705, 411) with delta (113, 201)
Screenshot: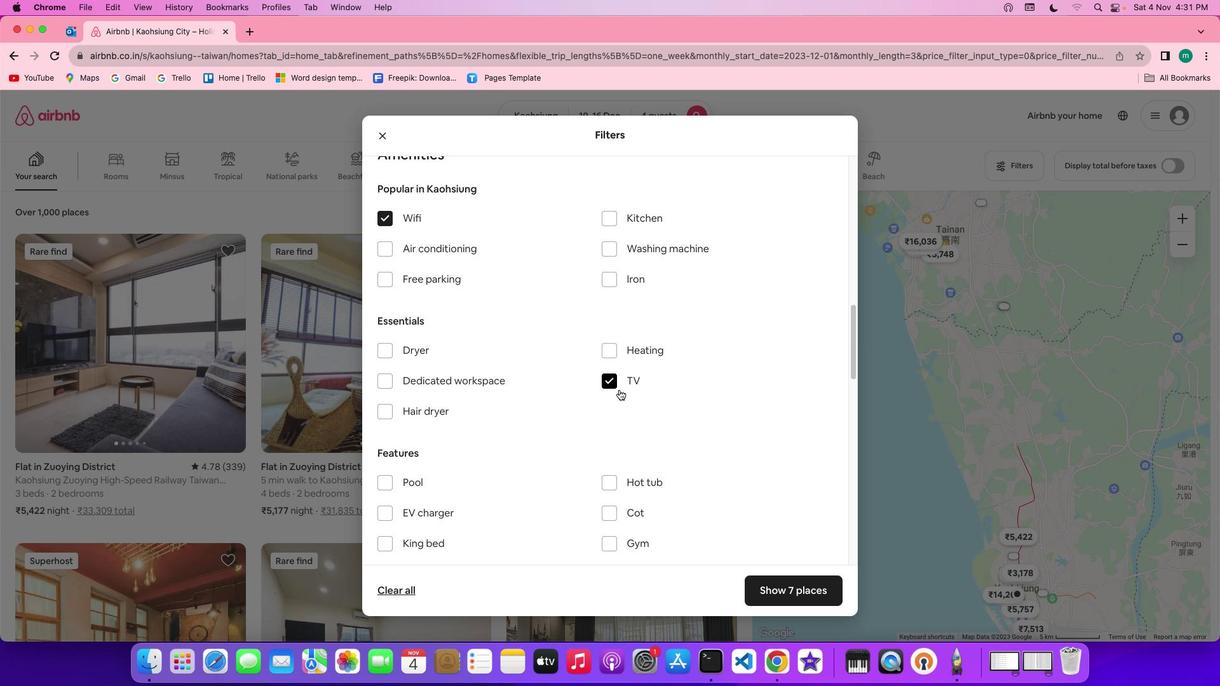 
Action: Mouse scrolled (705, 411) with delta (113, 201)
Screenshot: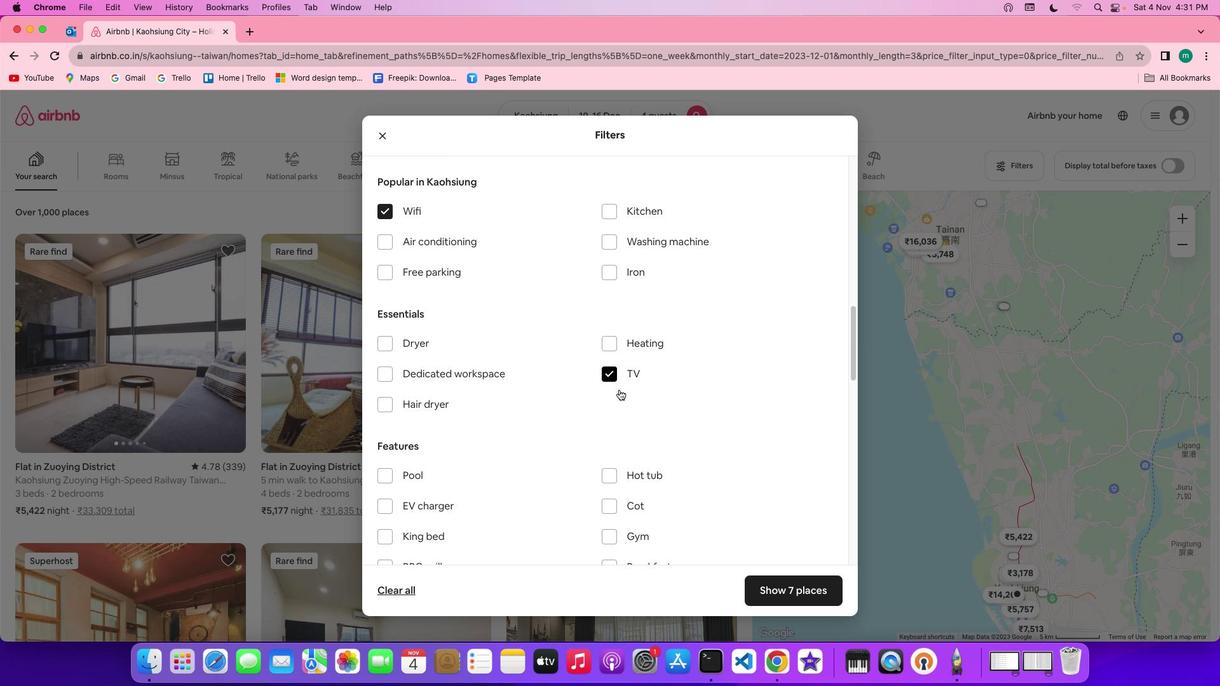 
Action: Mouse scrolled (705, 411) with delta (113, 201)
Screenshot: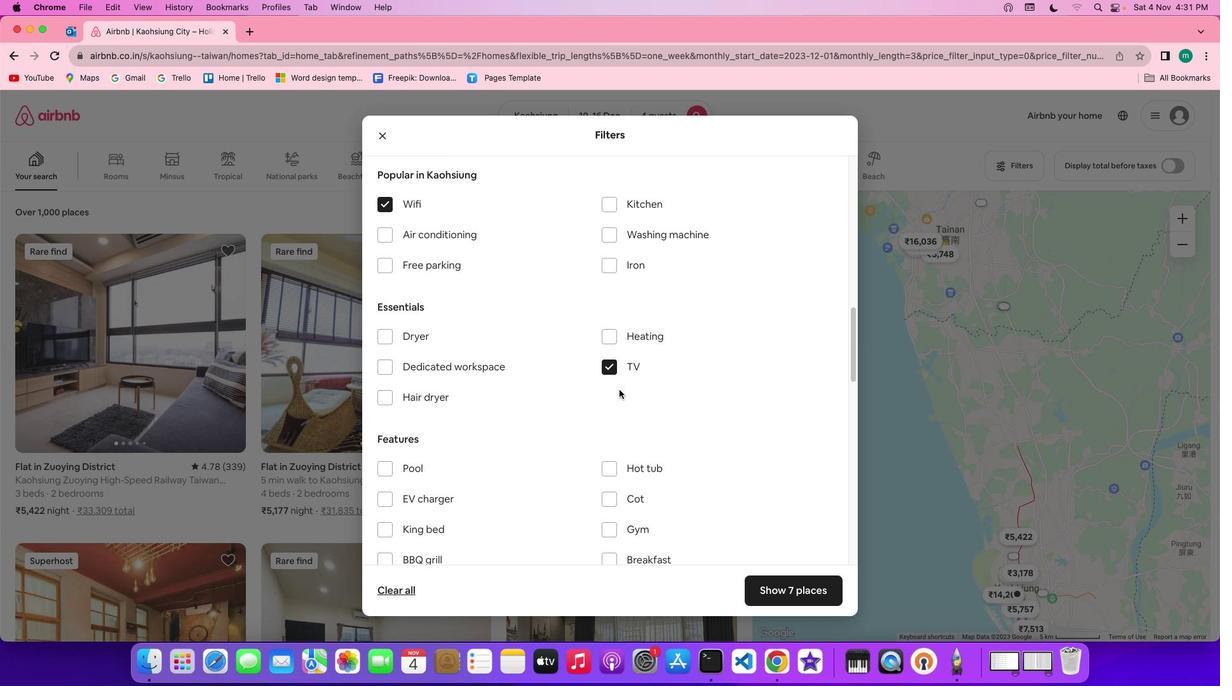 
Action: Mouse scrolled (705, 411) with delta (113, 201)
Screenshot: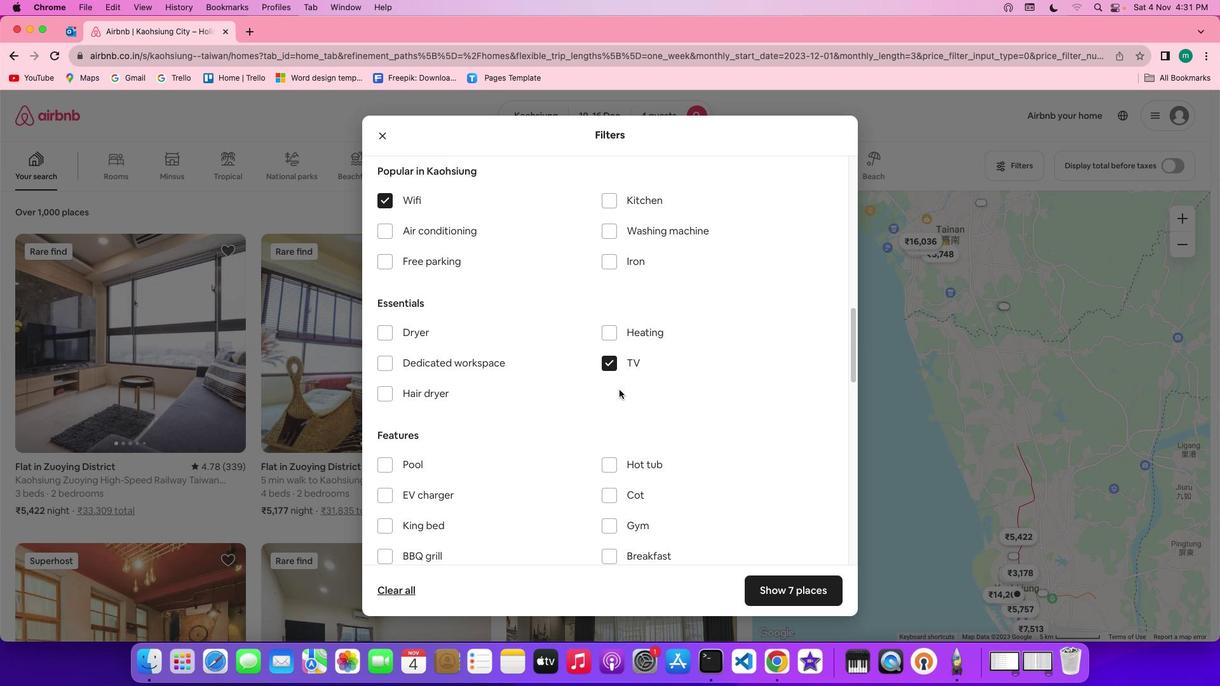 
Action: Mouse scrolled (705, 411) with delta (113, 201)
Screenshot: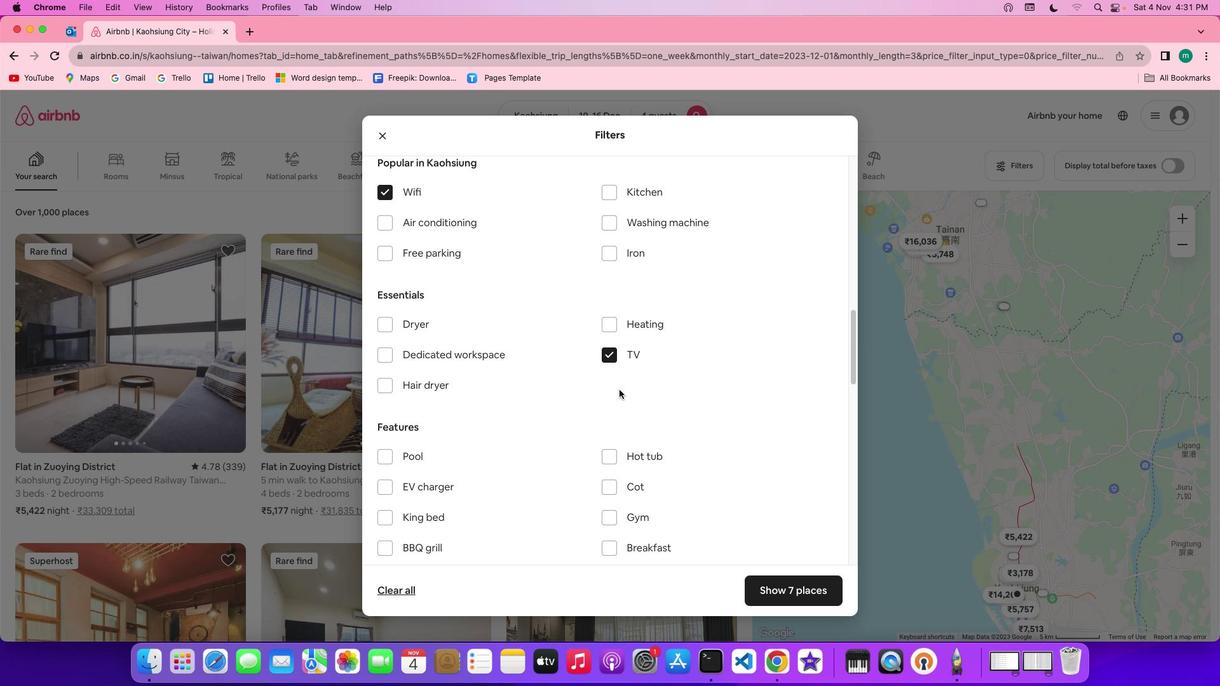 
Action: Mouse moved to (536, 332)
Screenshot: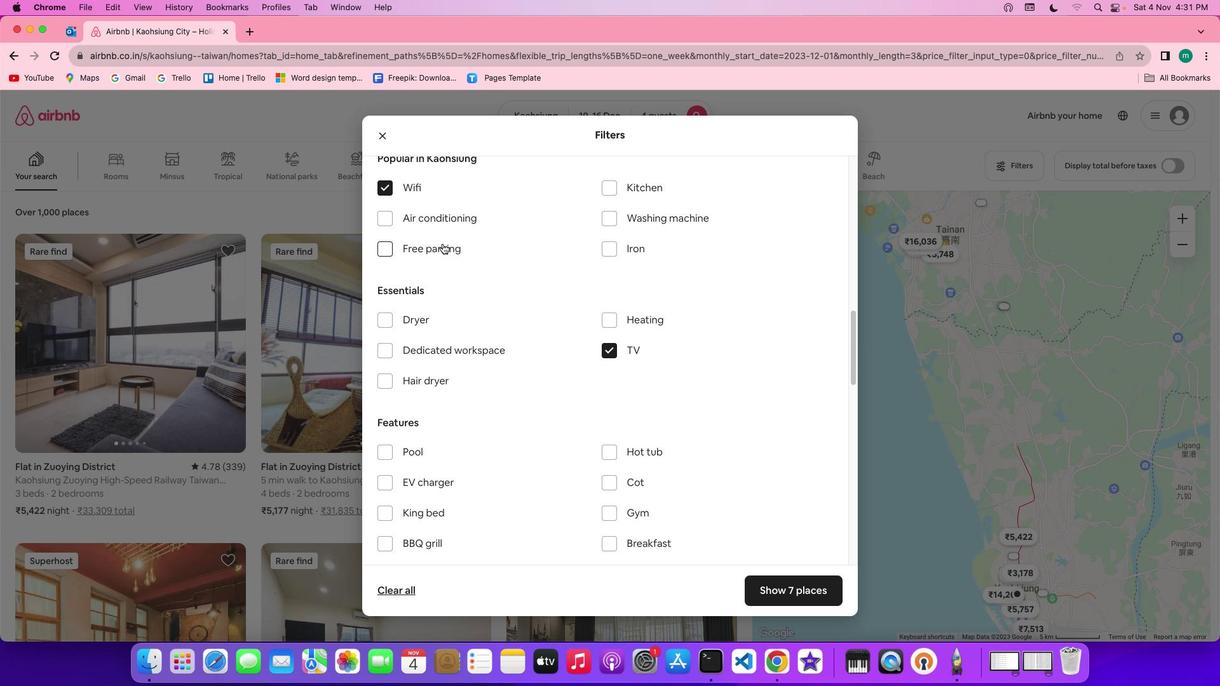 
Action: Mouse pressed left at (536, 332)
Screenshot: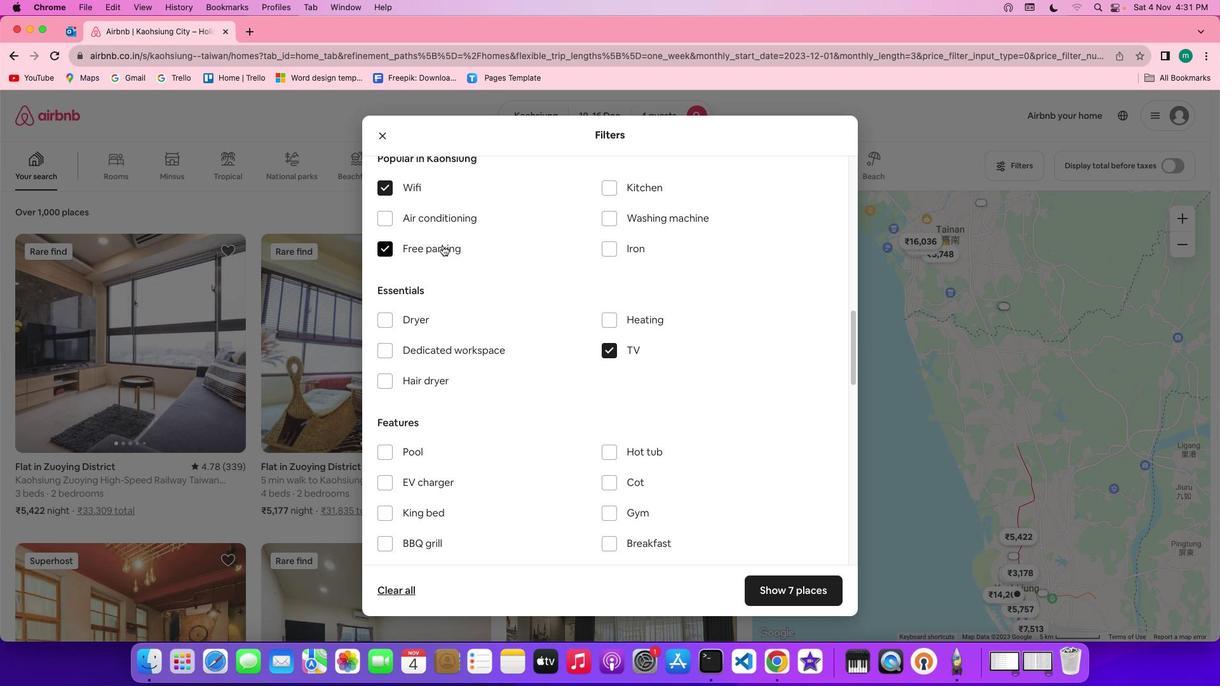 
Action: Mouse moved to (628, 380)
Screenshot: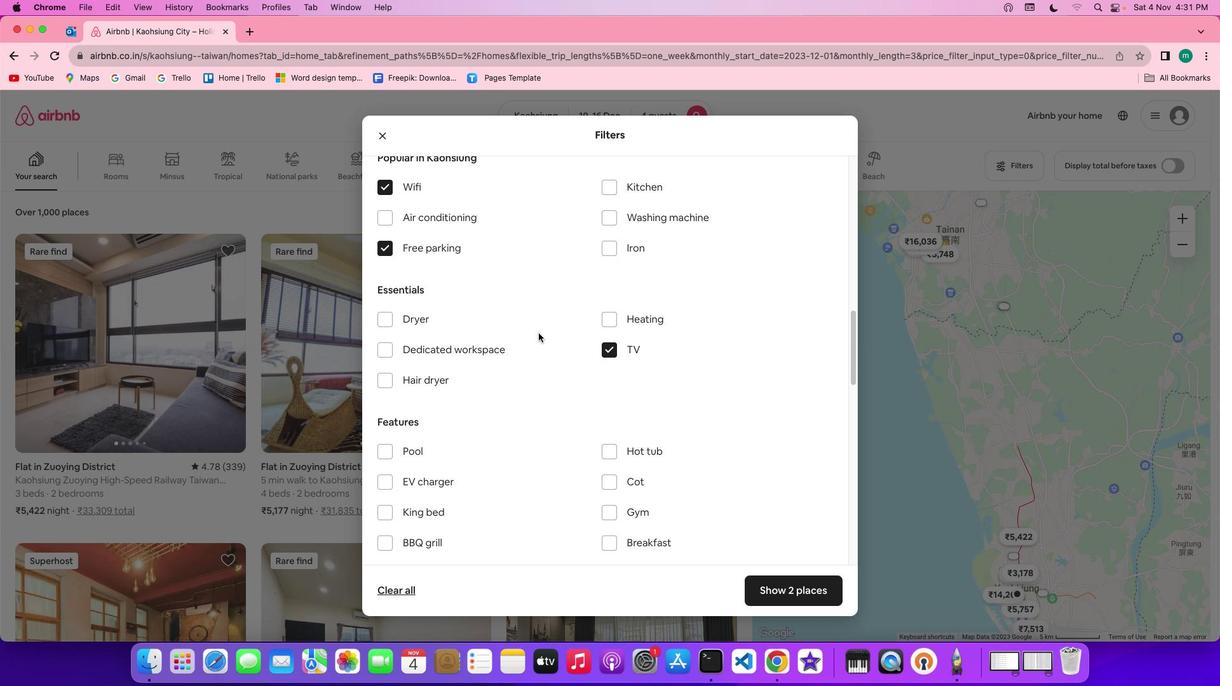 
Action: Mouse scrolled (628, 380) with delta (113, 201)
Screenshot: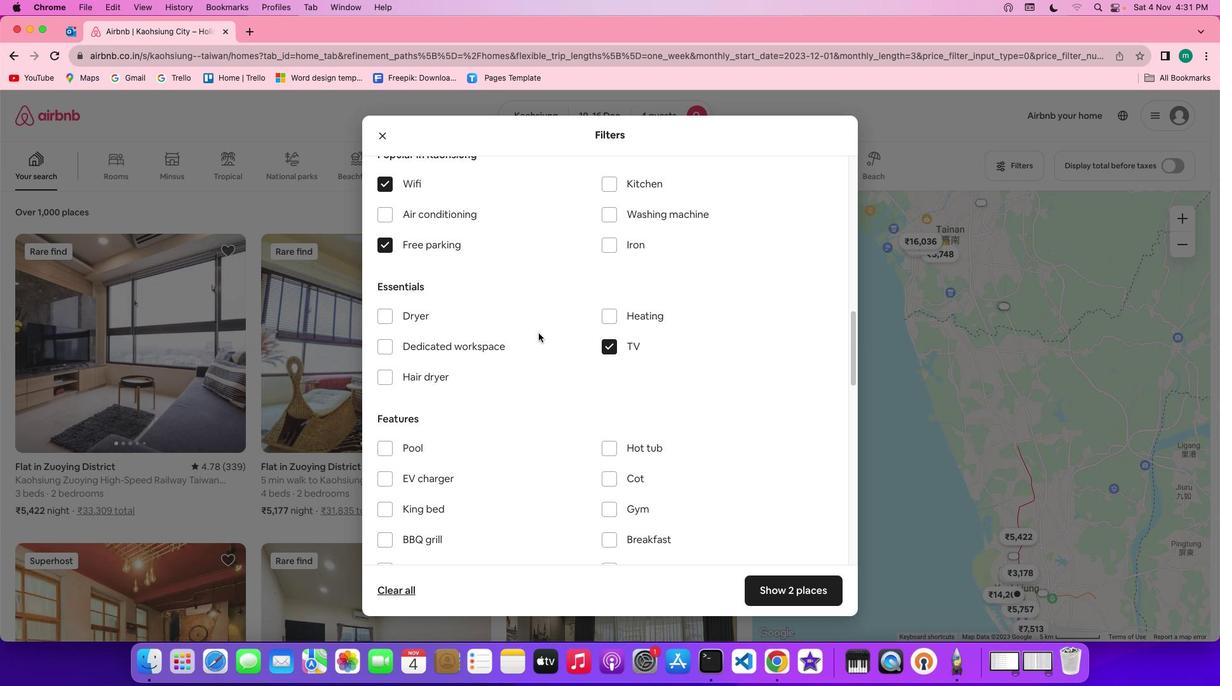 
Action: Mouse scrolled (628, 380) with delta (113, 201)
Screenshot: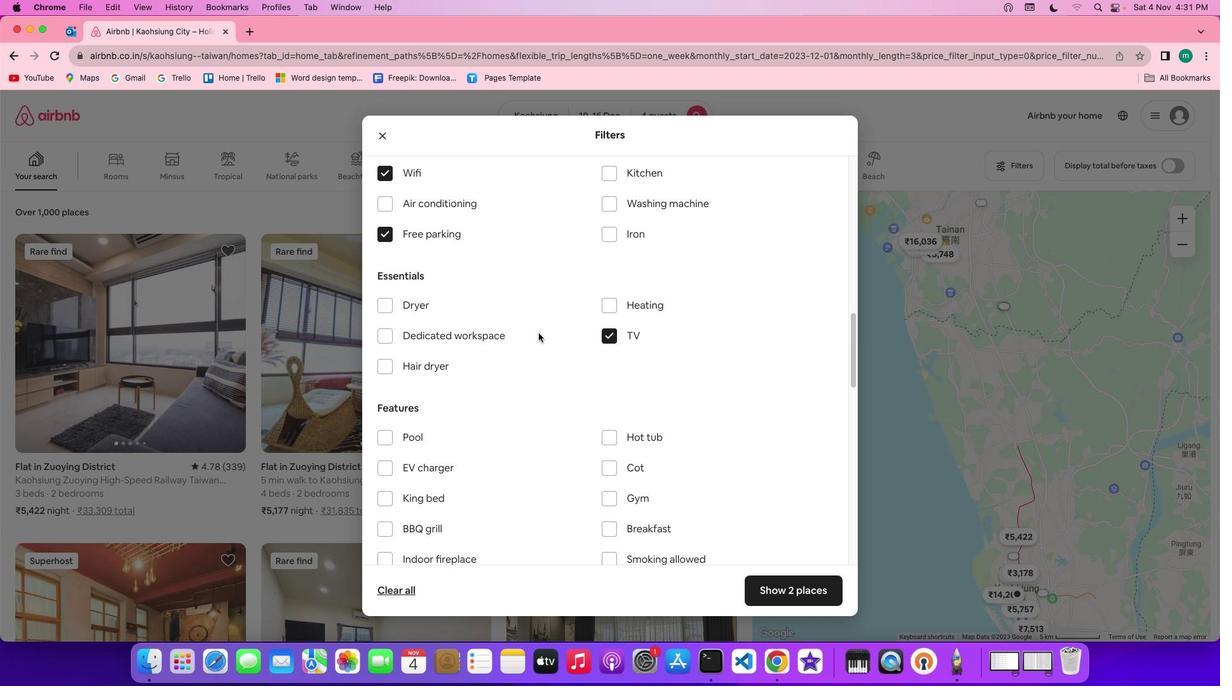 
Action: Mouse scrolled (628, 380) with delta (113, 201)
Screenshot: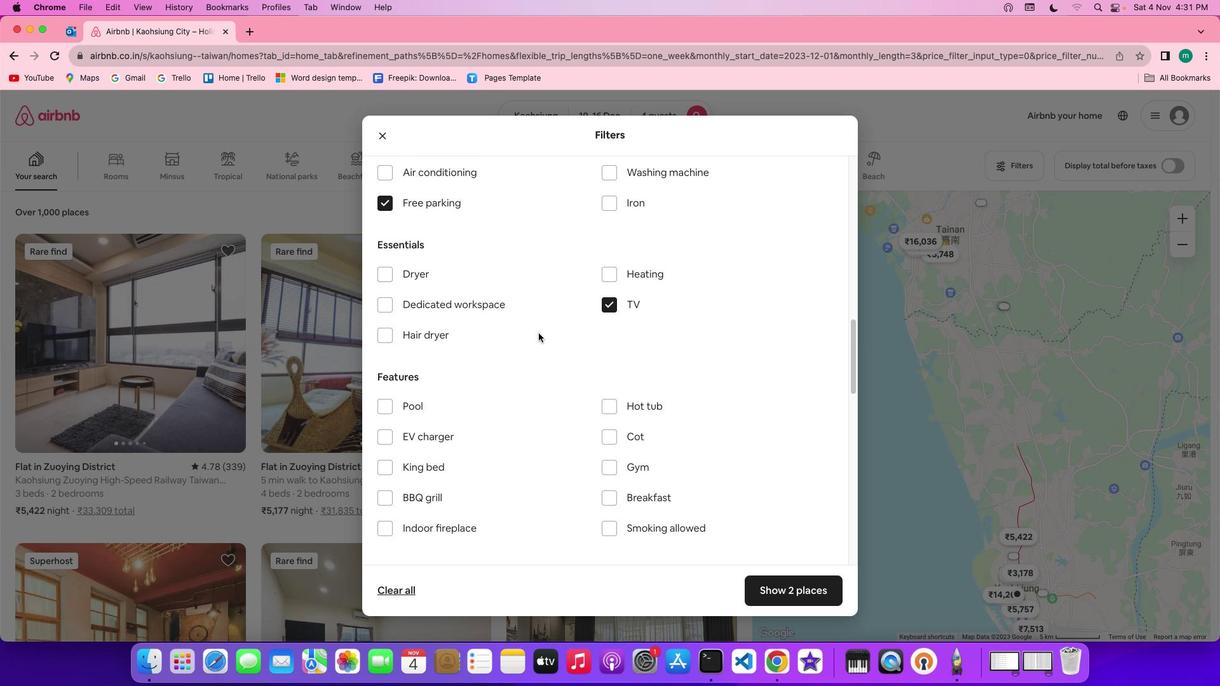 
Action: Mouse scrolled (628, 380) with delta (113, 201)
Screenshot: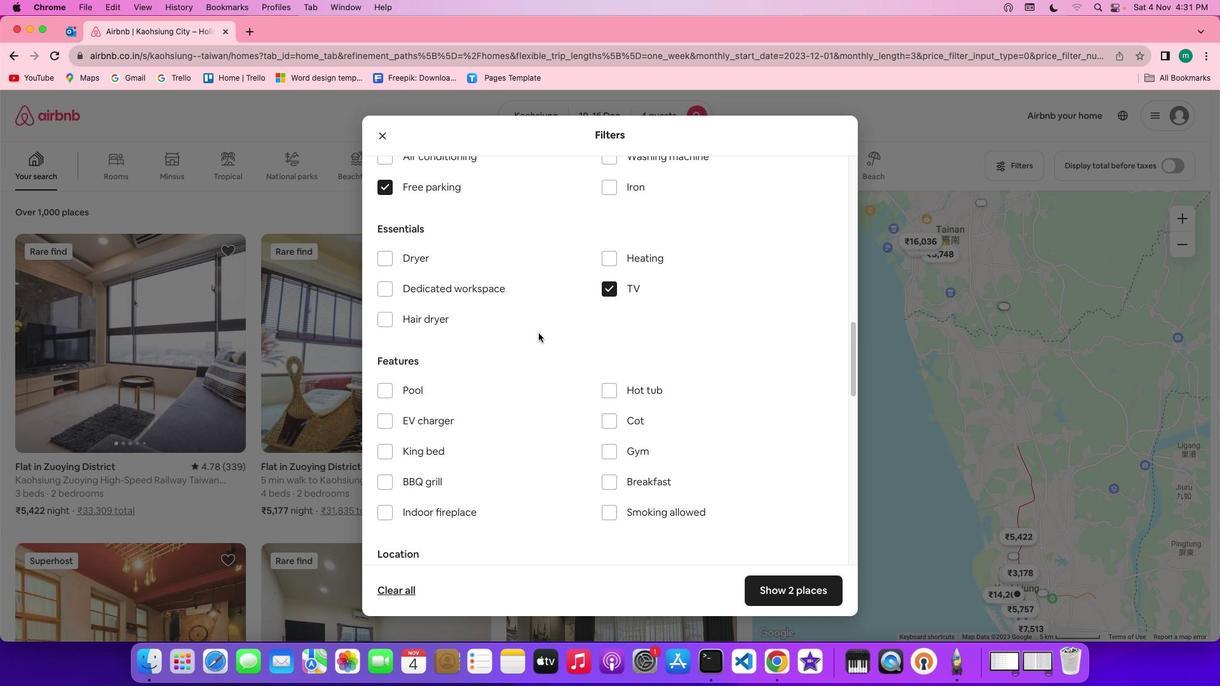 
Action: Mouse scrolled (628, 380) with delta (113, 201)
Screenshot: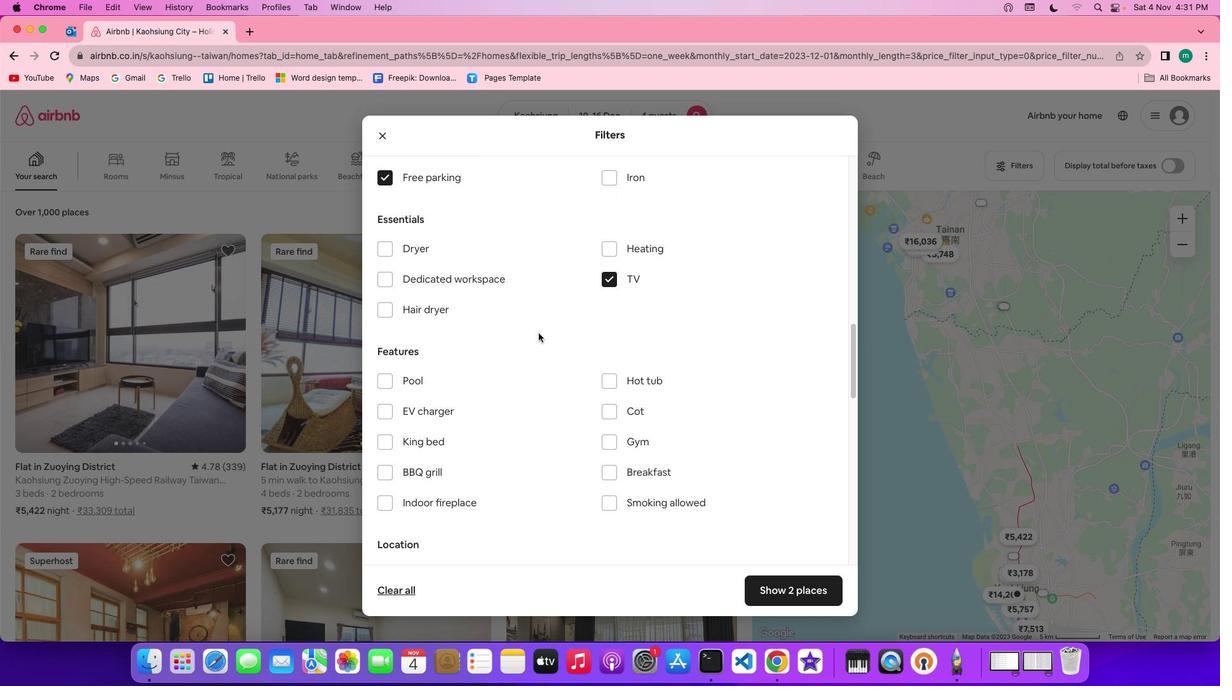 
Action: Mouse scrolled (628, 380) with delta (113, 201)
Screenshot: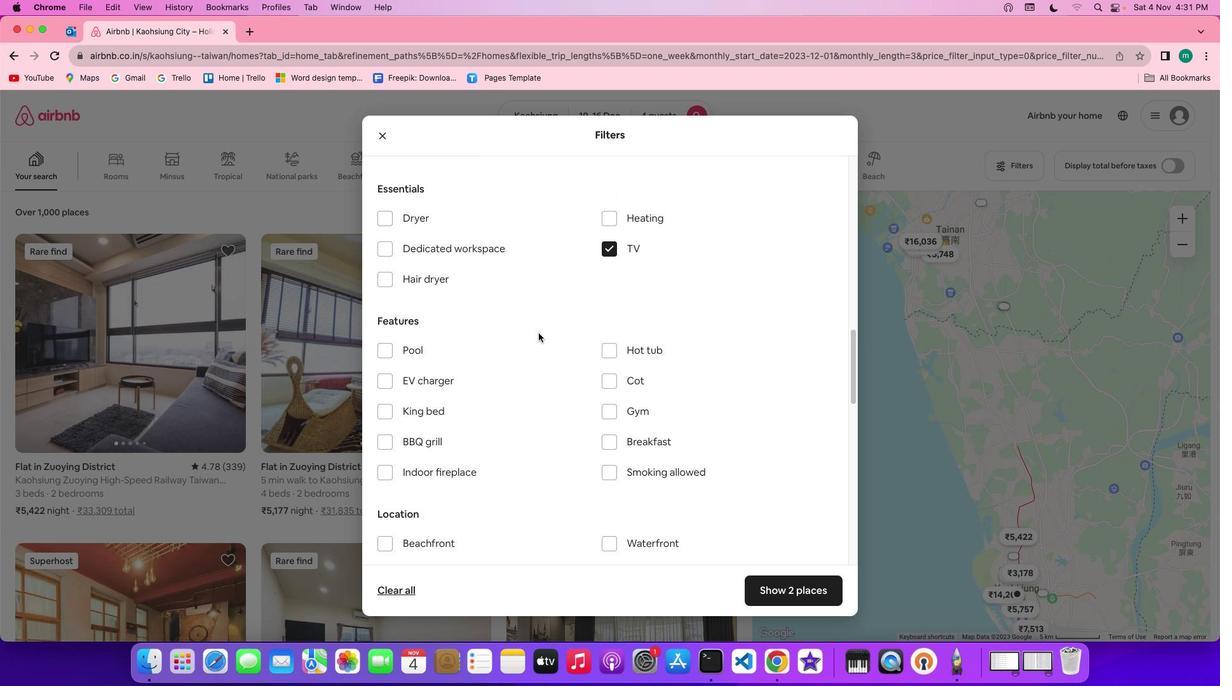 
Action: Mouse scrolled (628, 380) with delta (113, 201)
Screenshot: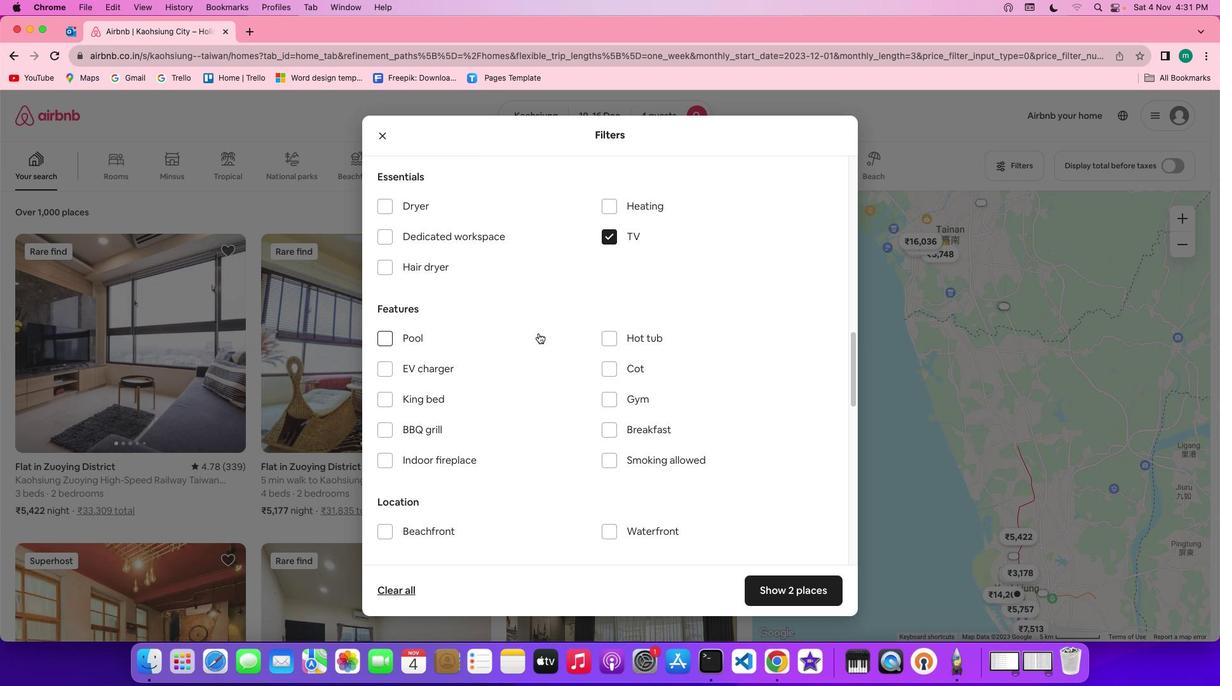 
Action: Mouse scrolled (628, 380) with delta (113, 201)
Screenshot: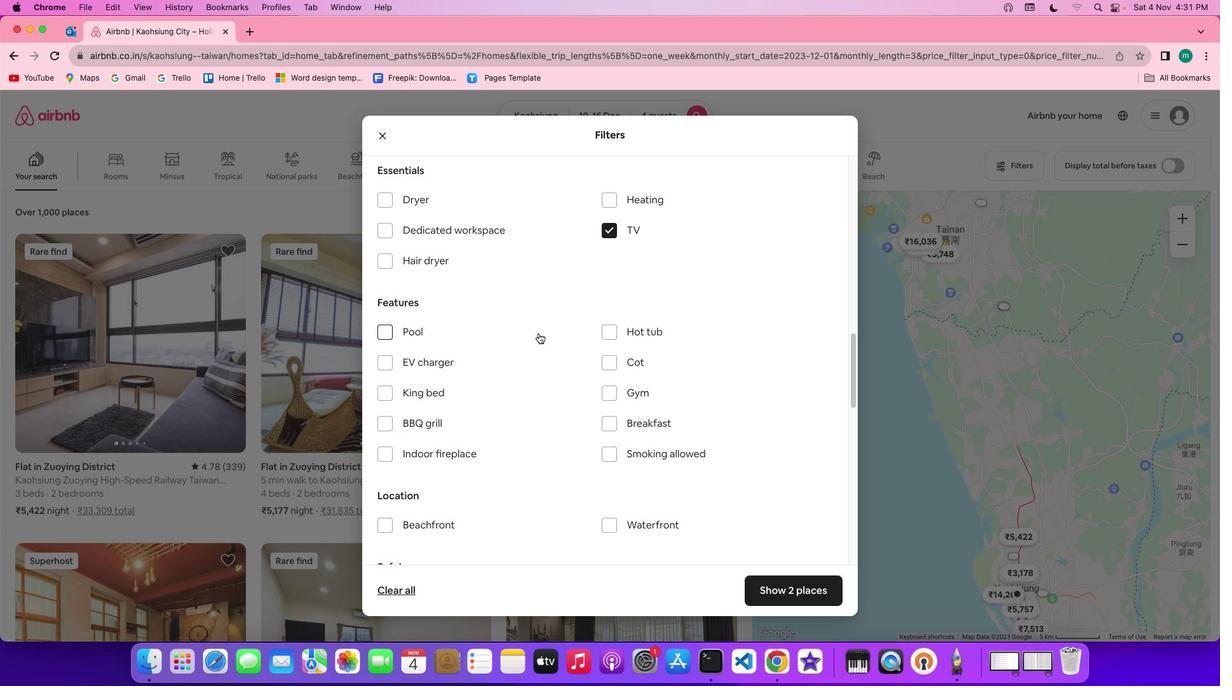 
Action: Mouse scrolled (628, 380) with delta (113, 201)
Screenshot: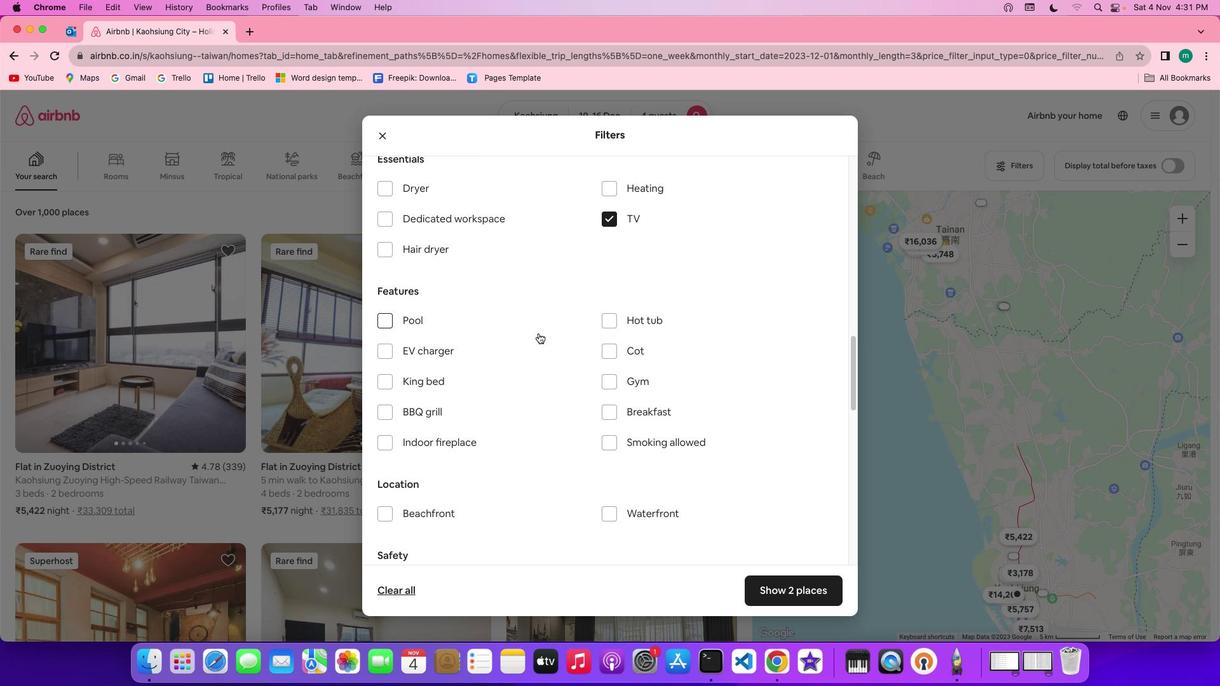 
Action: Mouse scrolled (628, 380) with delta (113, 201)
Screenshot: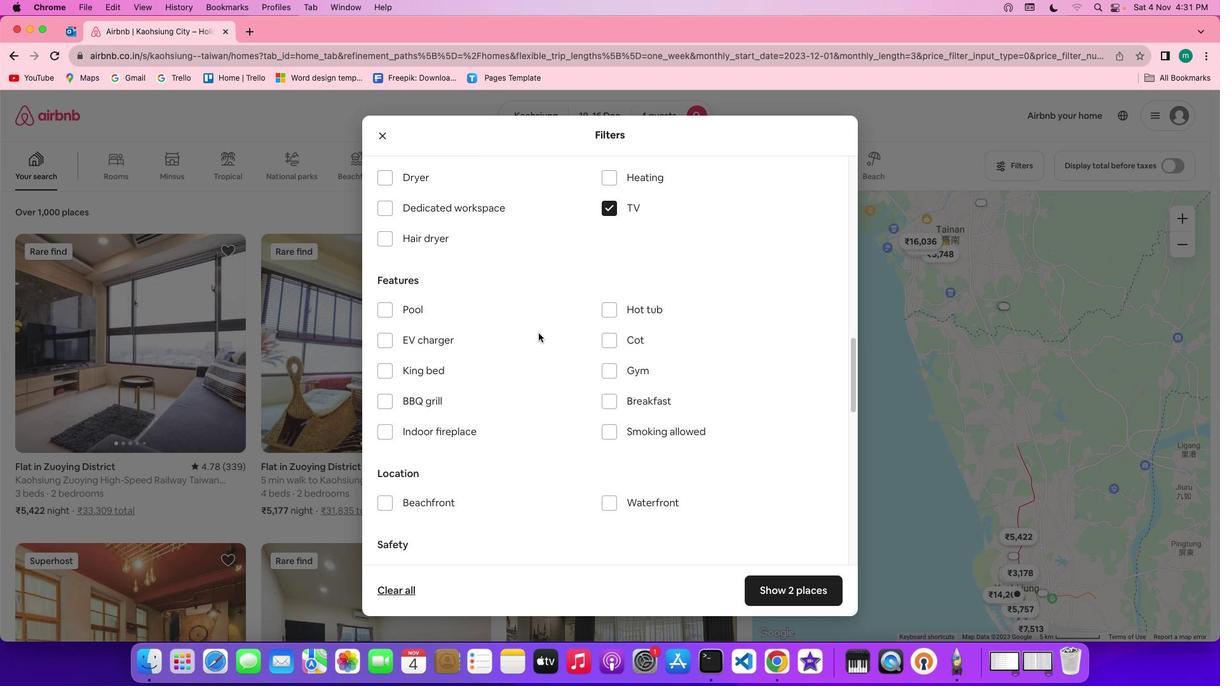 
Action: Mouse scrolled (628, 380) with delta (113, 201)
Screenshot: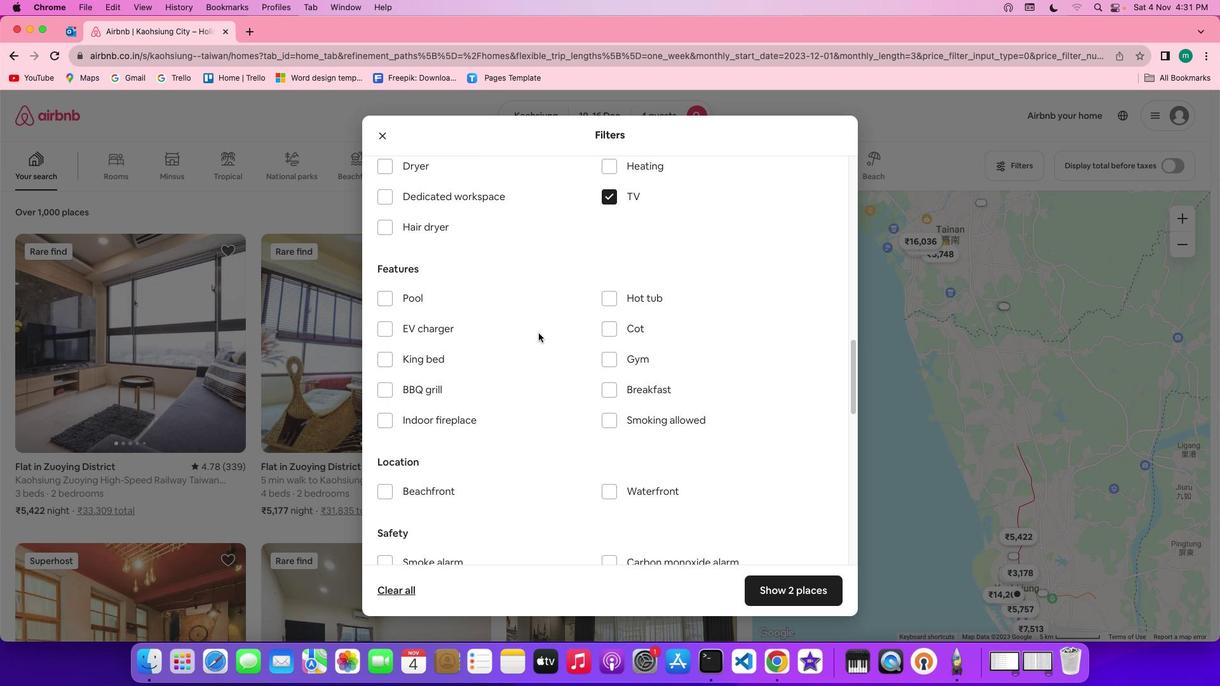
Action: Mouse scrolled (628, 380) with delta (113, 201)
Screenshot: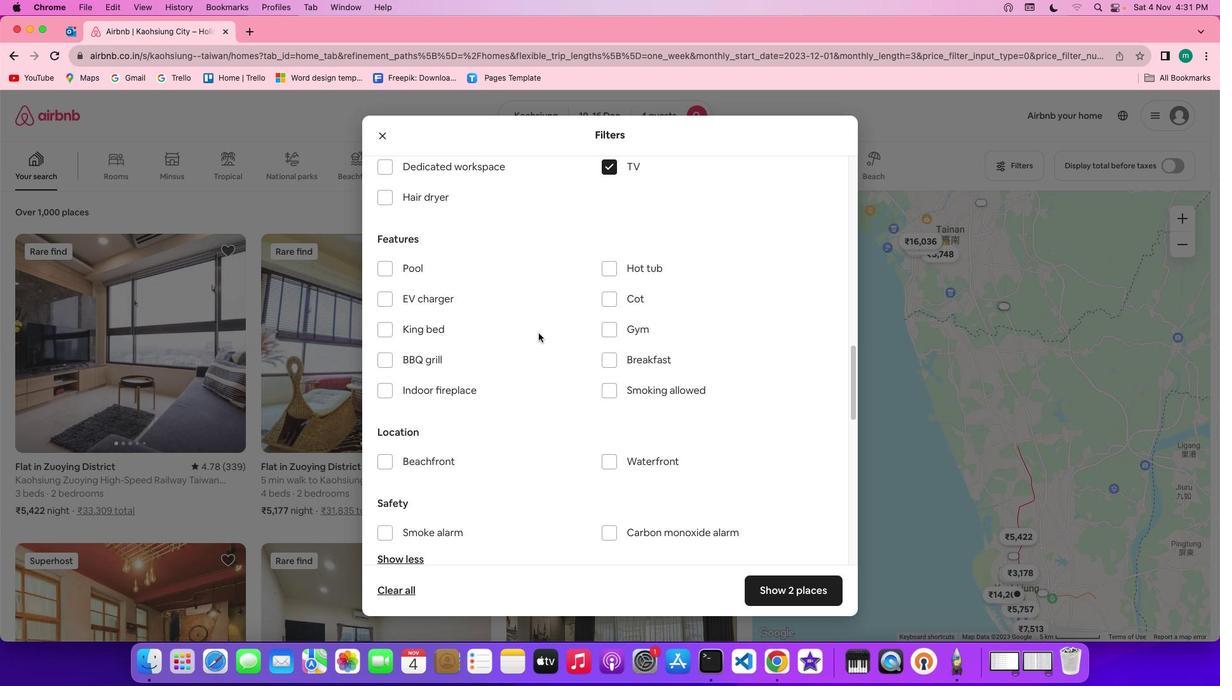 
Action: Mouse moved to (700, 364)
Screenshot: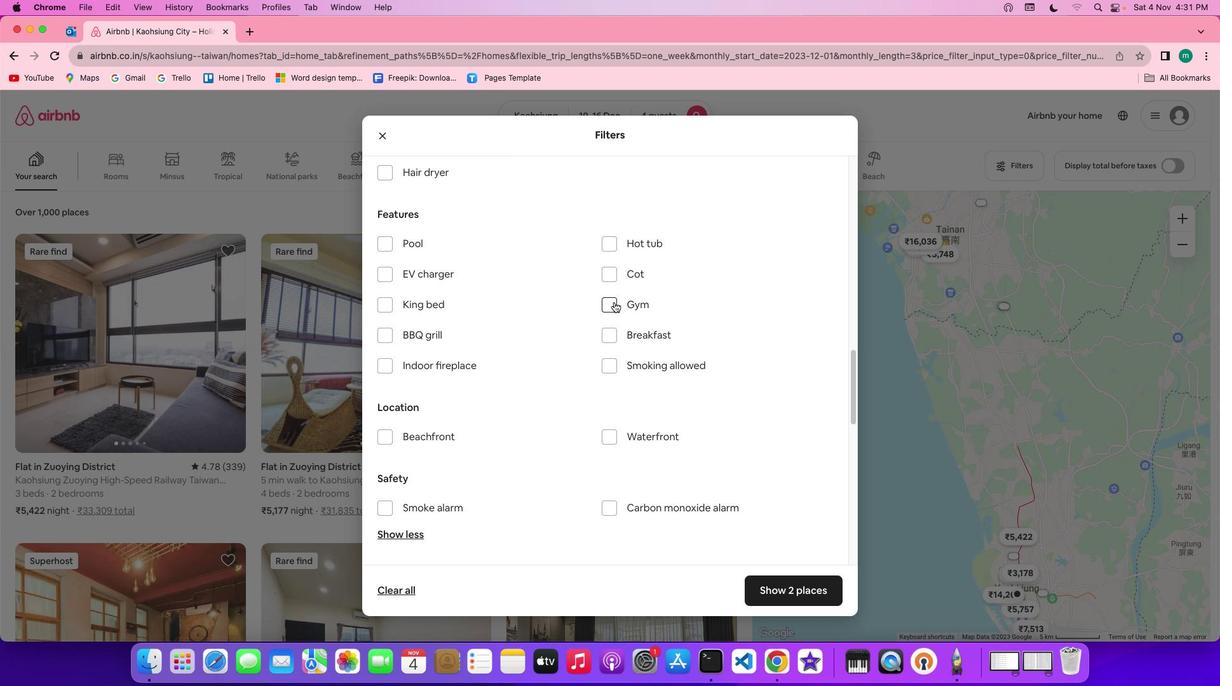 
Action: Mouse pressed left at (700, 364)
Screenshot: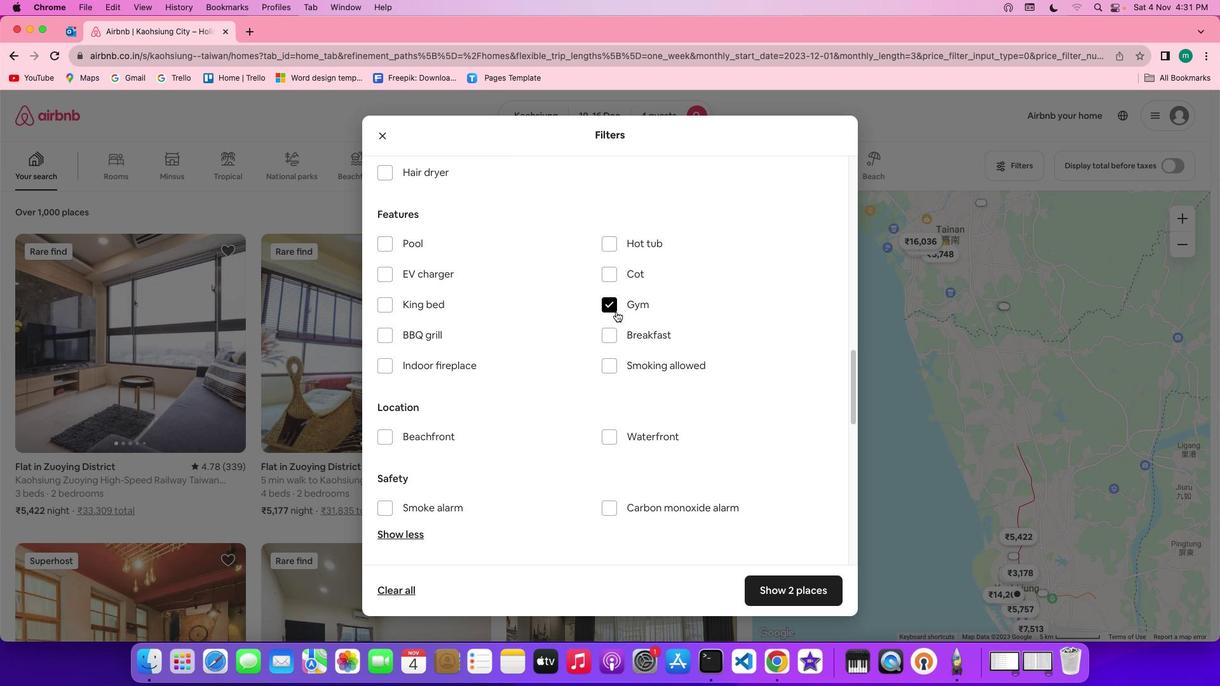 
Action: Mouse moved to (698, 381)
Screenshot: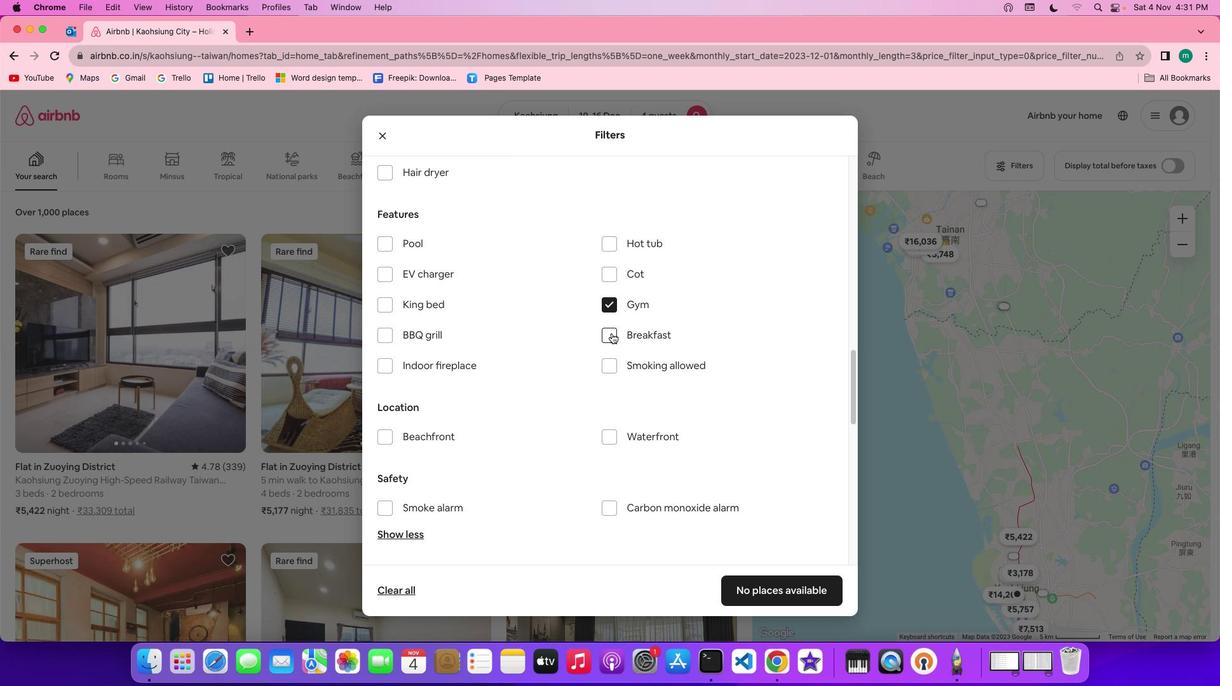 
Action: Mouse pressed left at (698, 381)
Screenshot: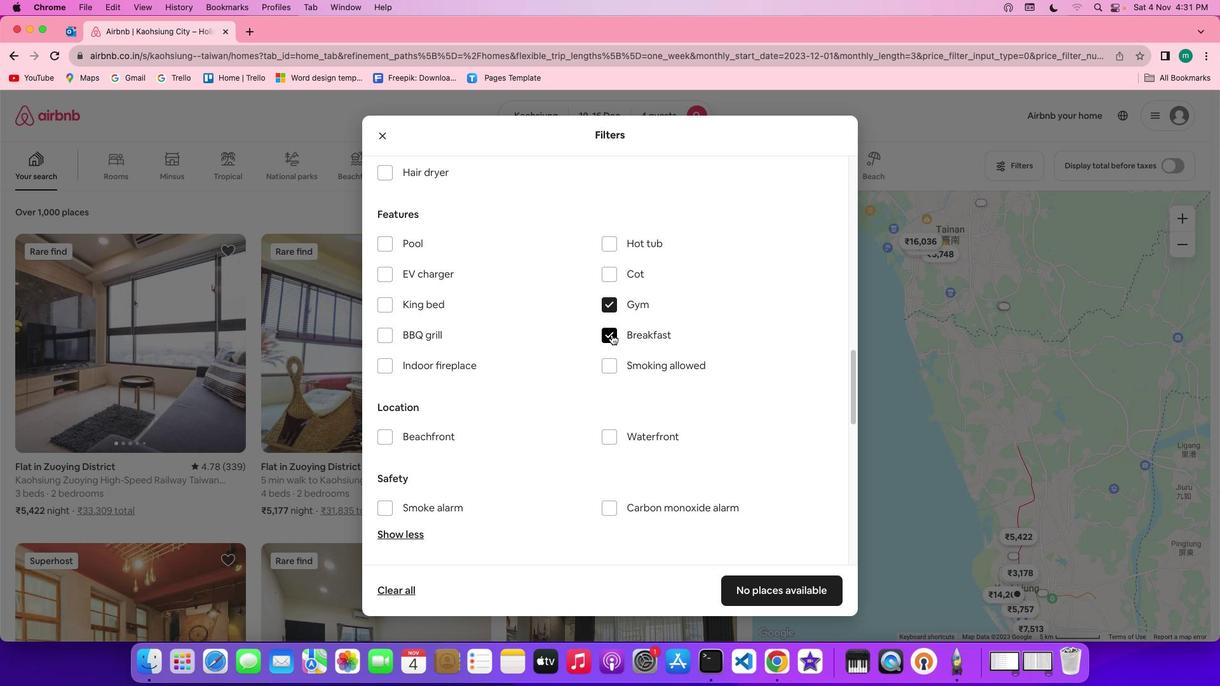
Action: Mouse moved to (781, 406)
Screenshot: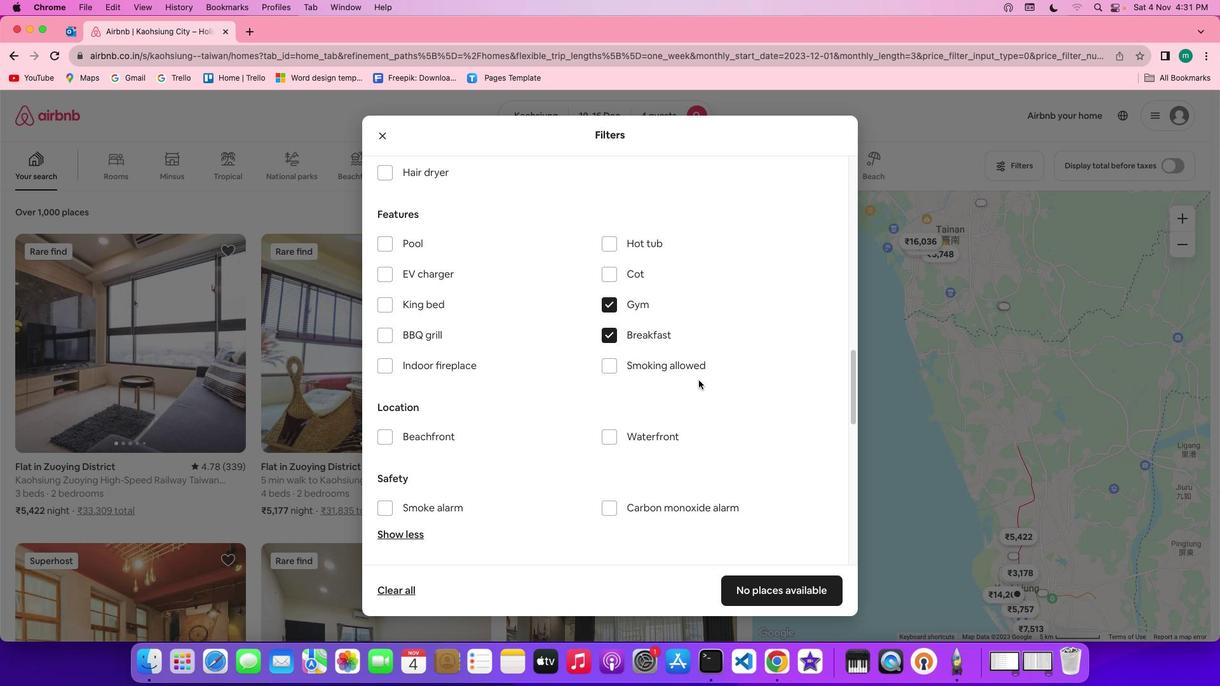 
Action: Mouse scrolled (781, 406) with delta (113, 201)
Screenshot: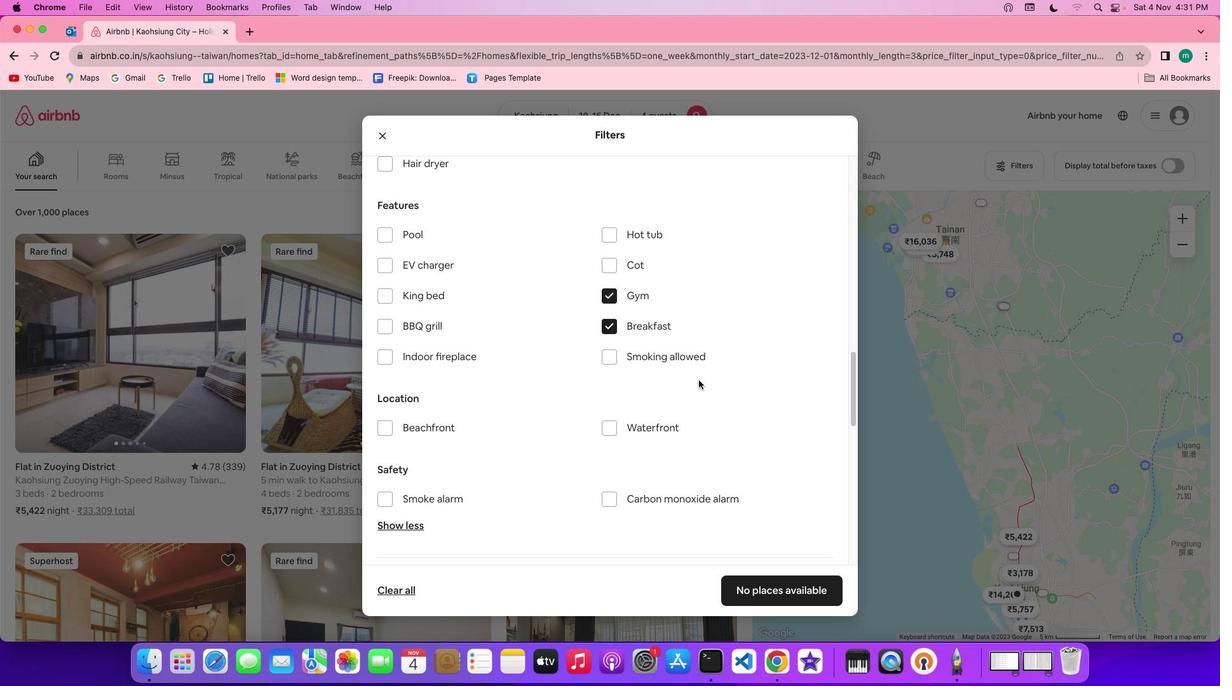 
Action: Mouse scrolled (781, 406) with delta (113, 201)
Screenshot: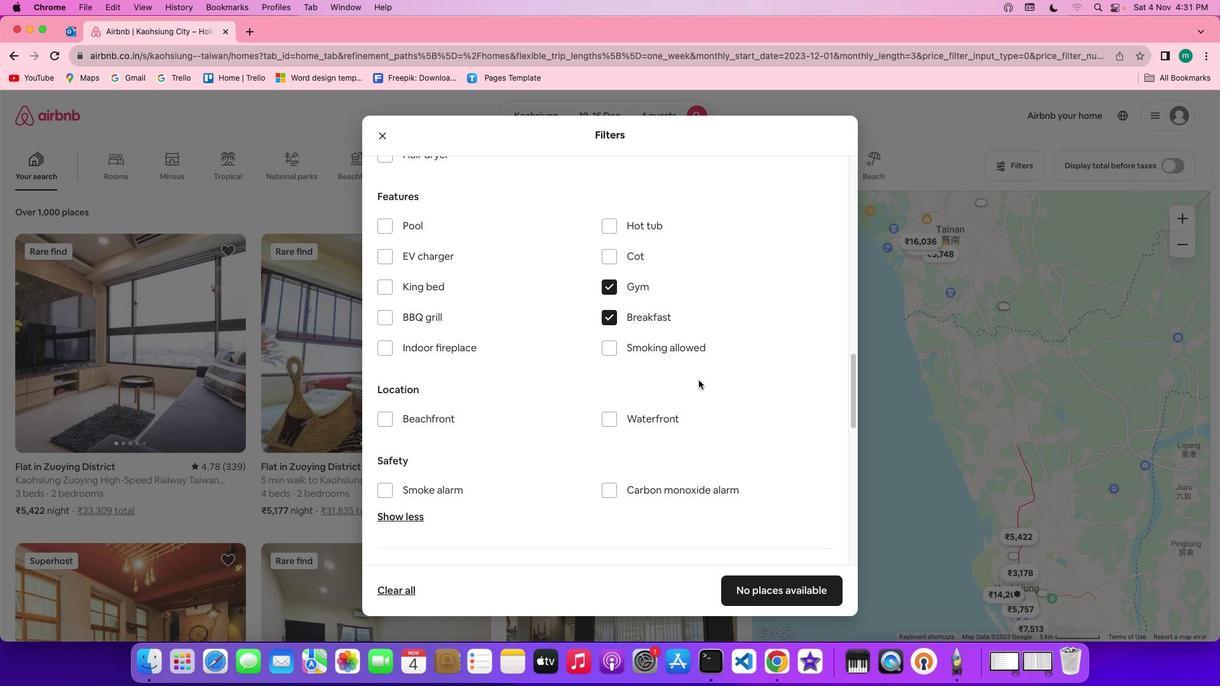 
Action: Mouse scrolled (781, 406) with delta (113, 201)
Screenshot: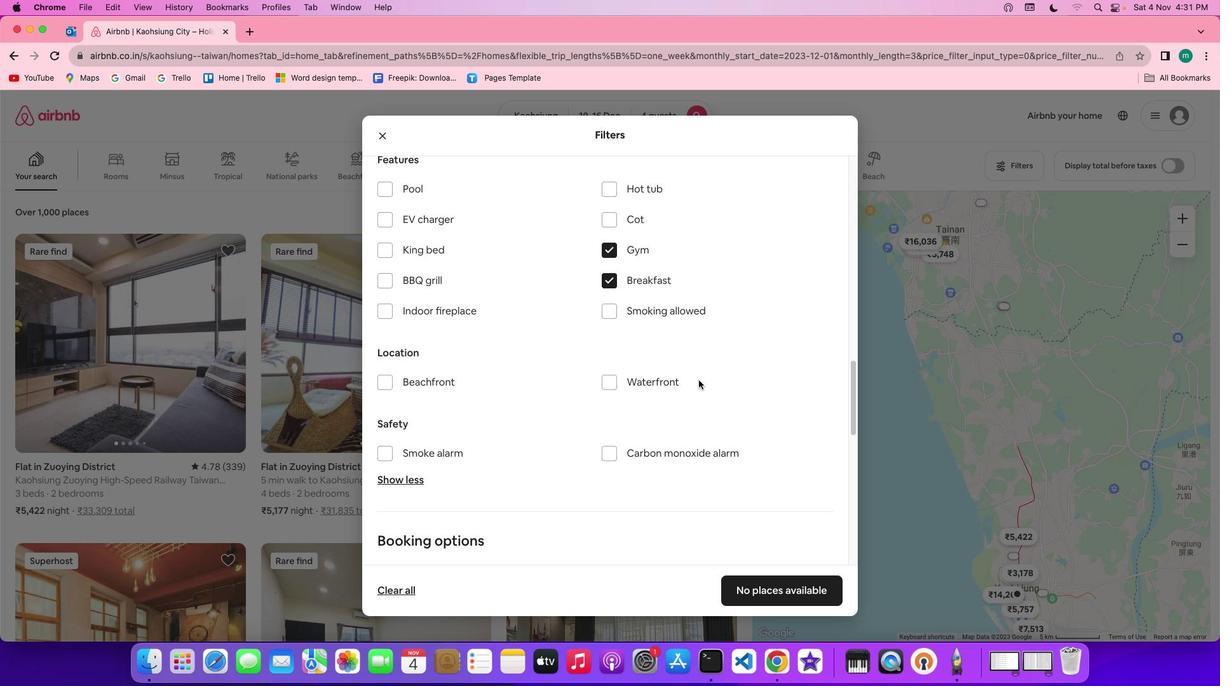 
Action: Mouse scrolled (781, 406) with delta (113, 201)
Screenshot: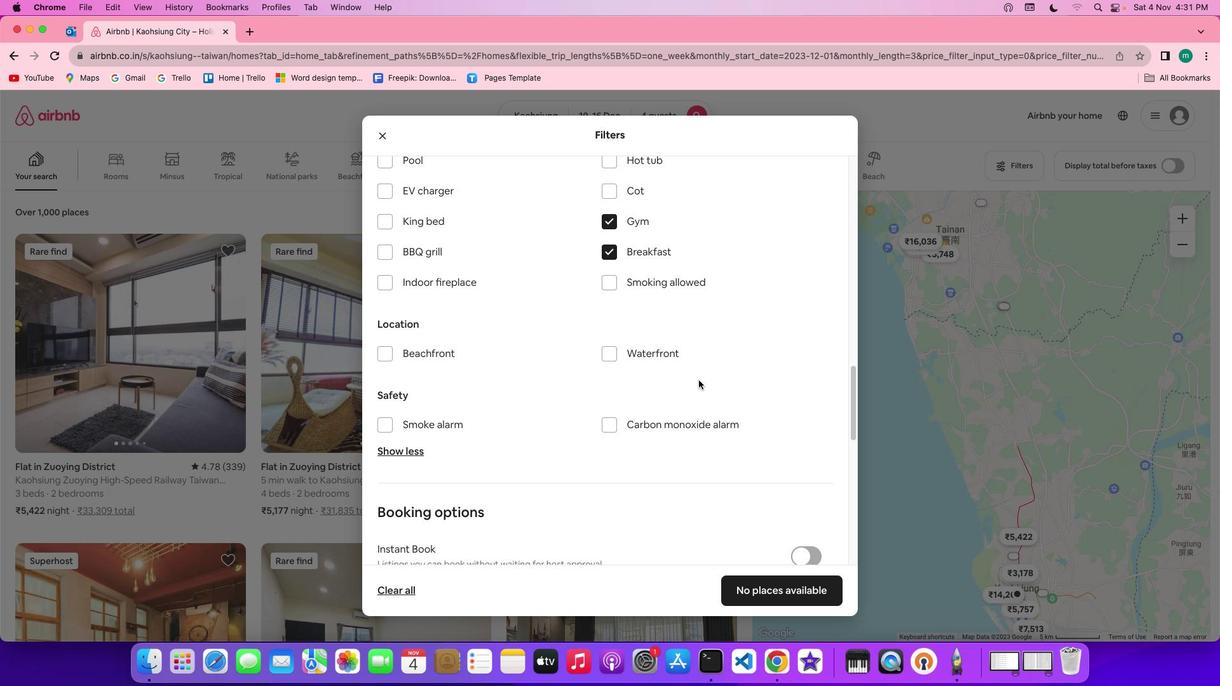 
Action: Mouse scrolled (781, 406) with delta (113, 201)
Screenshot: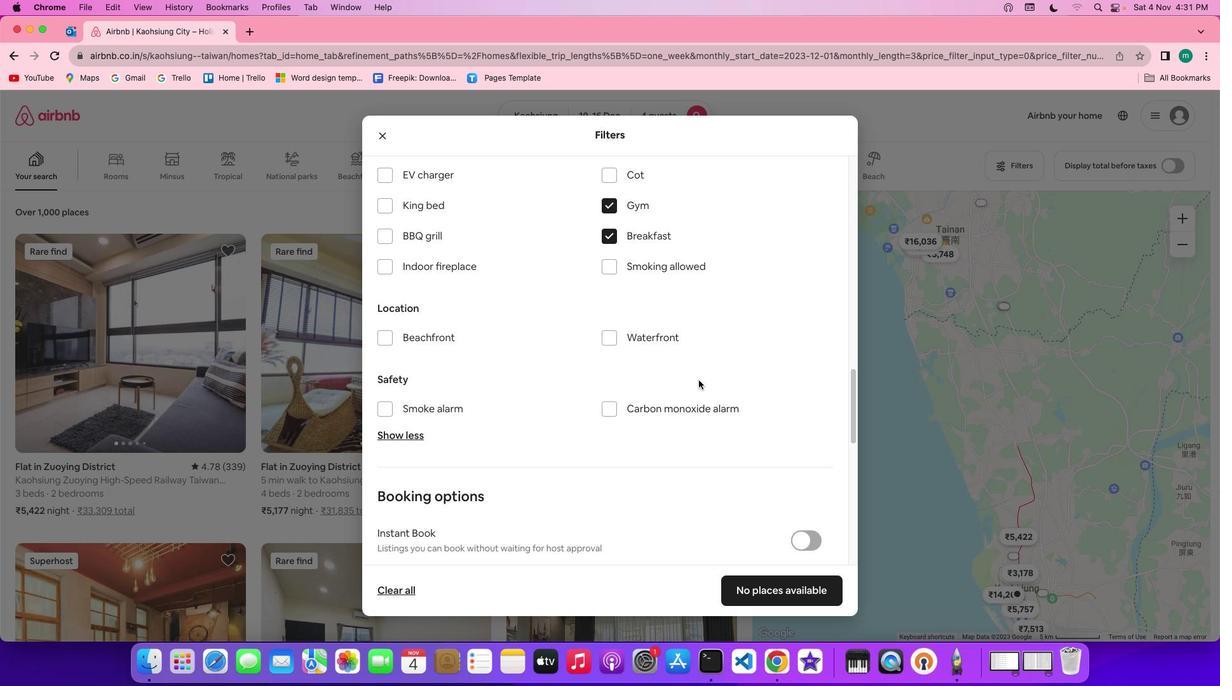 
Action: Mouse scrolled (781, 406) with delta (113, 200)
Screenshot: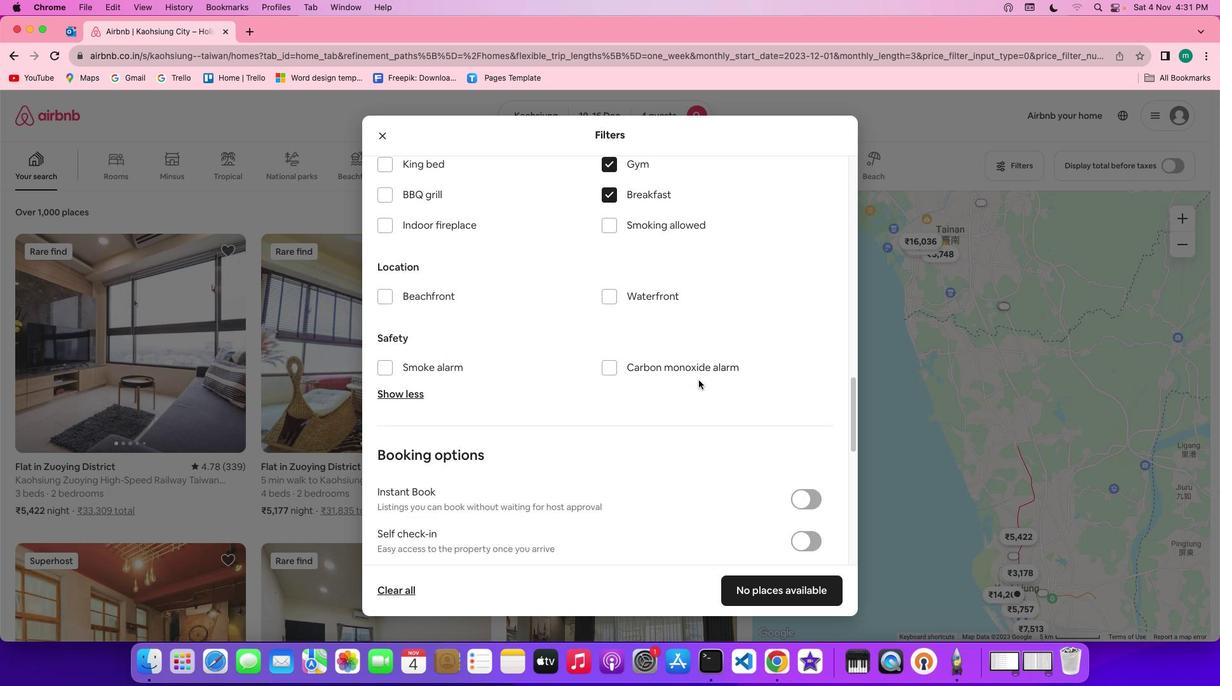 
Action: Mouse scrolled (781, 406) with delta (113, 200)
Screenshot: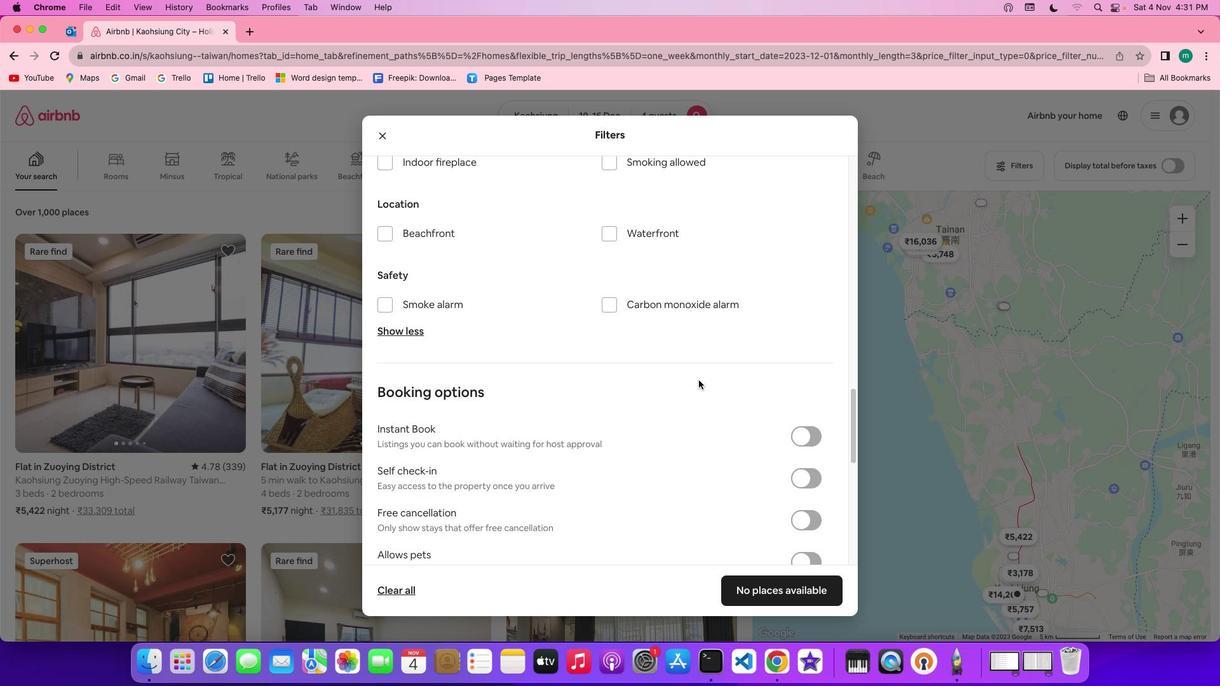
Action: Mouse scrolled (781, 406) with delta (113, 201)
Screenshot: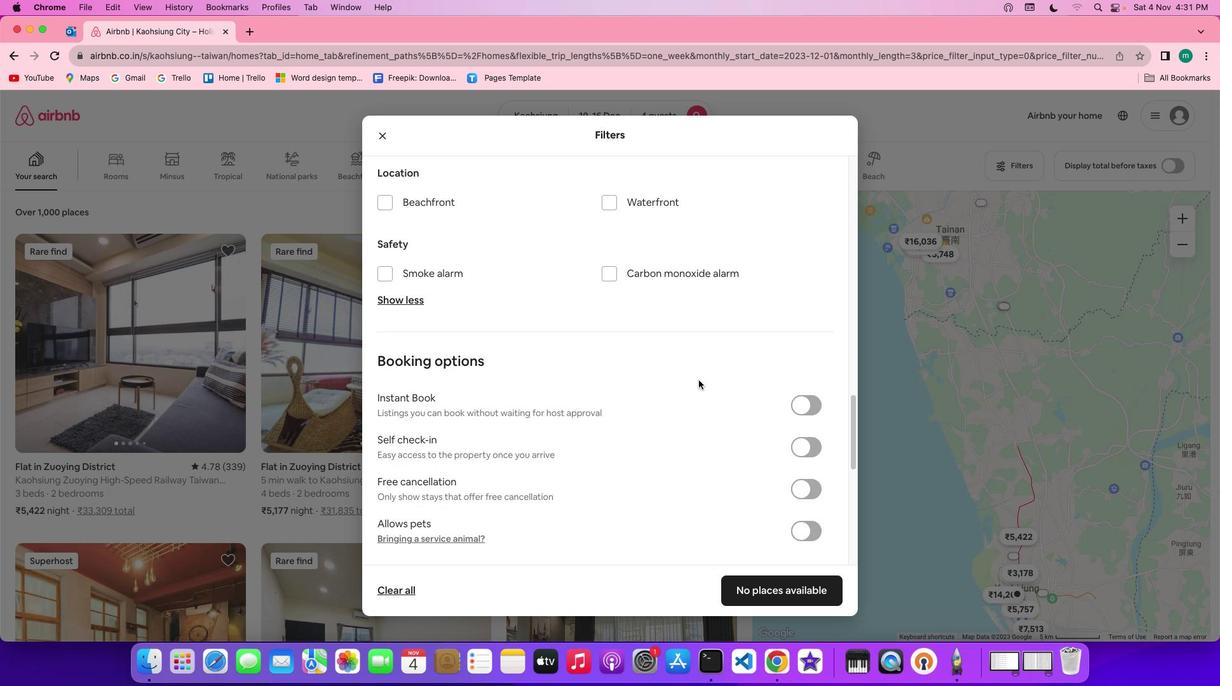 
Action: Mouse scrolled (781, 406) with delta (113, 201)
Screenshot: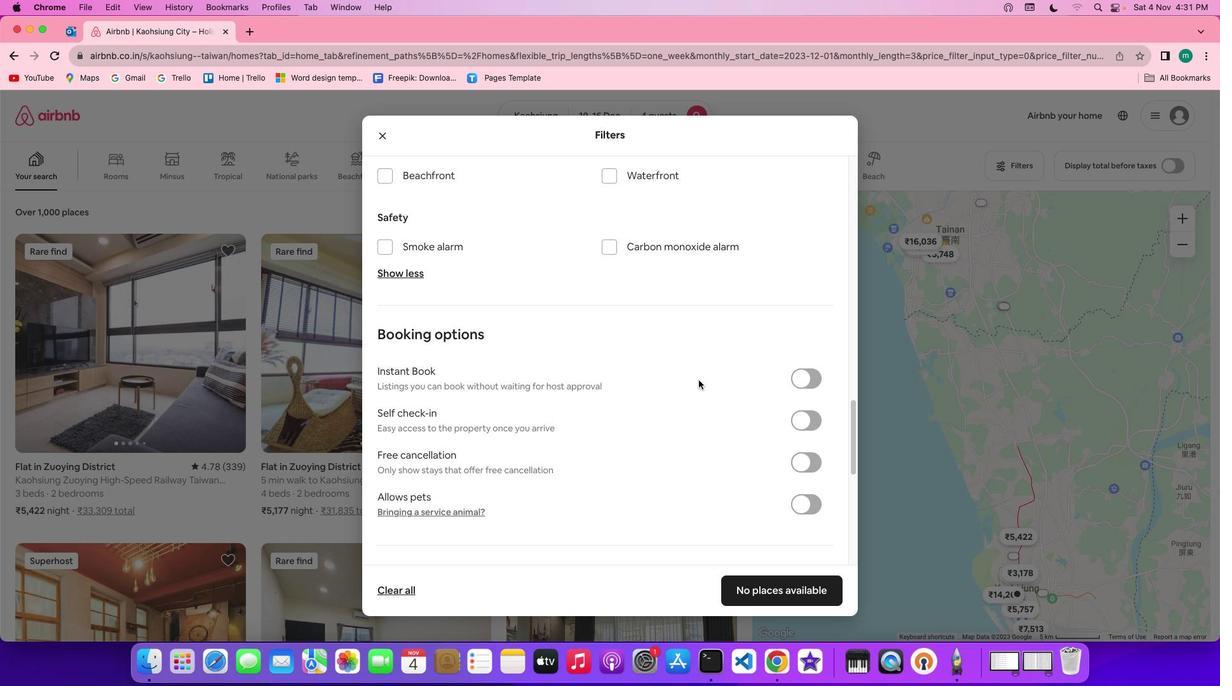 
Action: Mouse scrolled (781, 406) with delta (113, 200)
Screenshot: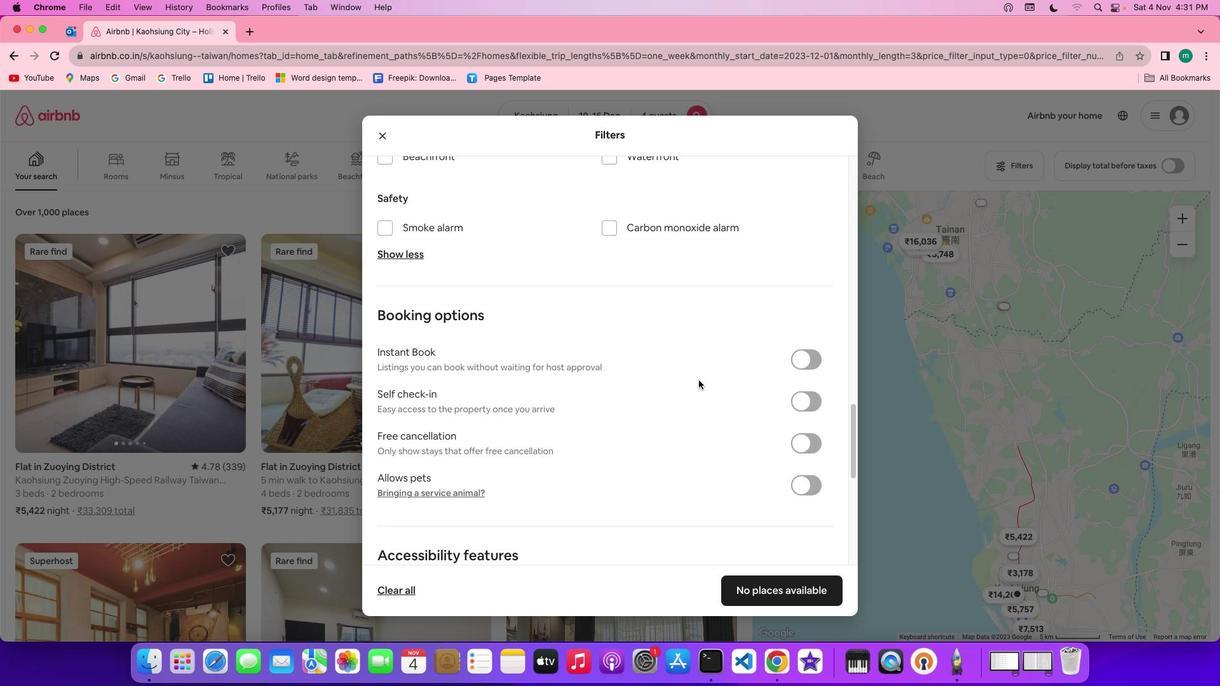 
Action: Mouse scrolled (781, 406) with delta (113, 200)
Screenshot: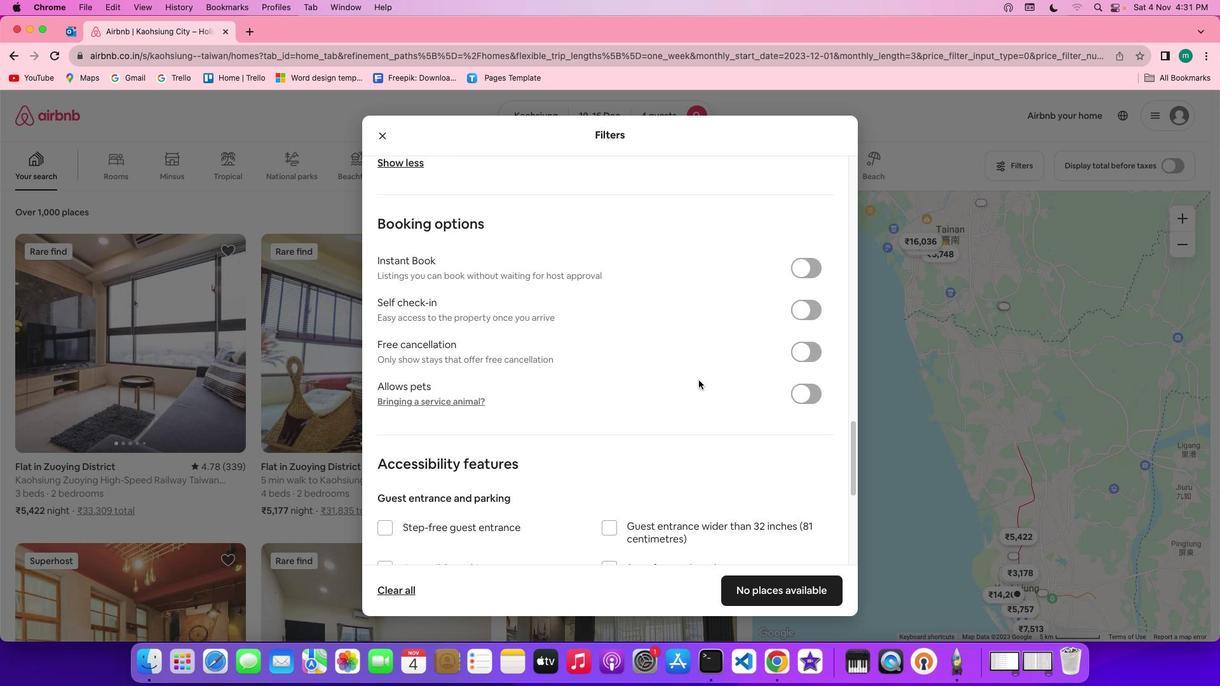 
Action: Mouse scrolled (781, 406) with delta (113, 201)
Screenshot: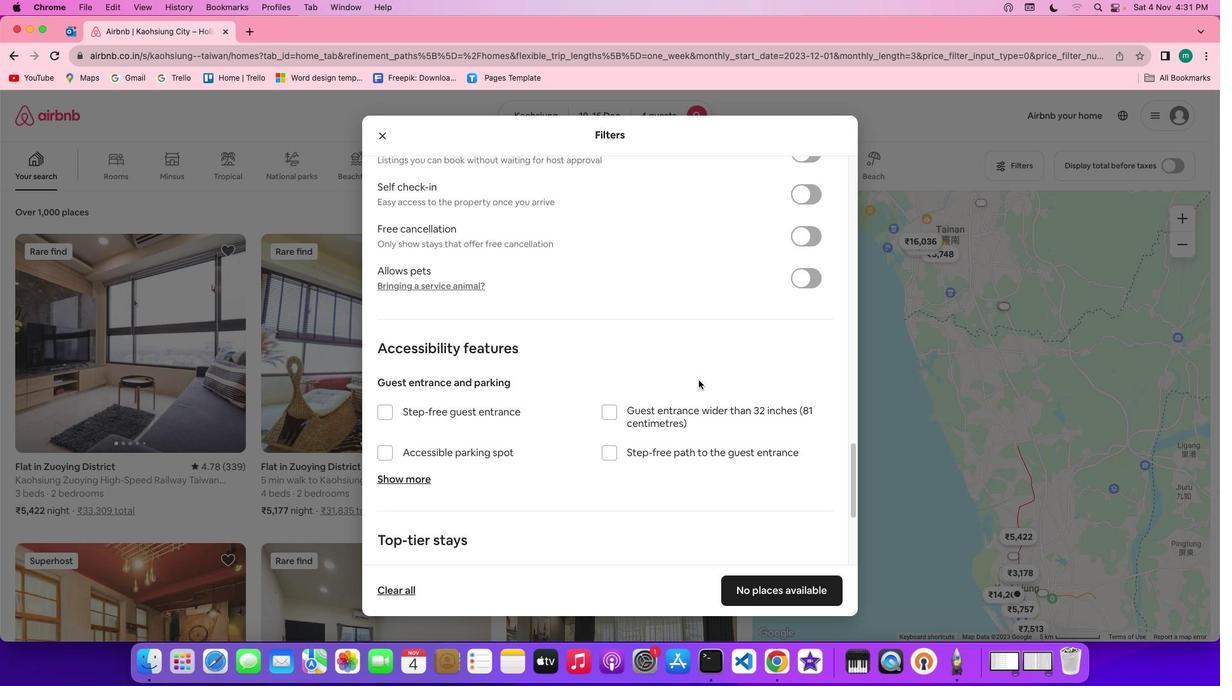 
Action: Mouse scrolled (781, 406) with delta (113, 201)
Screenshot: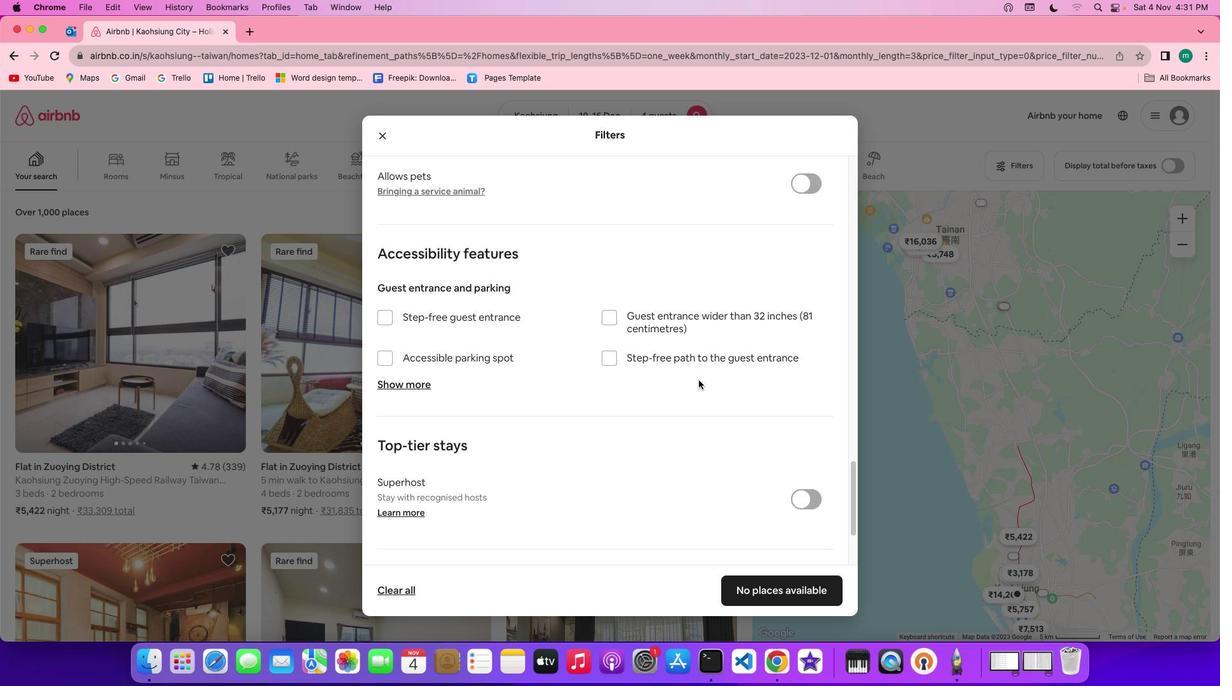 
Action: Mouse scrolled (781, 406) with delta (113, 200)
Screenshot: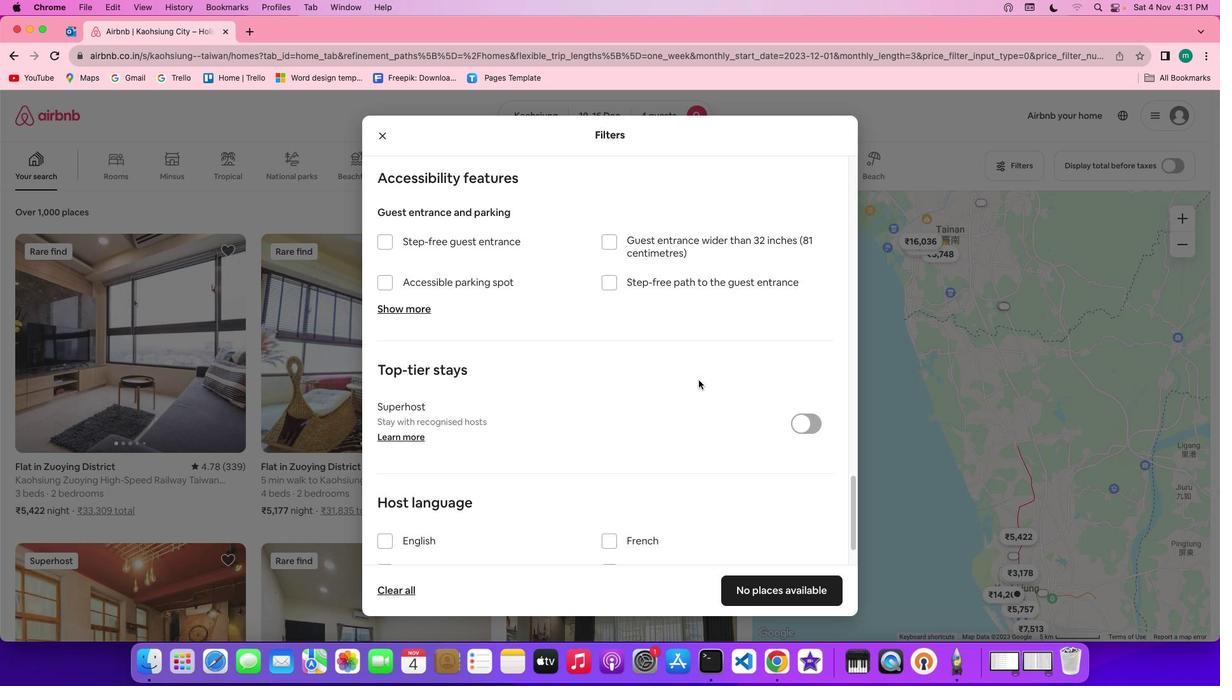 
Action: Mouse scrolled (781, 406) with delta (113, 200)
Screenshot: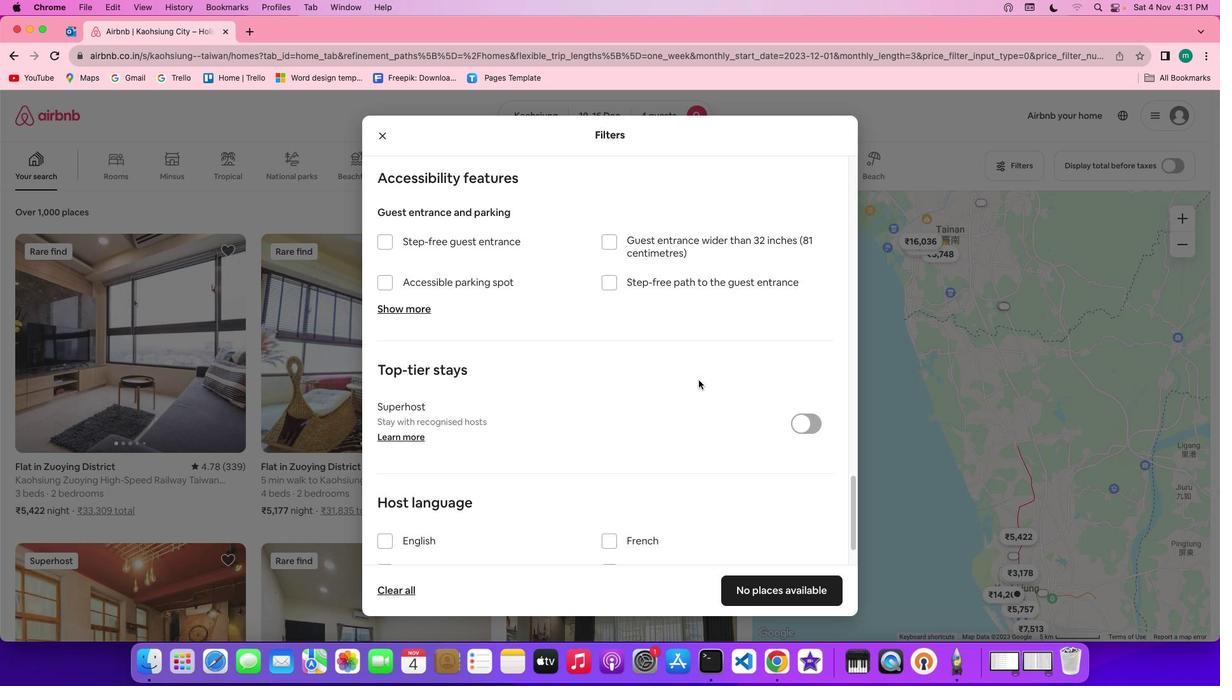 
Action: Mouse scrolled (781, 406) with delta (113, 200)
Screenshot: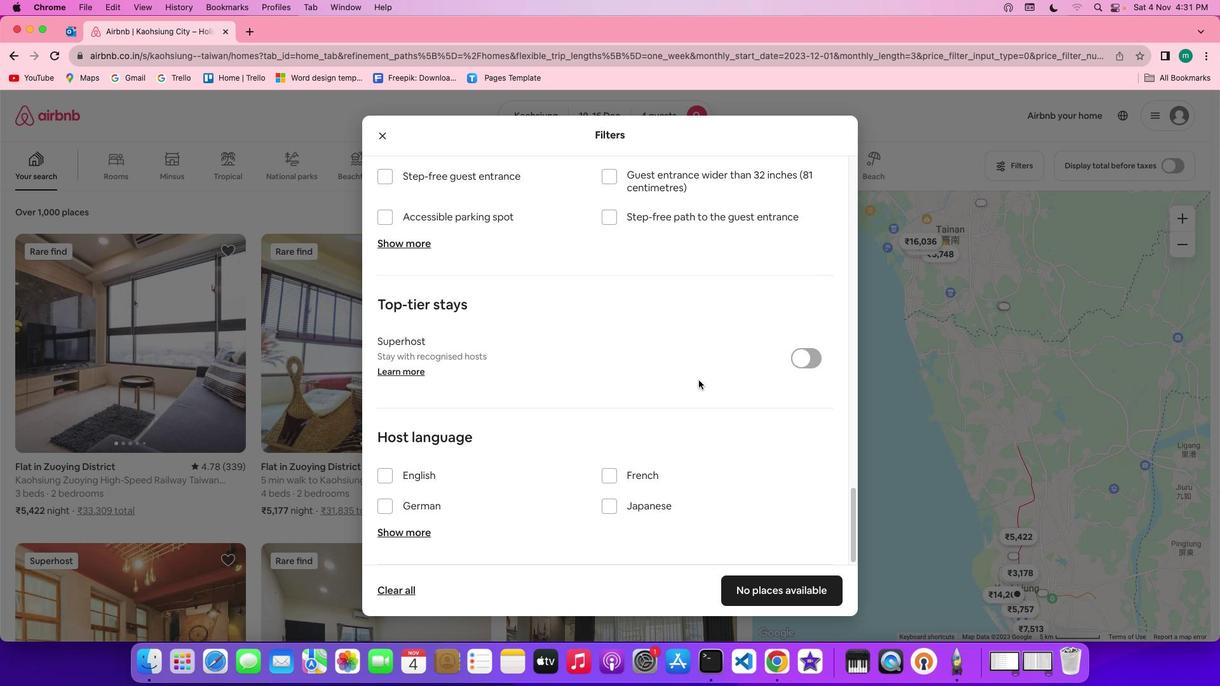 
Action: Mouse scrolled (781, 406) with delta (113, 201)
Screenshot: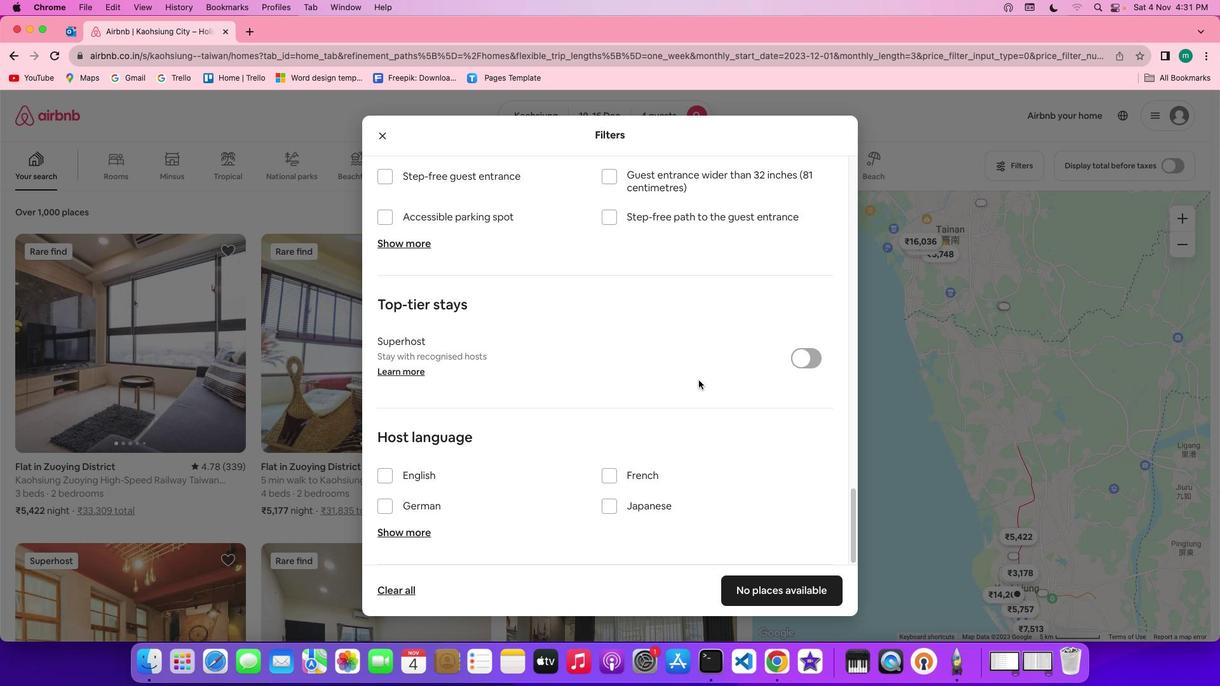 
Action: Mouse scrolled (781, 406) with delta (113, 201)
Screenshot: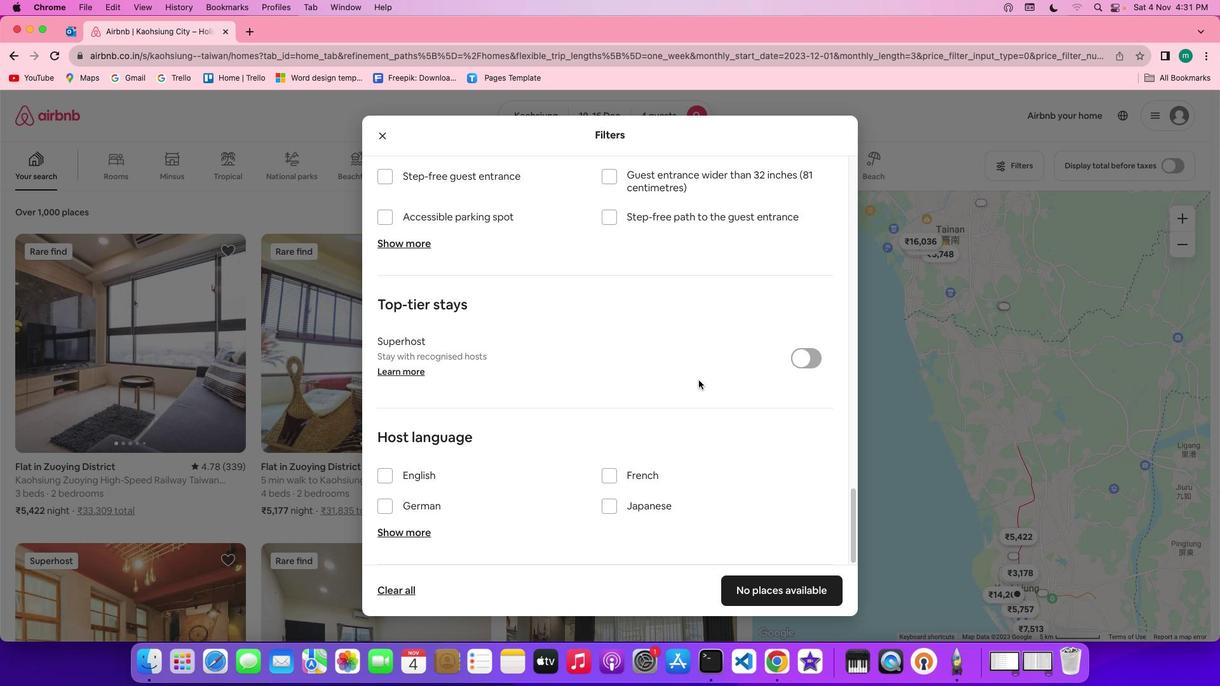 
Action: Mouse scrolled (781, 406) with delta (113, 200)
Screenshot: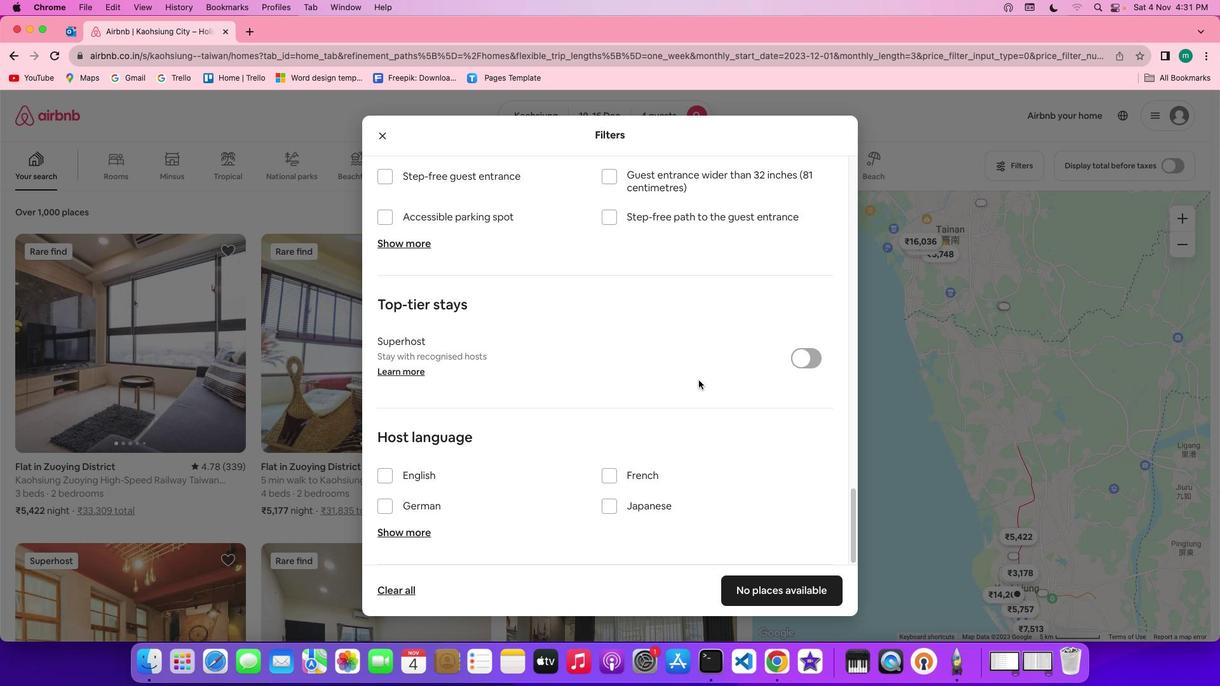 
Action: Mouse scrolled (781, 406) with delta (113, 200)
Screenshot: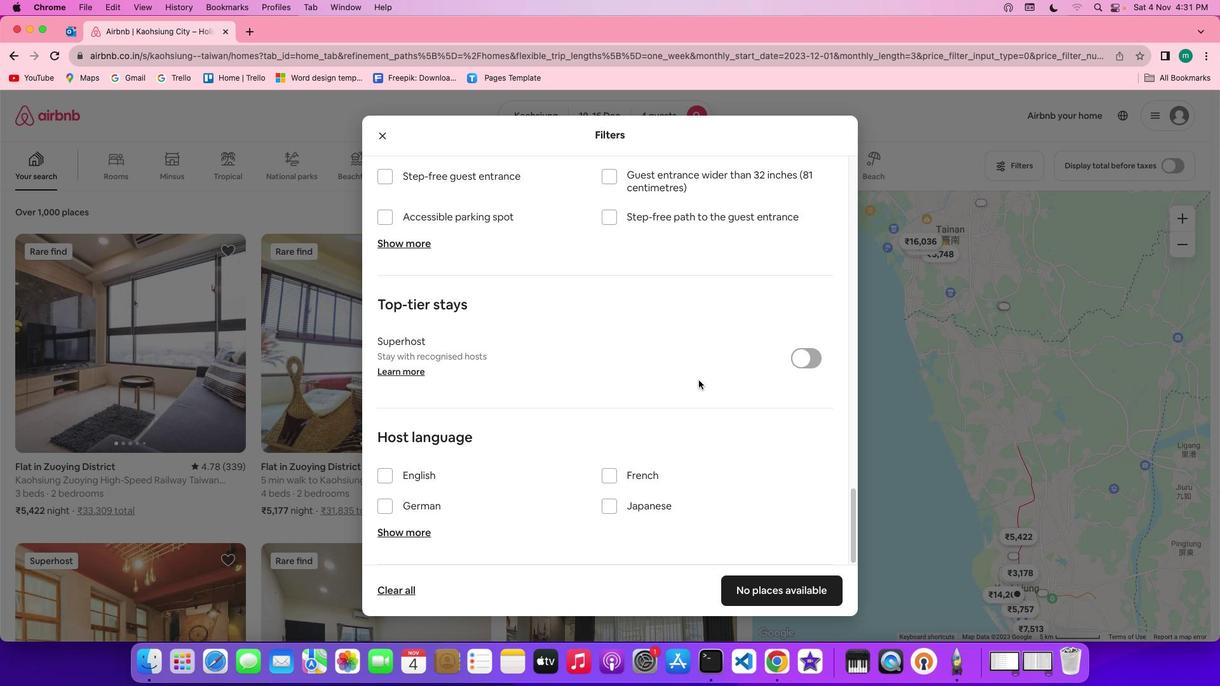 
Action: Mouse scrolled (781, 406) with delta (113, 199)
Screenshot: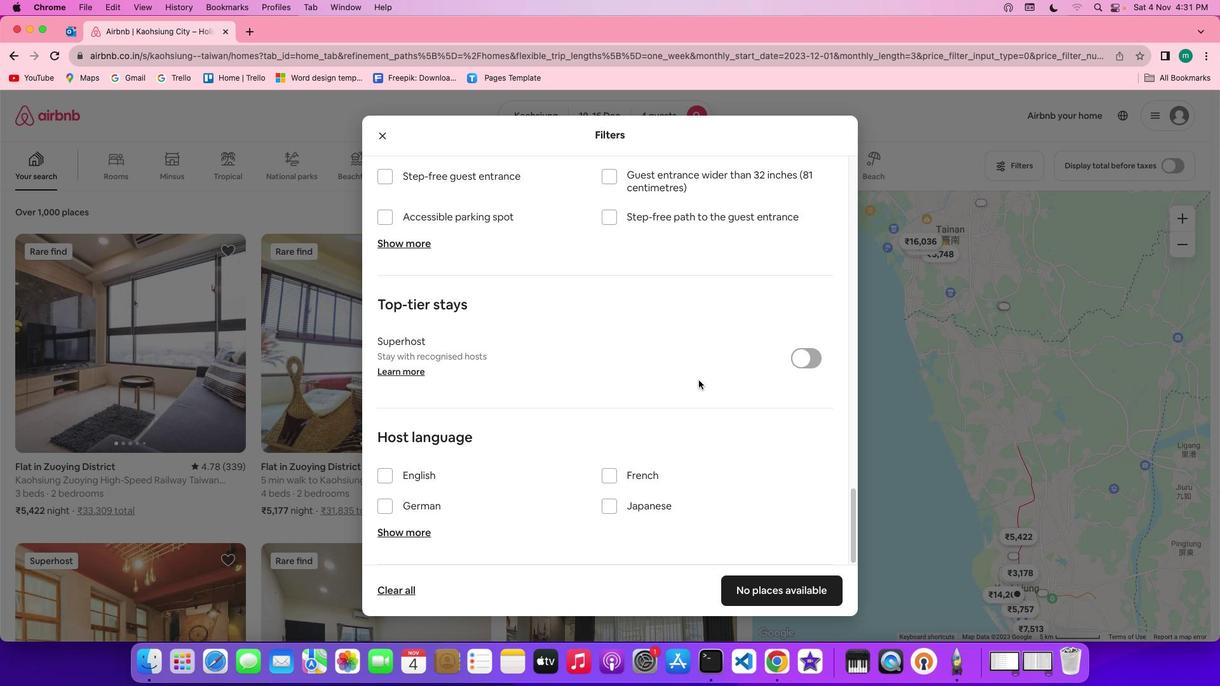 
Action: Mouse moved to (882, 516)
Screenshot: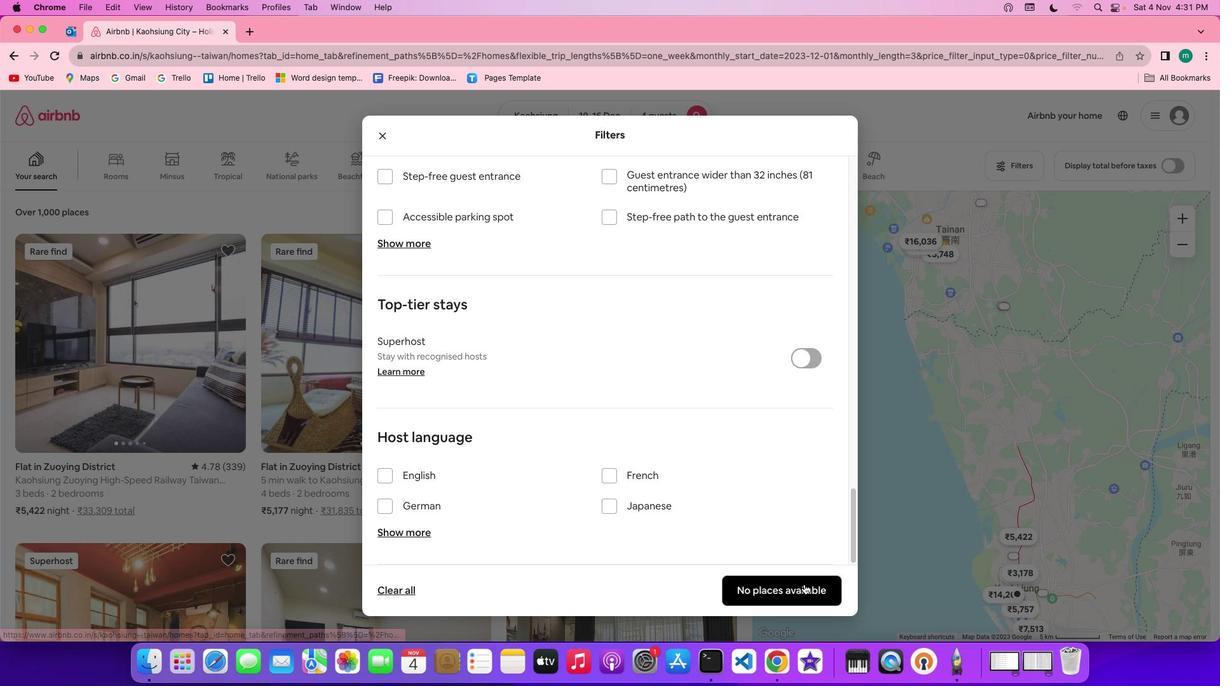 
Action: Mouse pressed left at (882, 516)
Screenshot: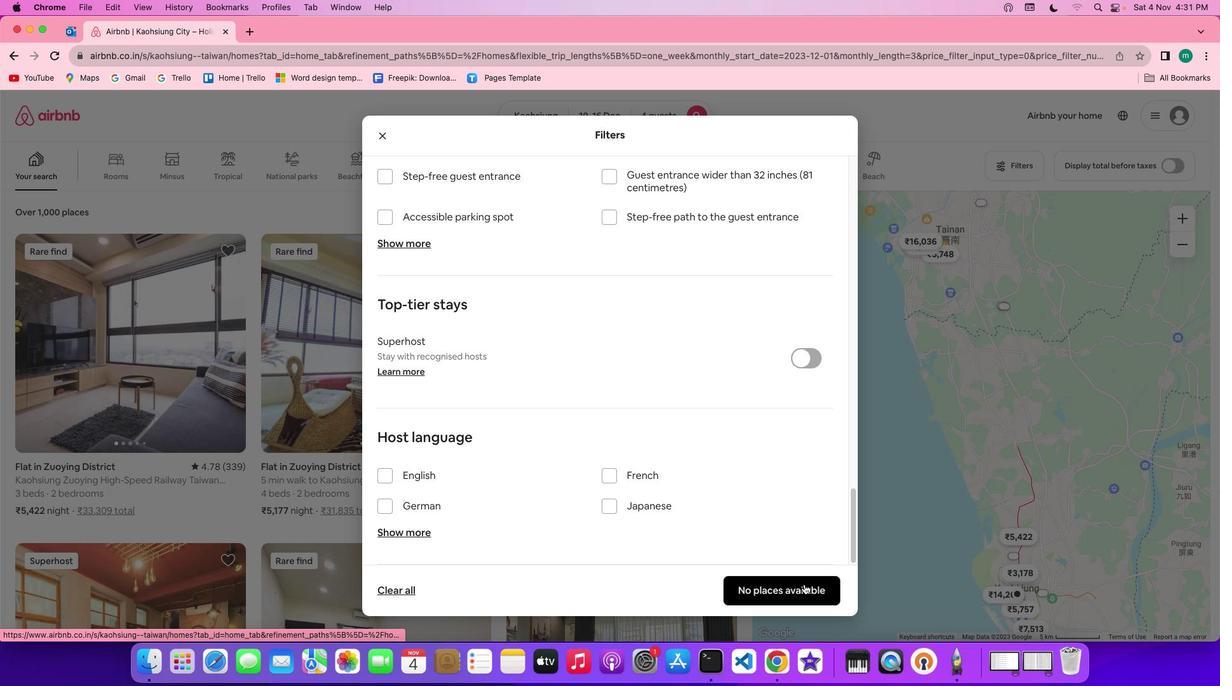 
Action: Mouse moved to (350, 380)
Screenshot: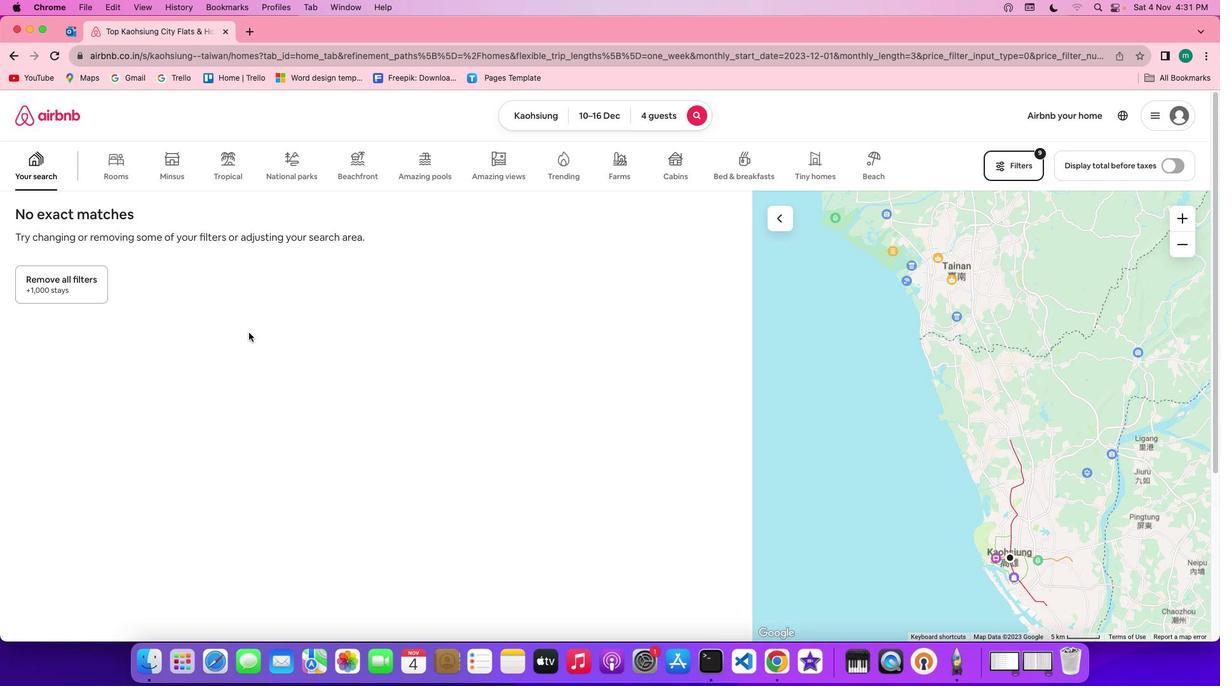 
